 Task: Vocal Effects.
Action: Mouse moved to (104, 34)
Screenshot: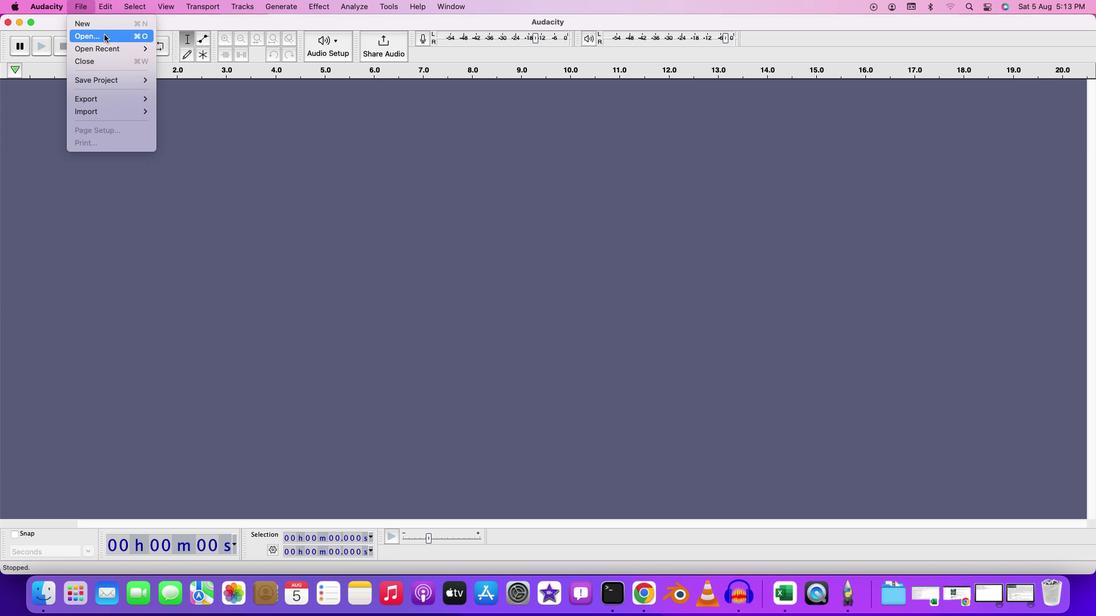 
Action: Mouse pressed left at (104, 34)
Screenshot: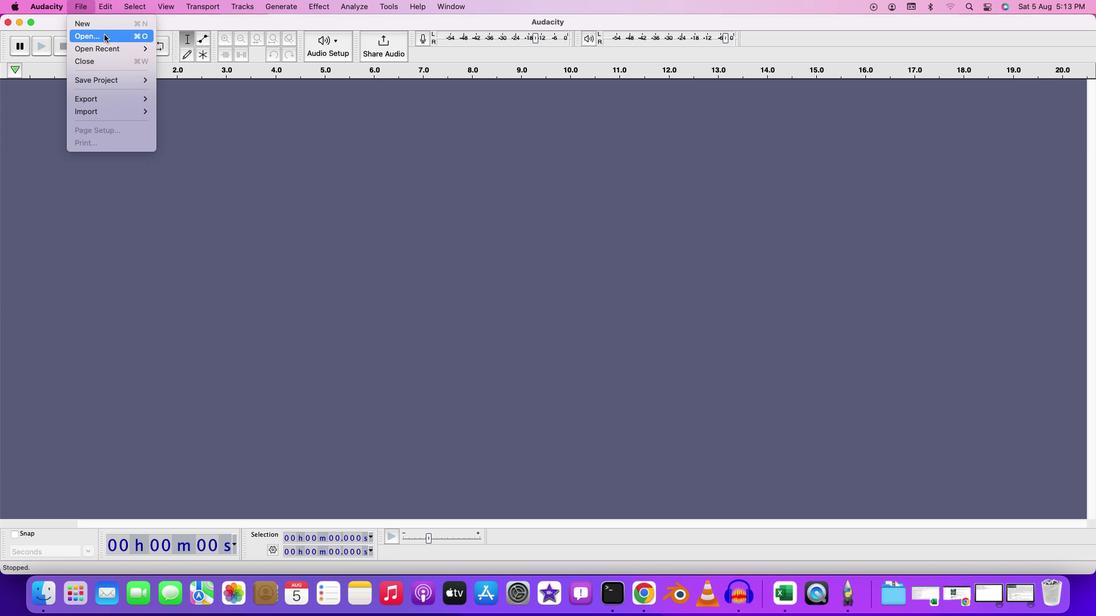 
Action: Mouse moved to (452, 150)
Screenshot: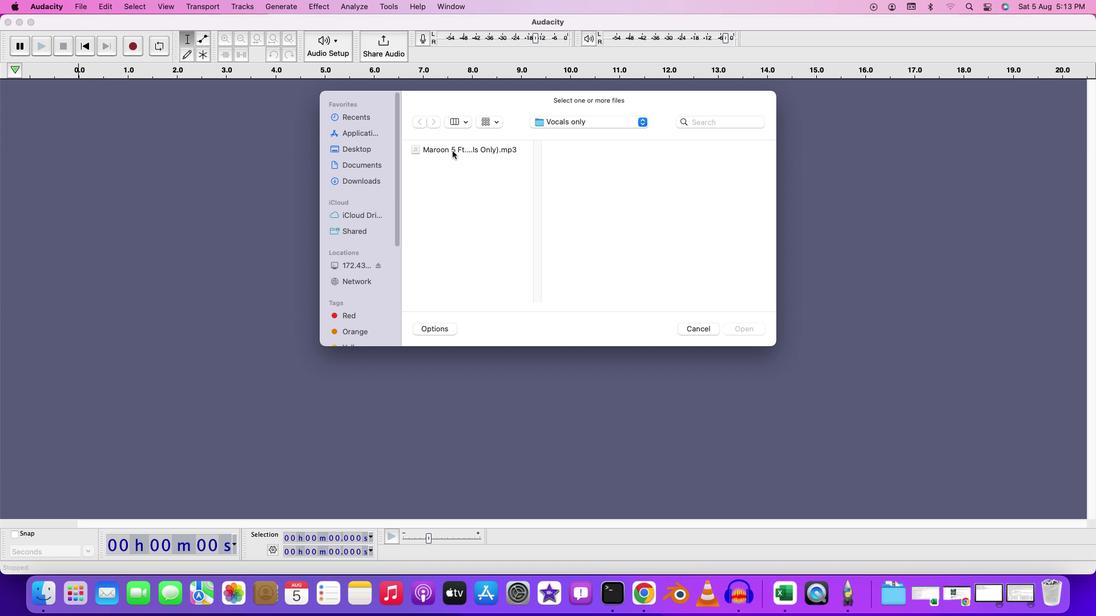 
Action: Mouse pressed left at (452, 150)
Screenshot: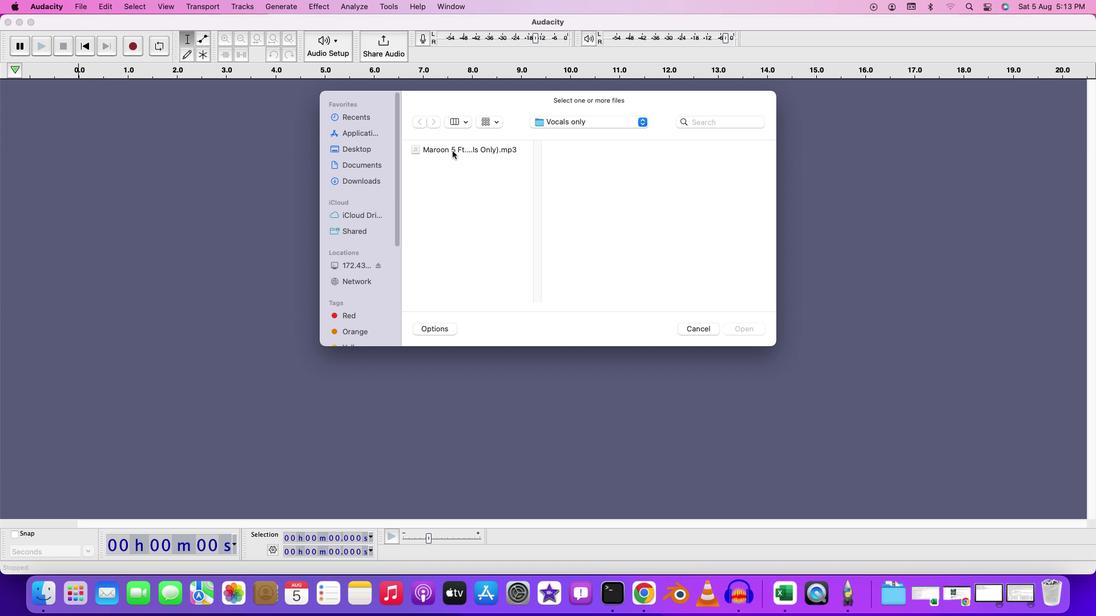 
Action: Mouse pressed left at (452, 150)
Screenshot: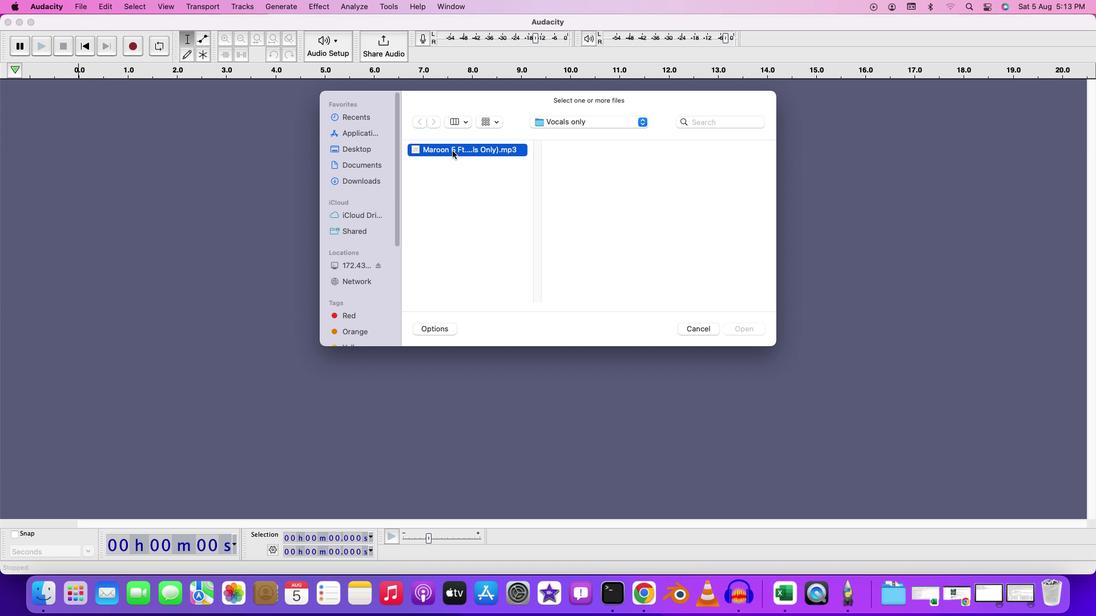 
Action: Mouse moved to (107, 102)
Screenshot: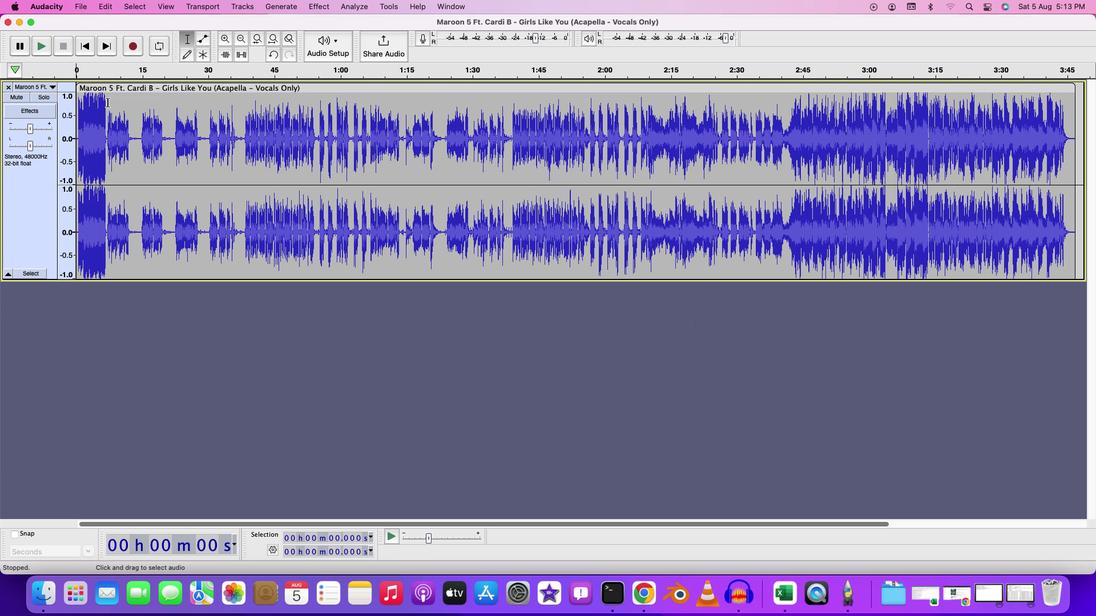 
Action: Mouse pressed left at (107, 102)
Screenshot: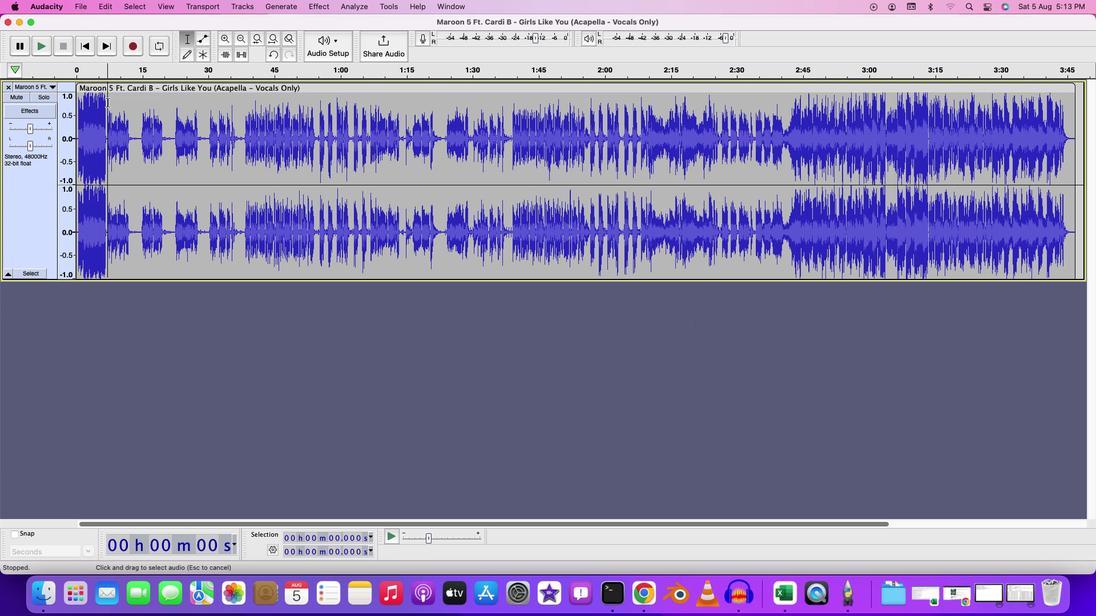 
Action: Mouse moved to (283, 174)
Screenshot: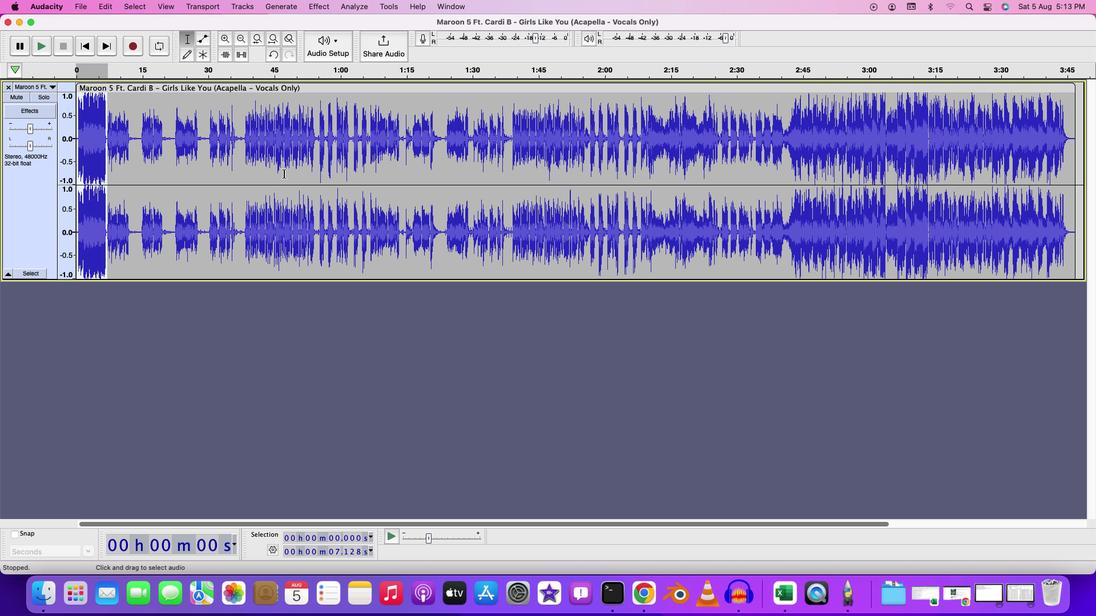 
Action: Key pressed Key.end
Screenshot: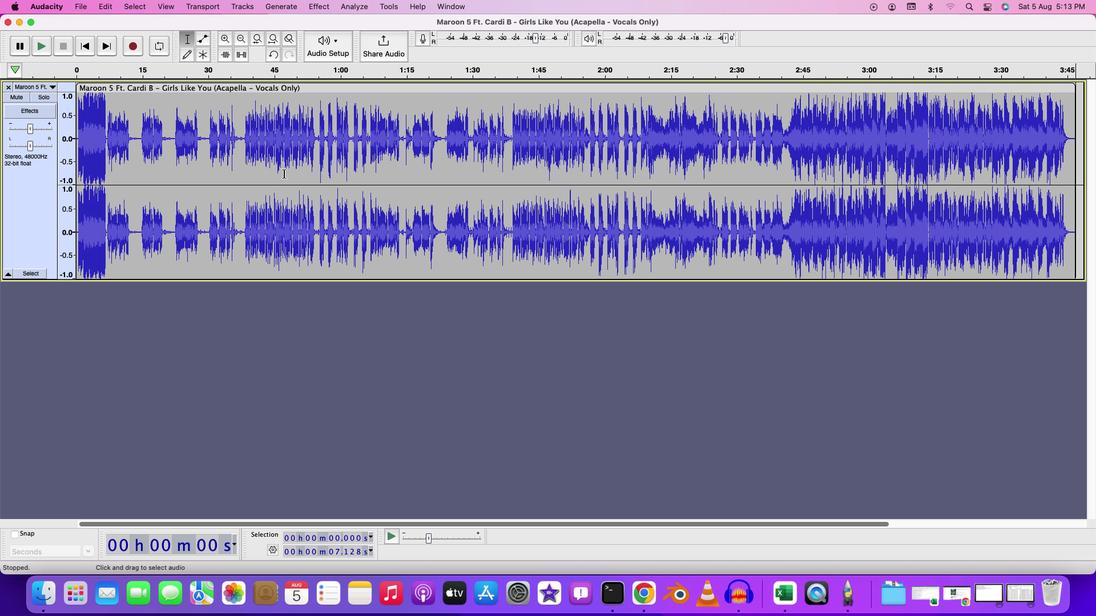 
Action: Mouse moved to (106, 107)
Screenshot: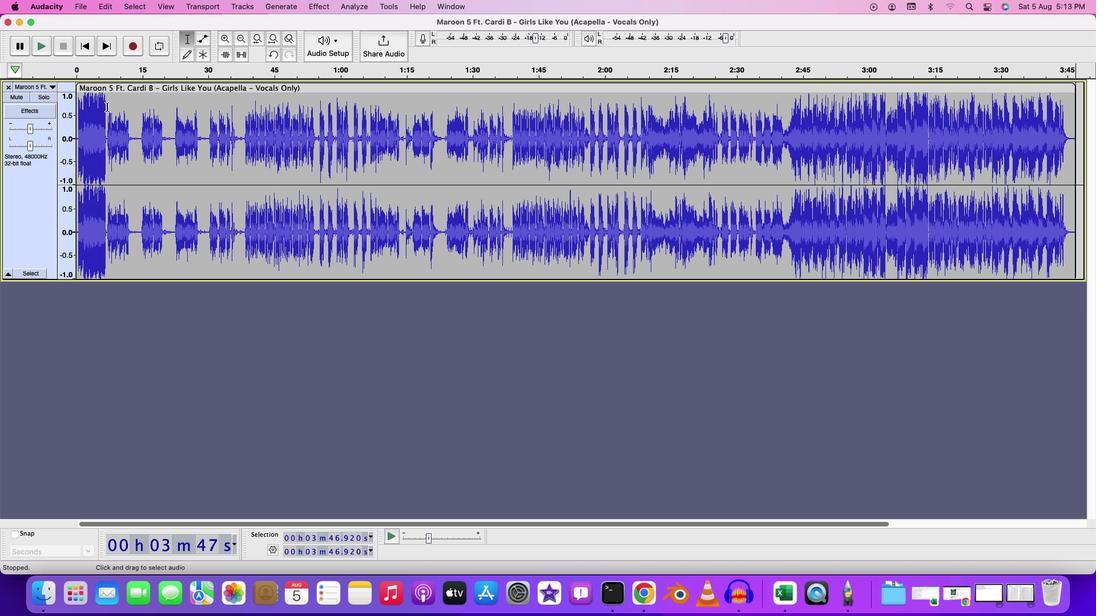 
Action: Mouse pressed left at (106, 107)
Screenshot: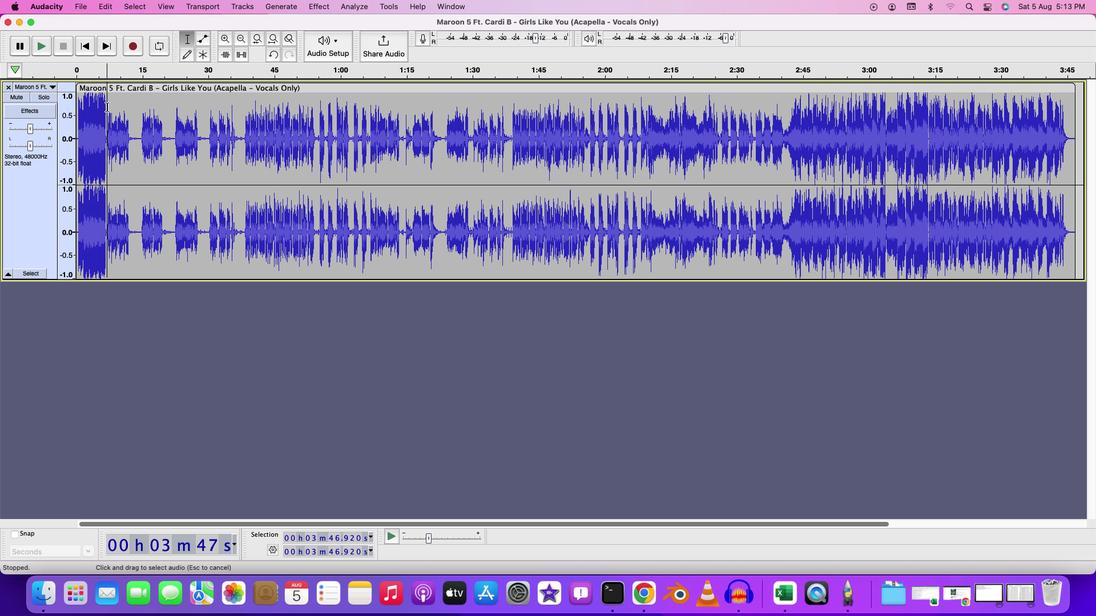 
Action: Mouse moved to (73, 114)
Screenshot: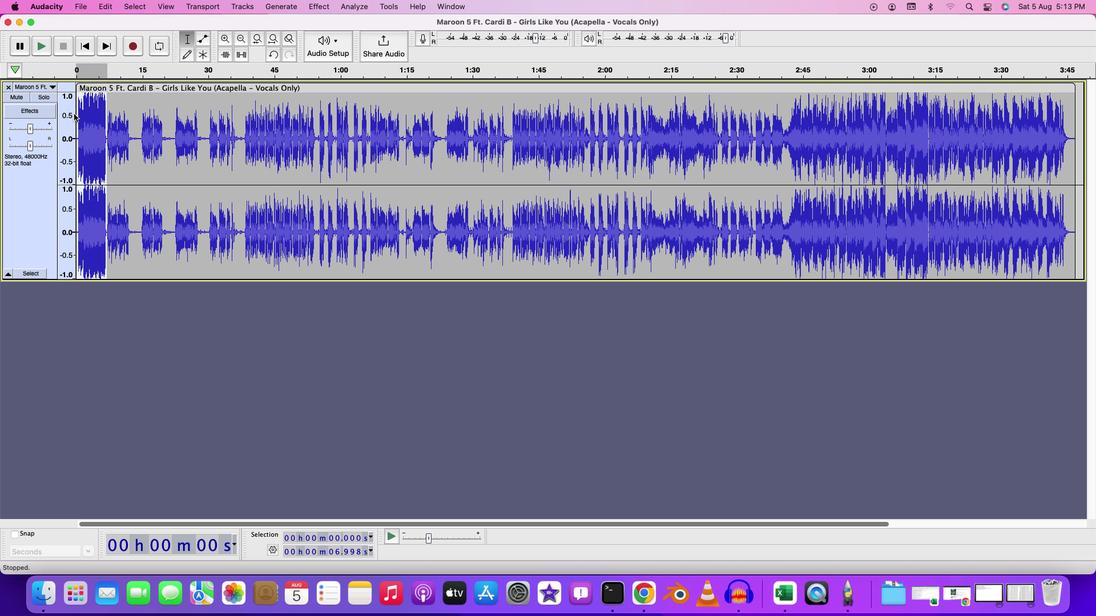 
Action: Key pressed Key.delete
Screenshot: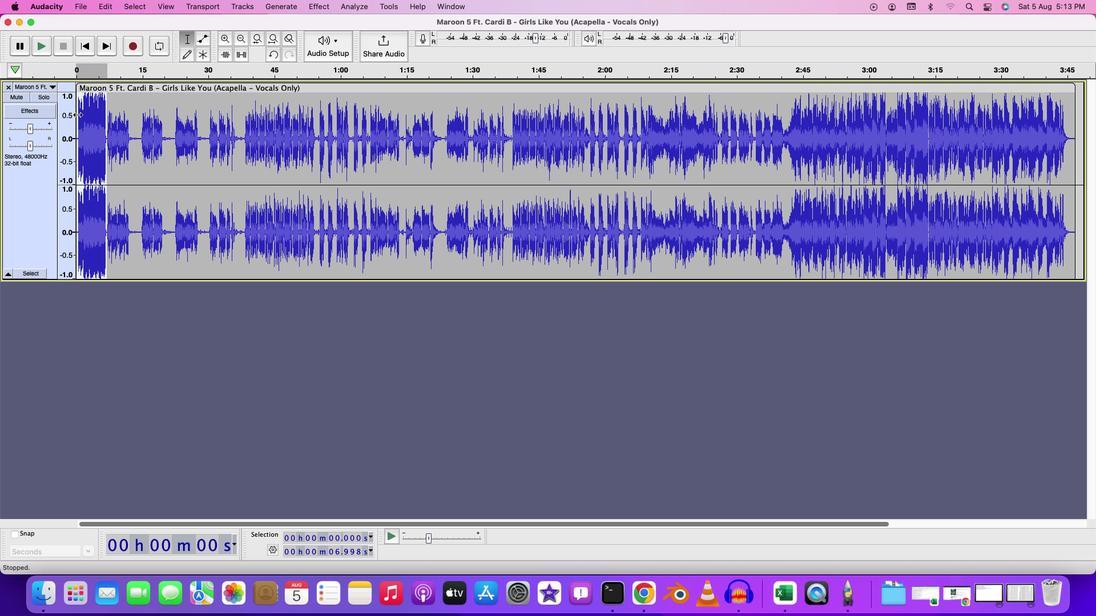 
Action: Mouse moved to (79, 103)
Screenshot: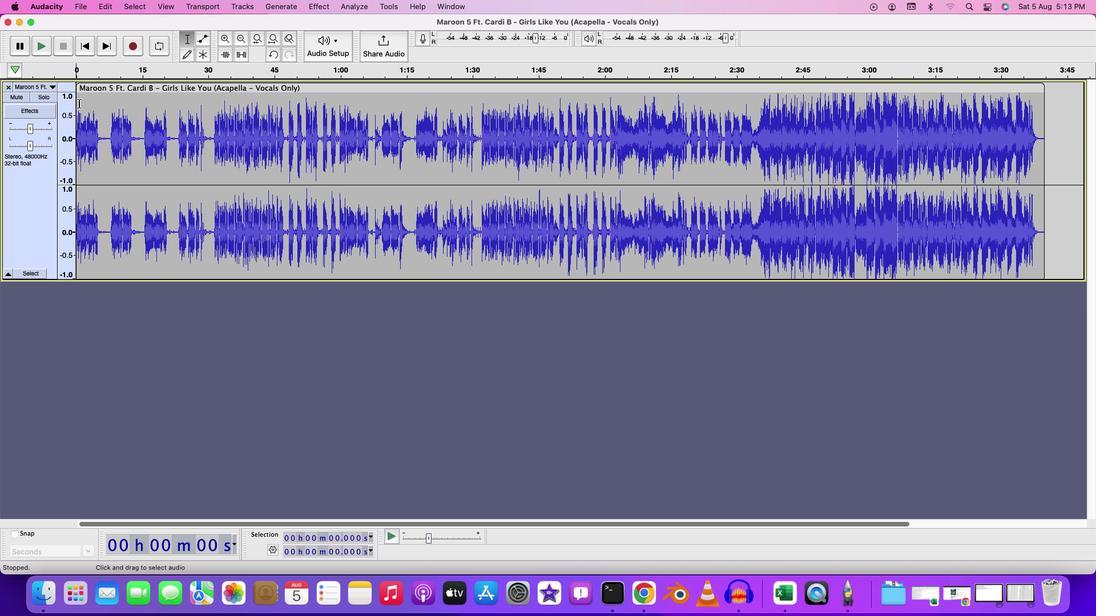 
Action: Mouse pressed left at (79, 103)
Screenshot: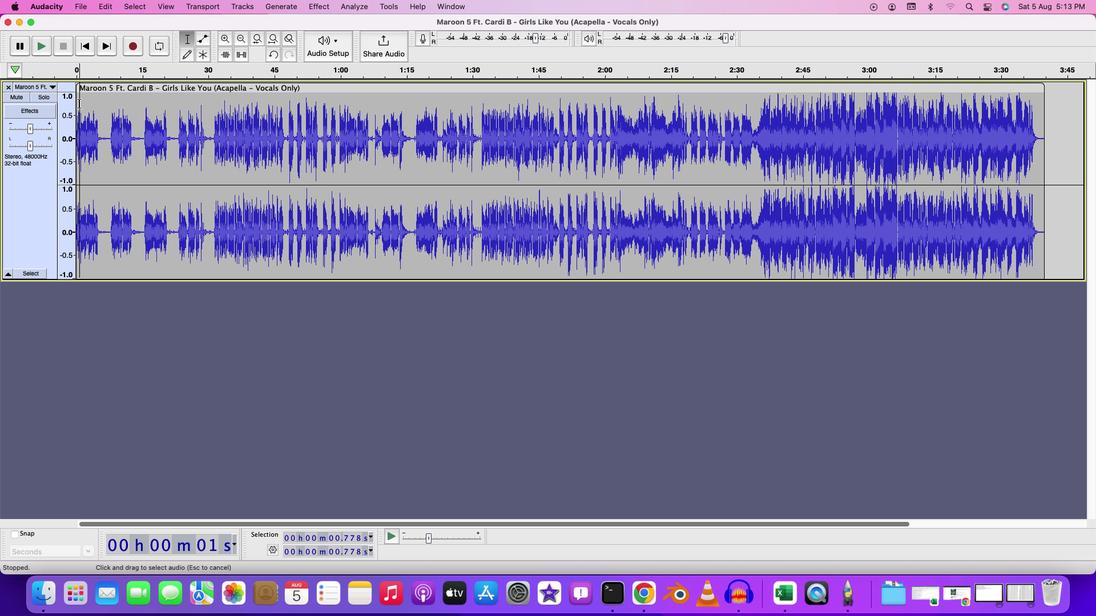 
Action: Mouse moved to (79, 103)
Screenshot: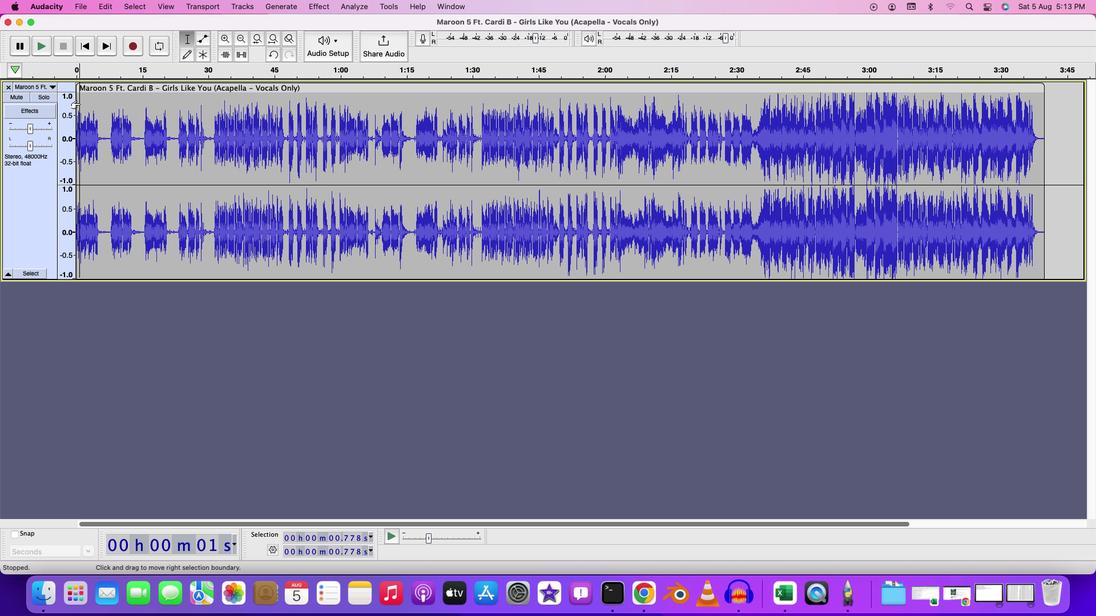 
Action: Key pressed Key.leftKey.leftKey.leftKey.leftKey.leftKey.leftKey.leftKey.leftKey.leftKey.leftKey.spaceKey.spaceKey.space
Screenshot: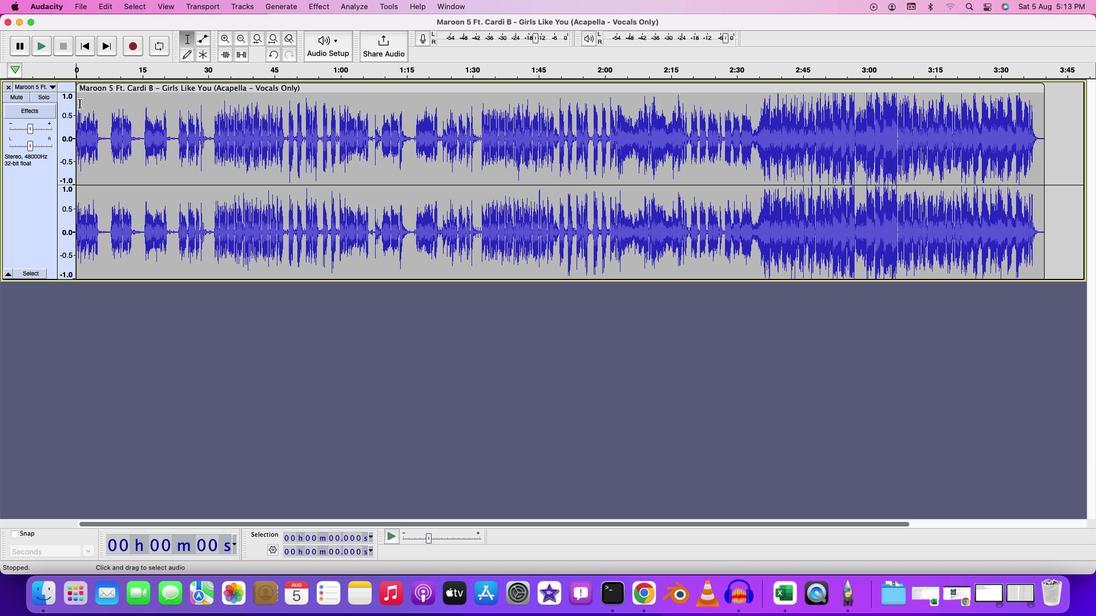 
Action: Mouse moved to (187, 110)
Screenshot: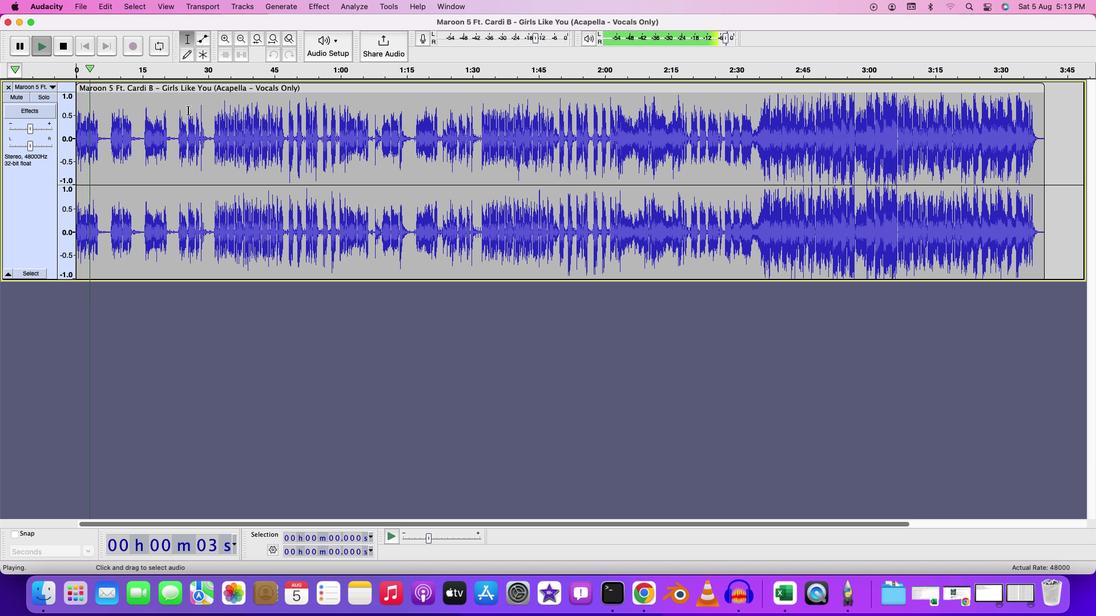 
Action: Key pressed Key.space
Screenshot: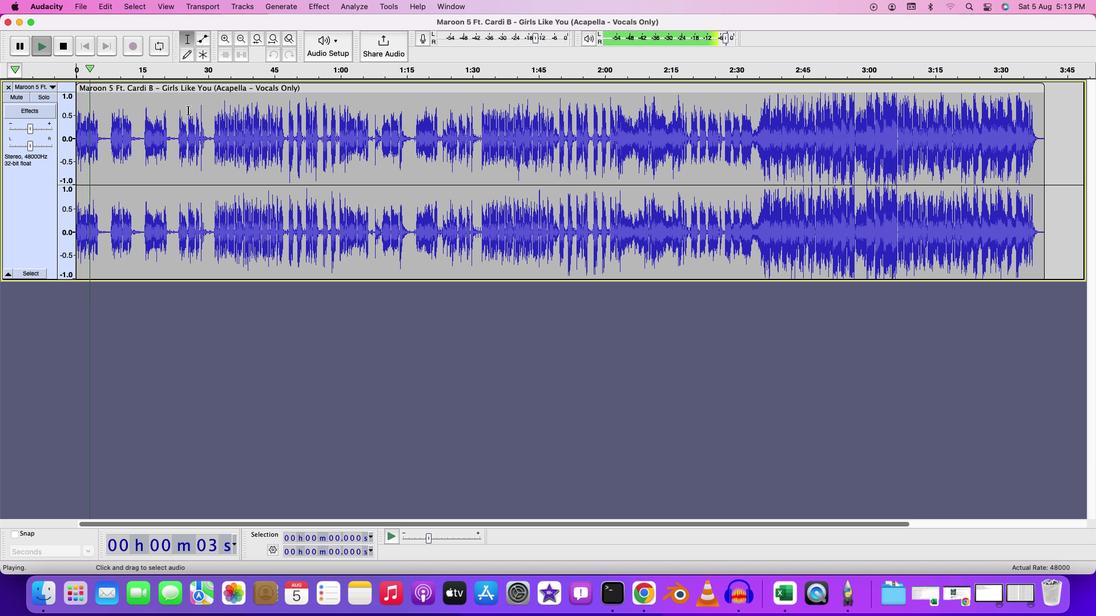 
Action: Mouse moved to (330, 5)
Screenshot: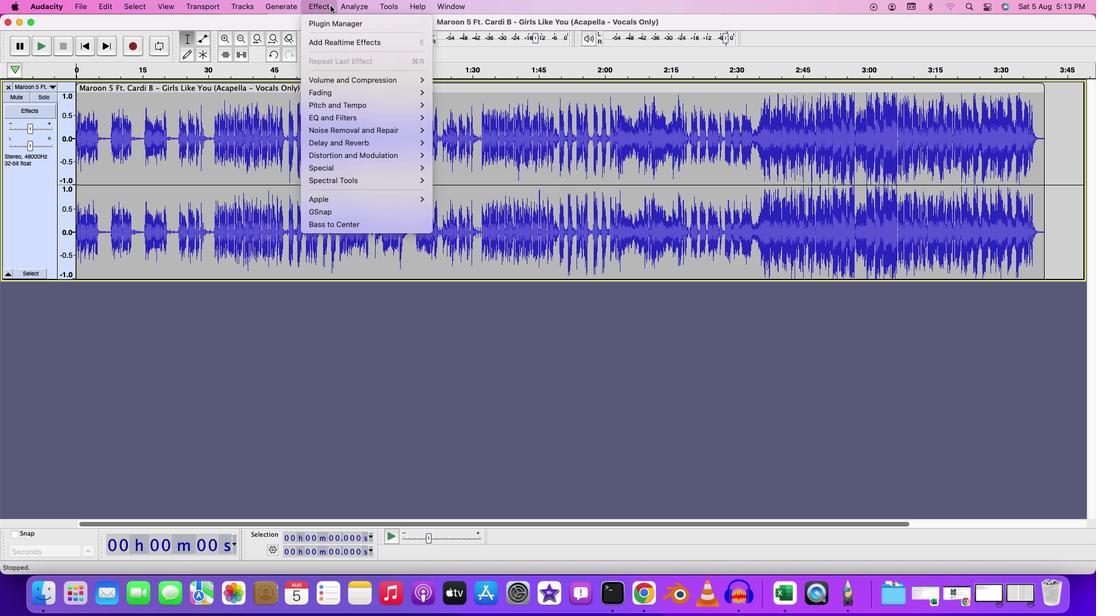 
Action: Mouse pressed left at (330, 5)
Screenshot: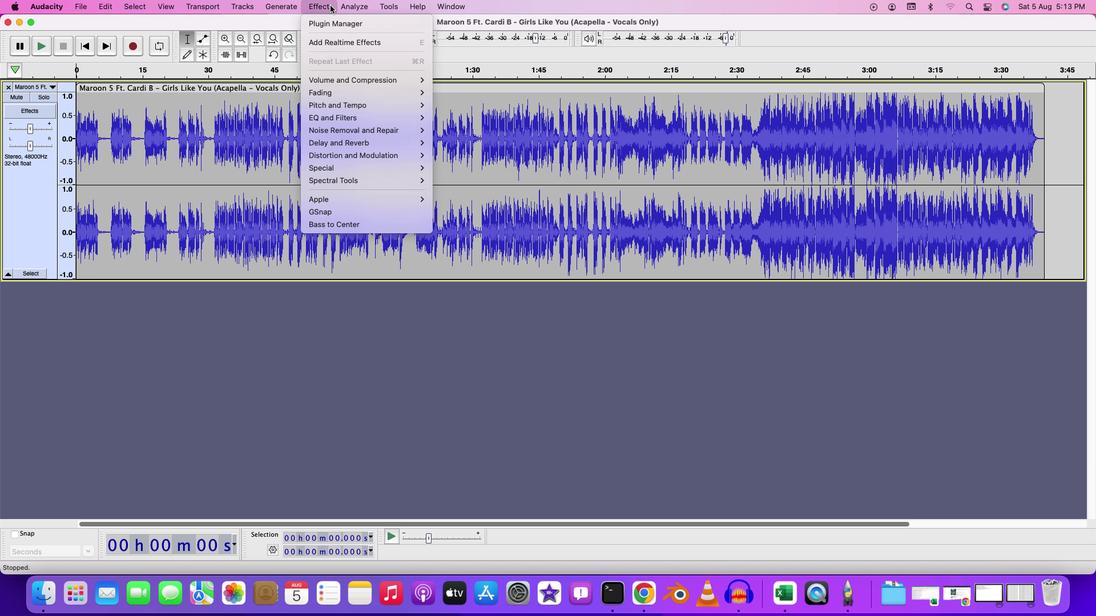 
Action: Mouse moved to (328, 38)
Screenshot: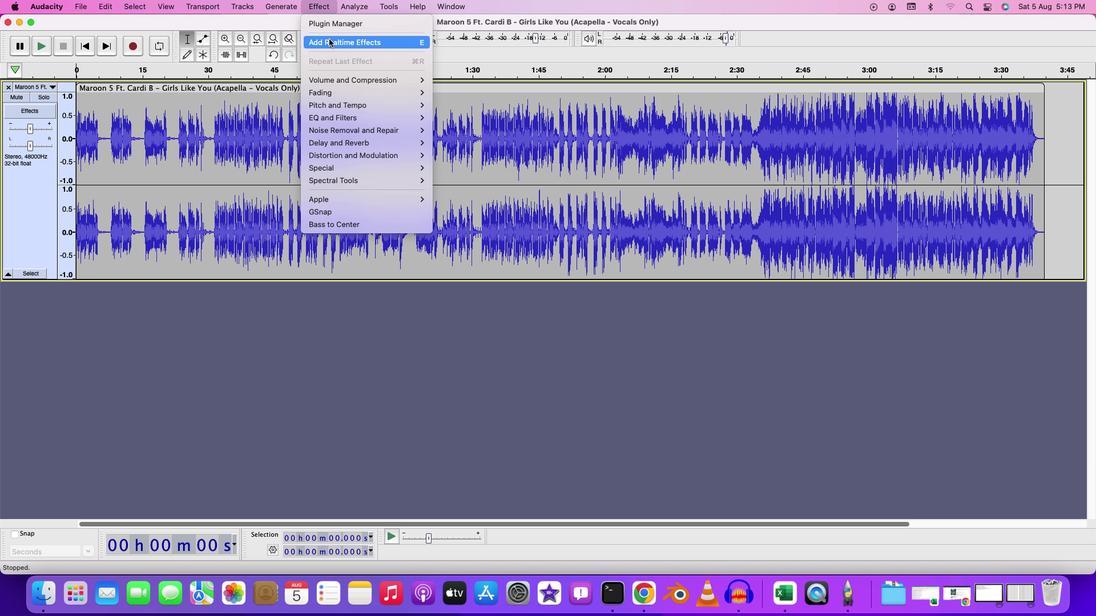 
Action: Mouse pressed left at (328, 38)
Screenshot: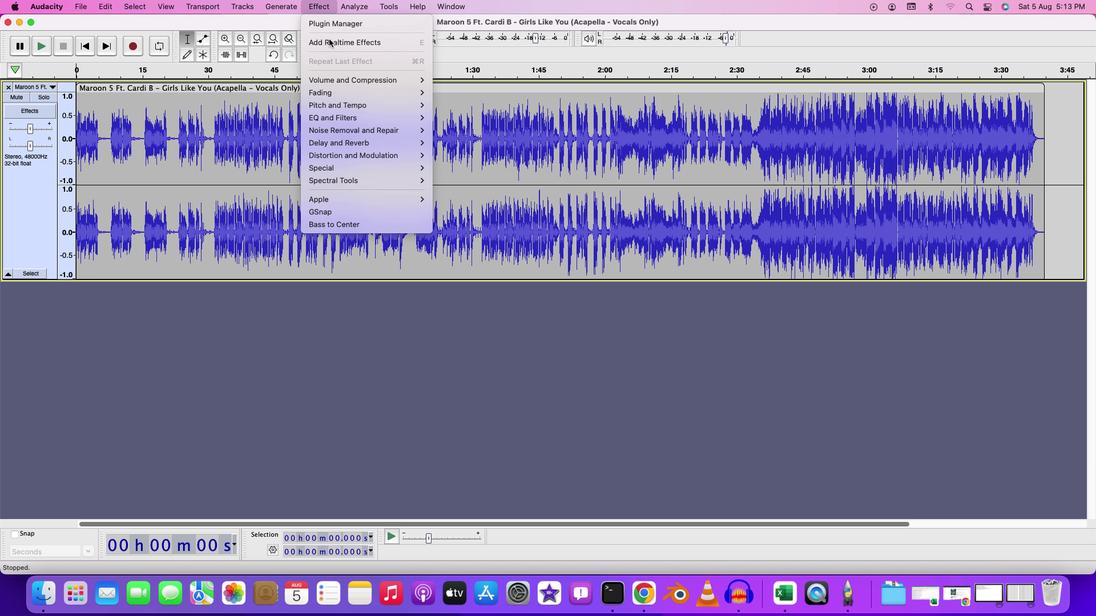 
Action: Mouse moved to (82, 103)
Screenshot: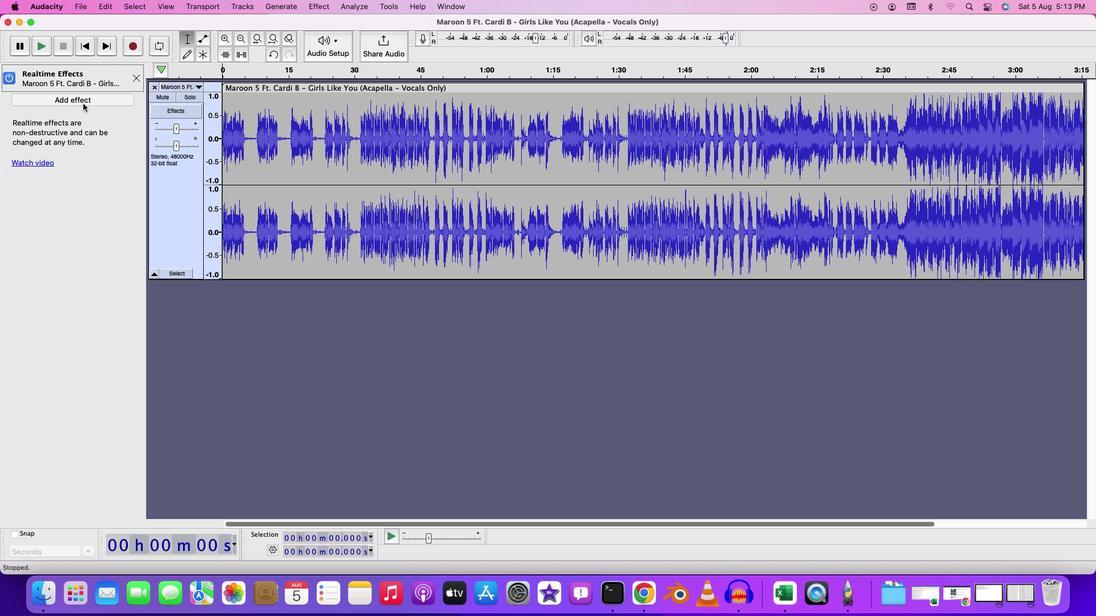 
Action: Mouse pressed left at (82, 103)
Screenshot: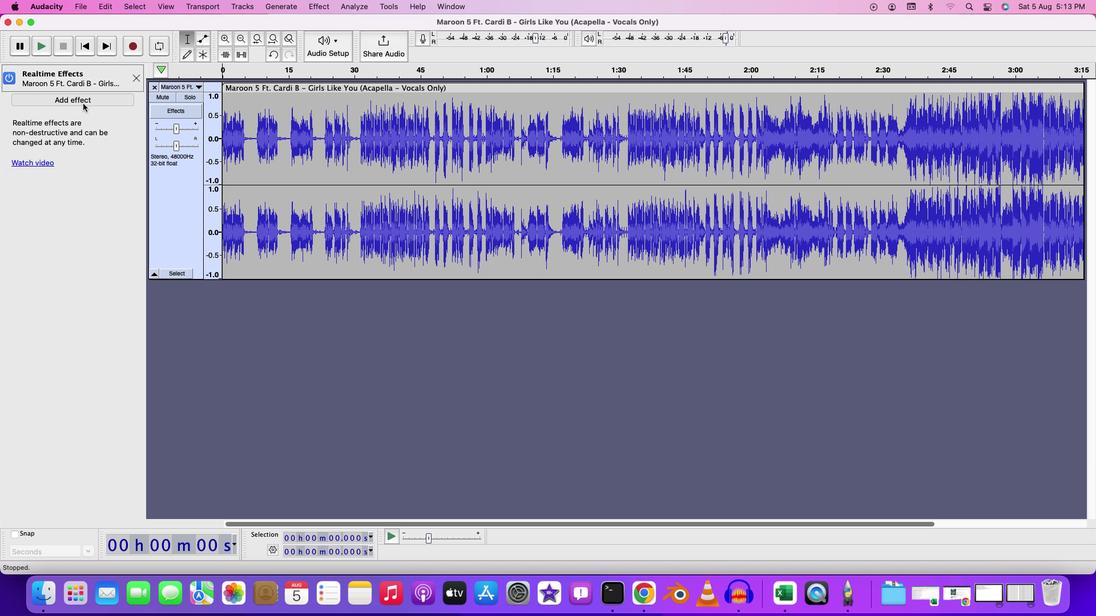 
Action: Mouse moved to (137, 143)
Screenshot: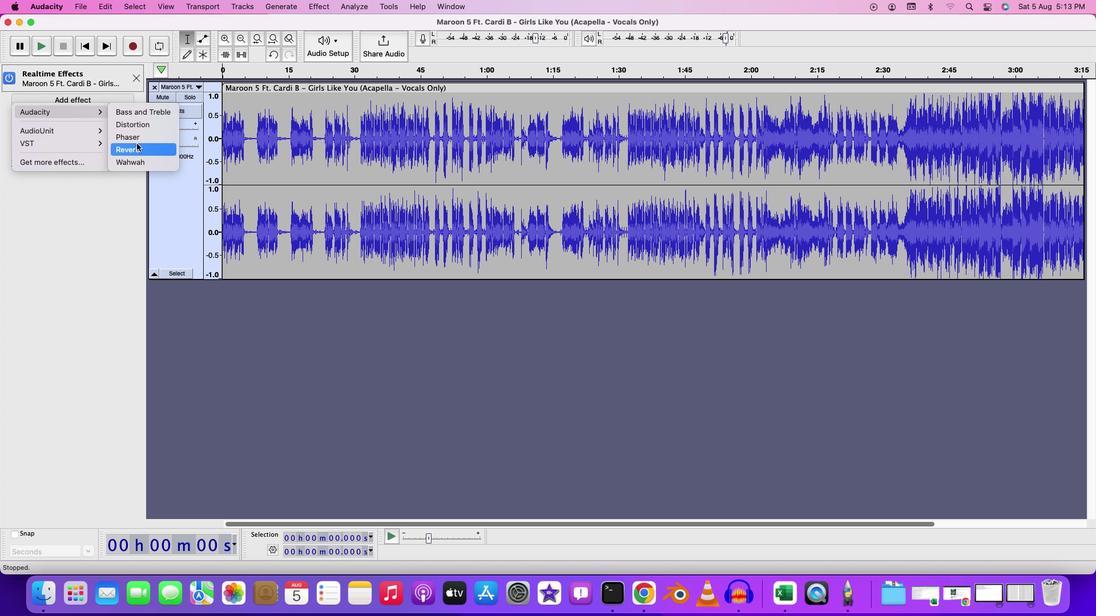 
Action: Mouse pressed left at (137, 143)
Screenshot: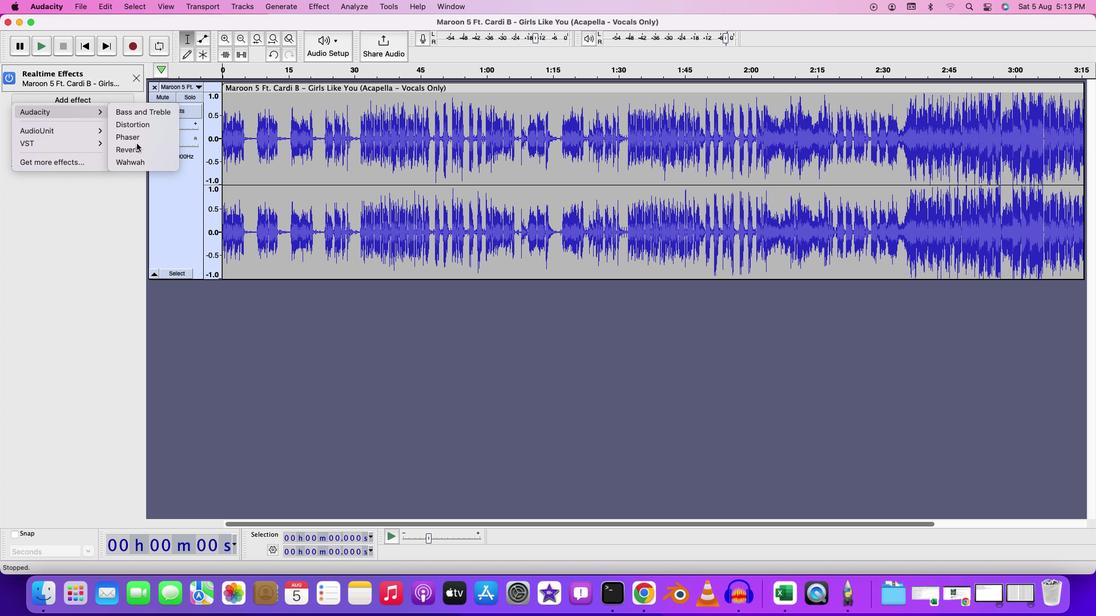 
Action: Mouse moved to (106, 107)
Screenshot: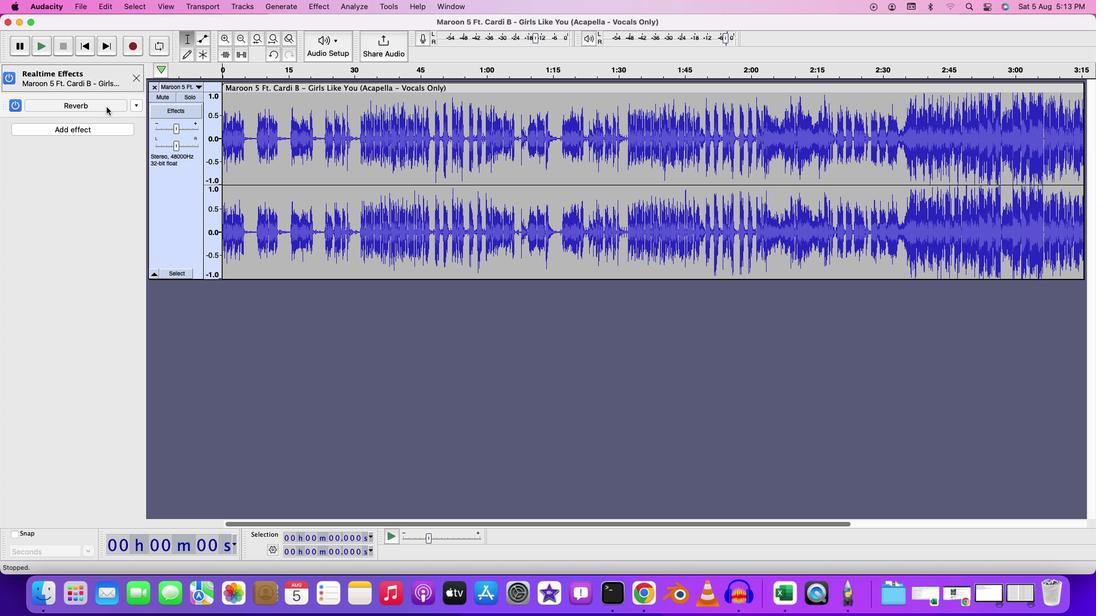 
Action: Mouse pressed left at (106, 107)
Screenshot: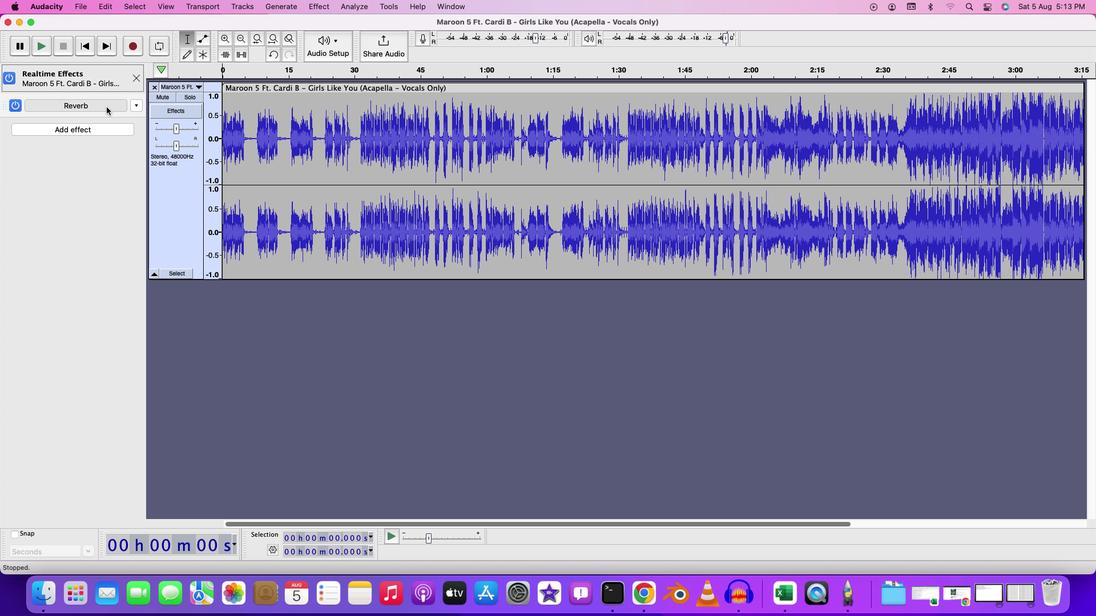 
Action: Mouse moved to (639, 233)
Screenshot: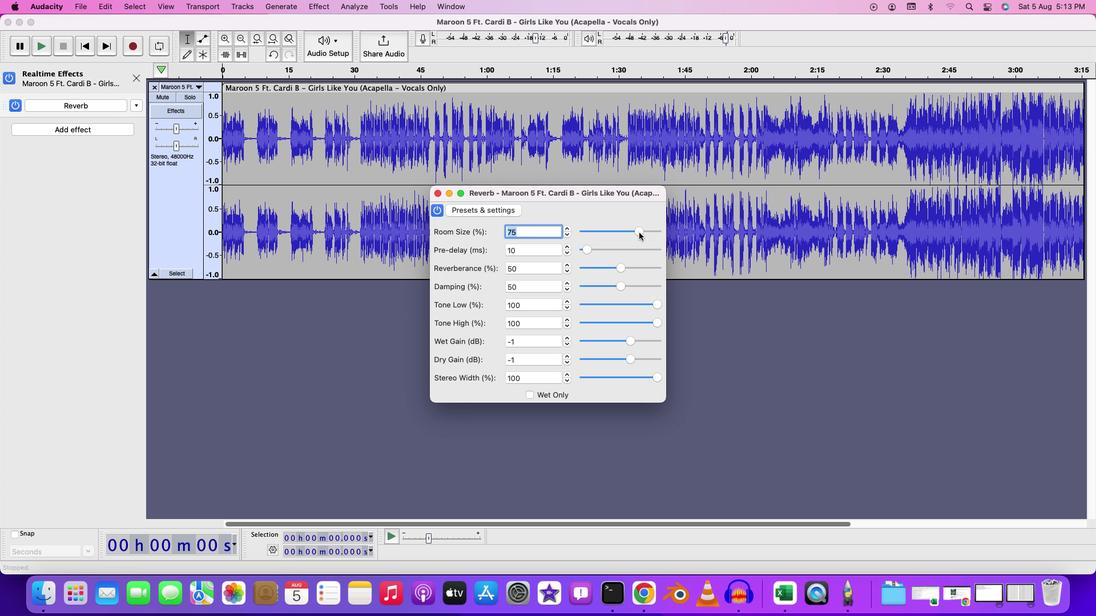 
Action: Mouse pressed left at (639, 233)
Screenshot: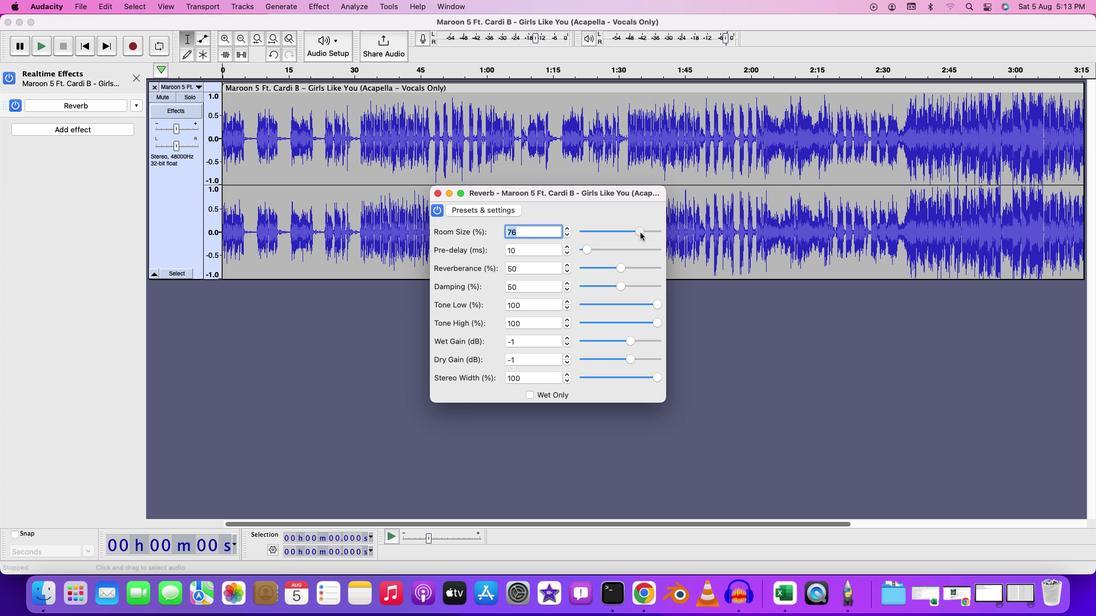 
Action: Mouse moved to (586, 249)
Screenshot: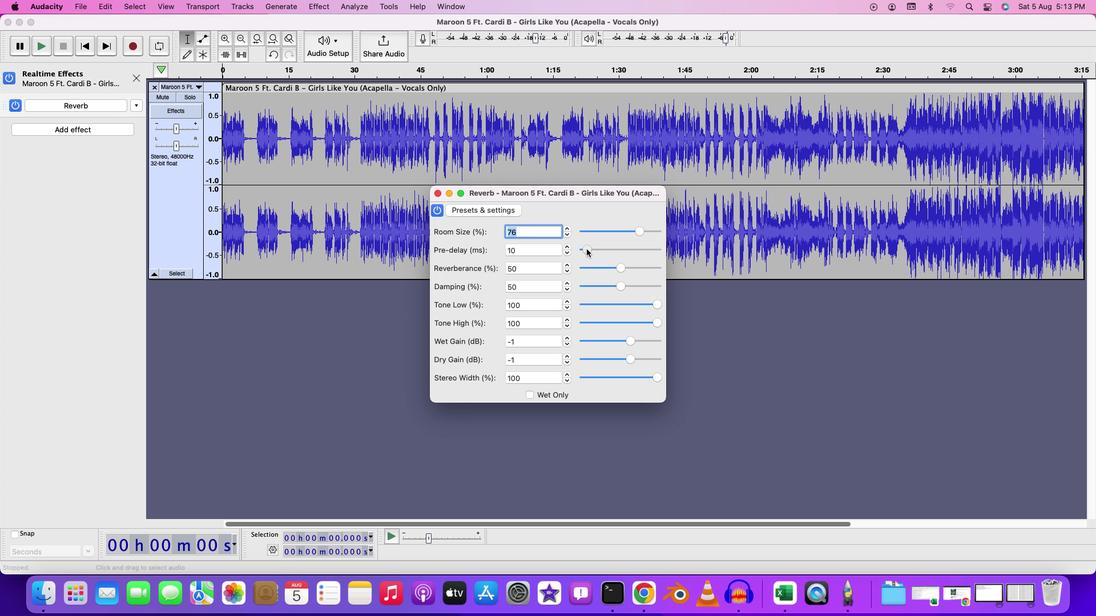 
Action: Mouse pressed left at (586, 249)
Screenshot: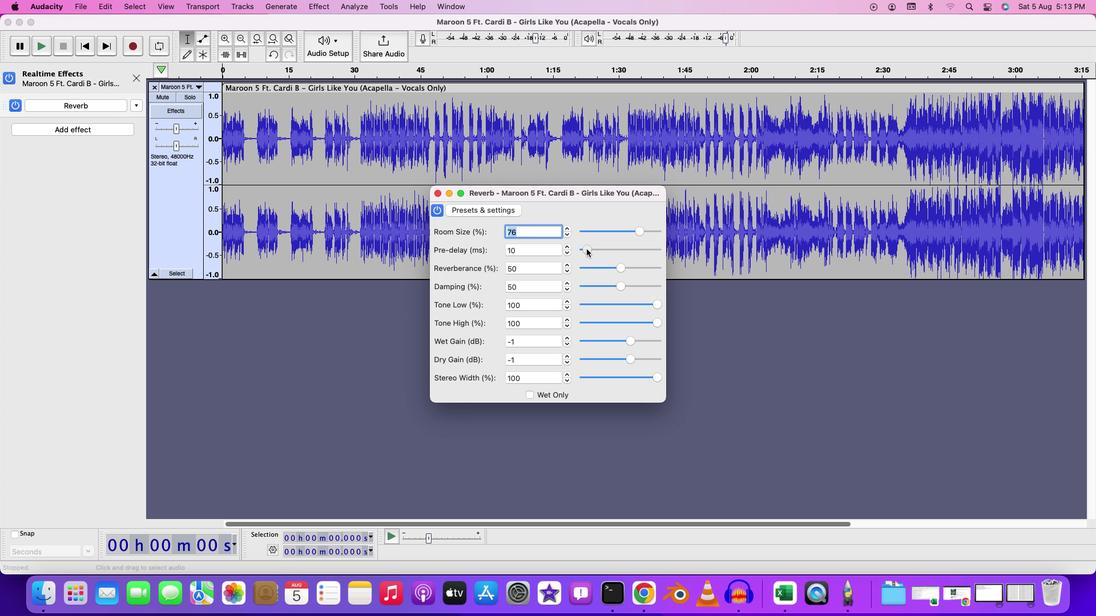 
Action: Mouse moved to (619, 266)
Screenshot: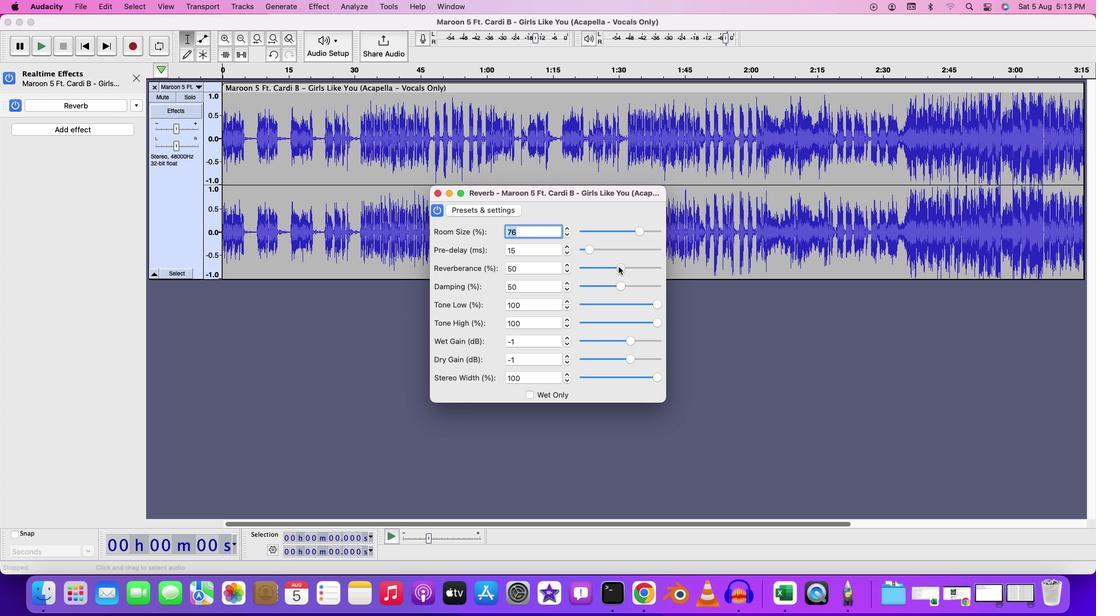 
Action: Mouse pressed left at (619, 266)
Screenshot: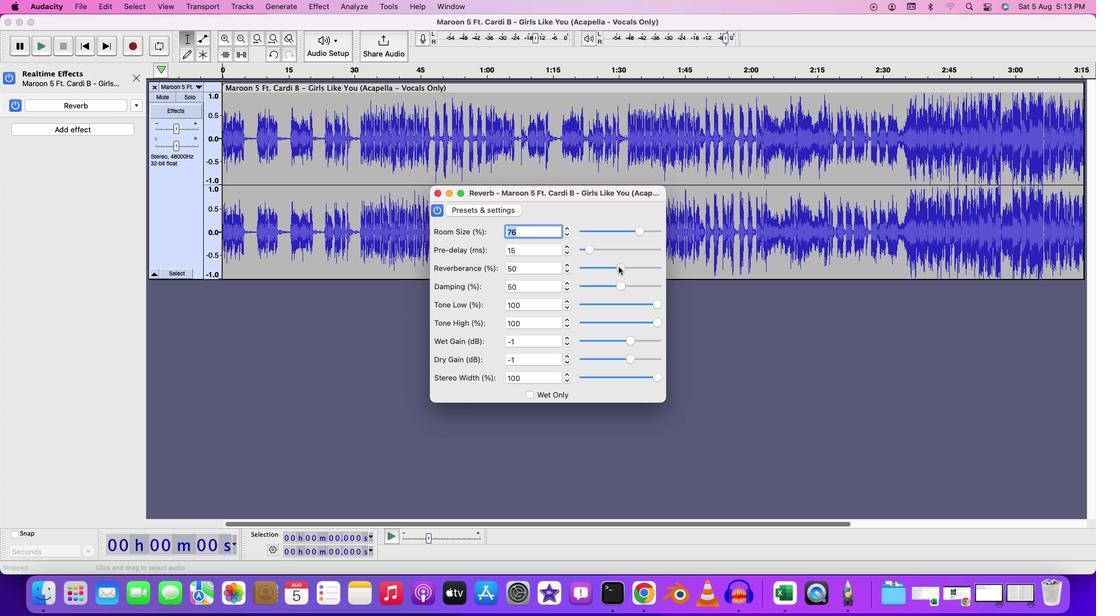
Action: Mouse moved to (621, 286)
Screenshot: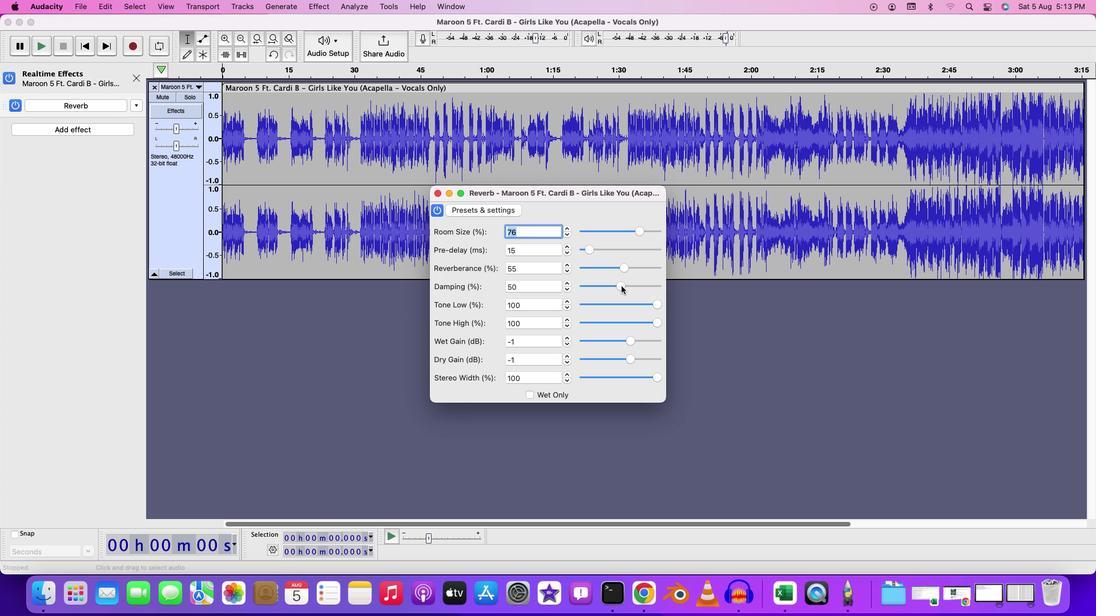 
Action: Mouse pressed left at (621, 286)
Screenshot: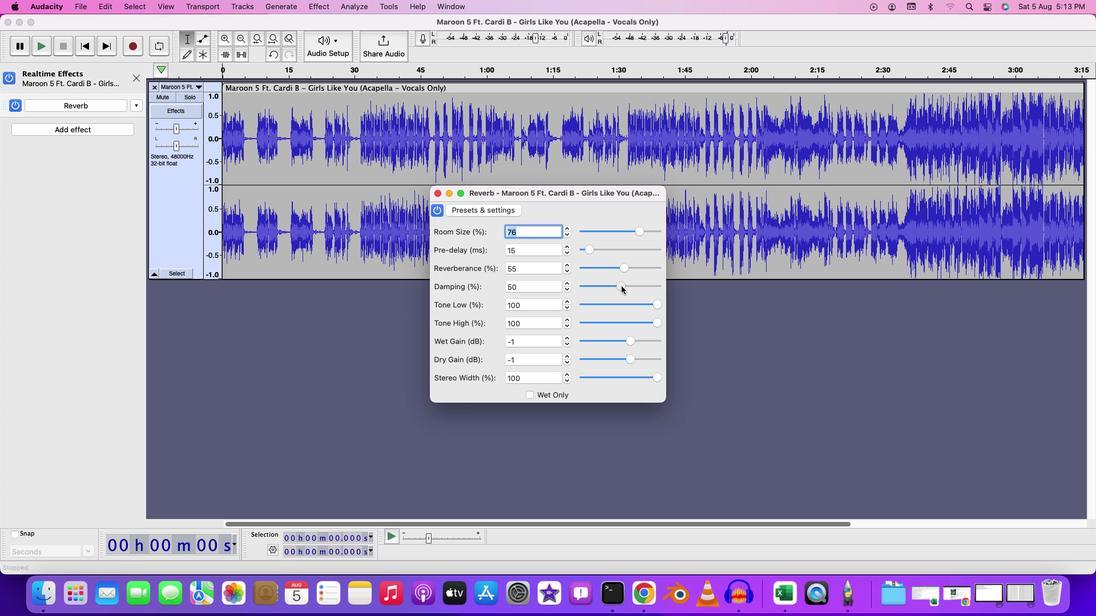 
Action: Mouse moved to (257, 217)
Screenshot: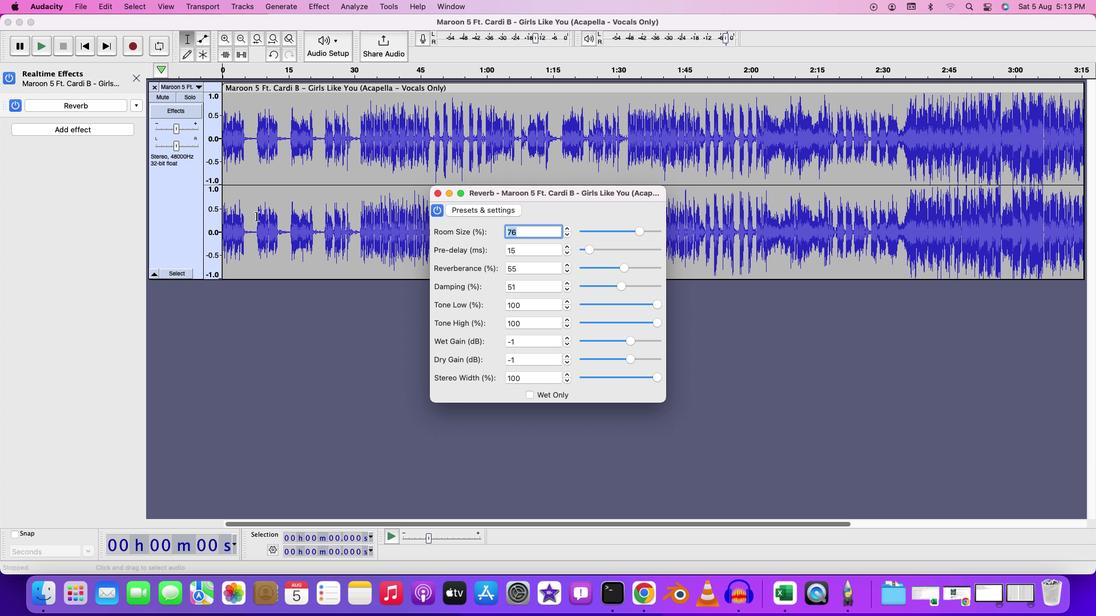 
Action: Mouse pressed left at (257, 217)
Screenshot: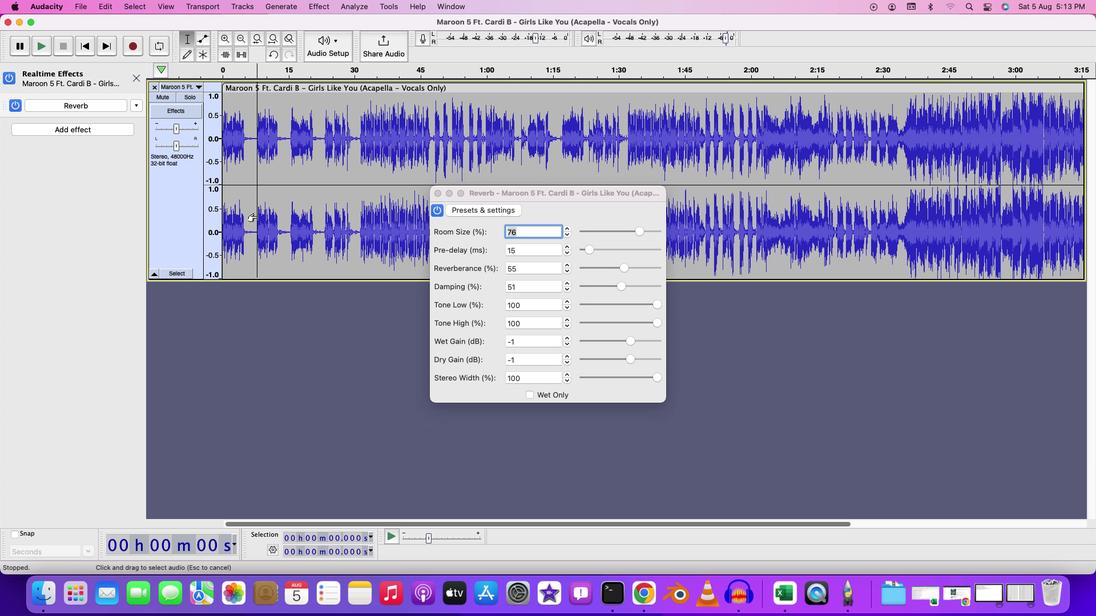 
Action: Mouse moved to (243, 247)
Screenshot: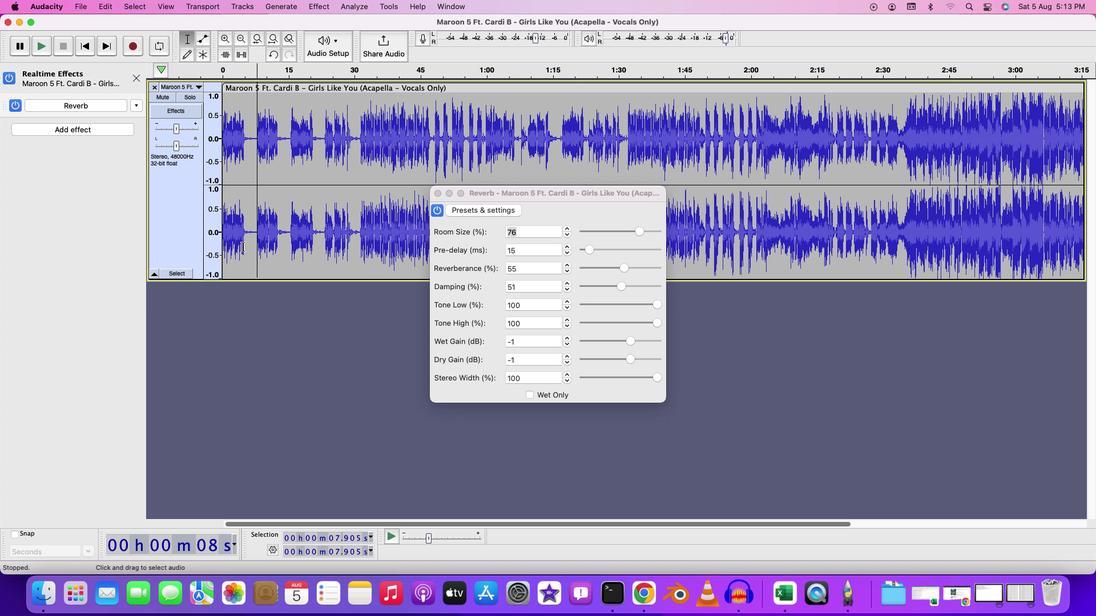 
Action: Key pressed Key.space
Screenshot: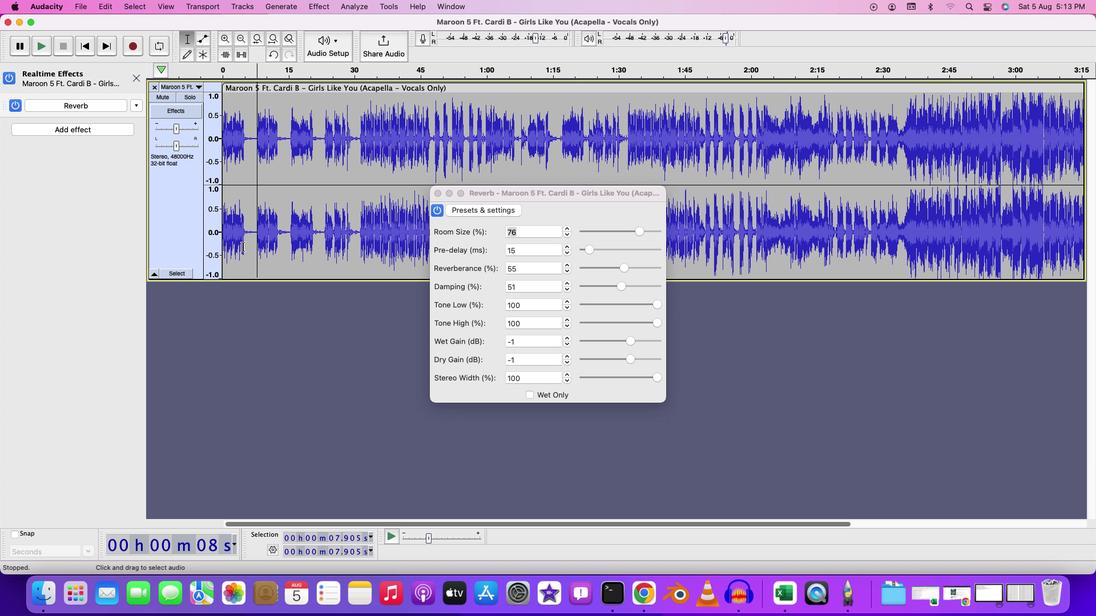 
Action: Mouse moved to (639, 230)
Screenshot: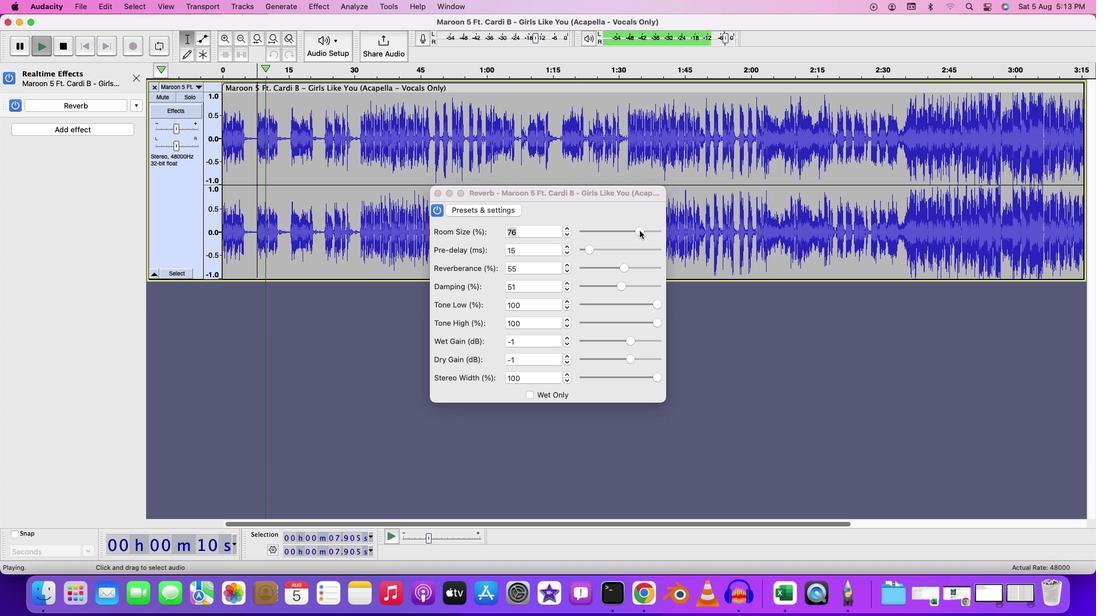 
Action: Mouse pressed left at (639, 230)
Screenshot: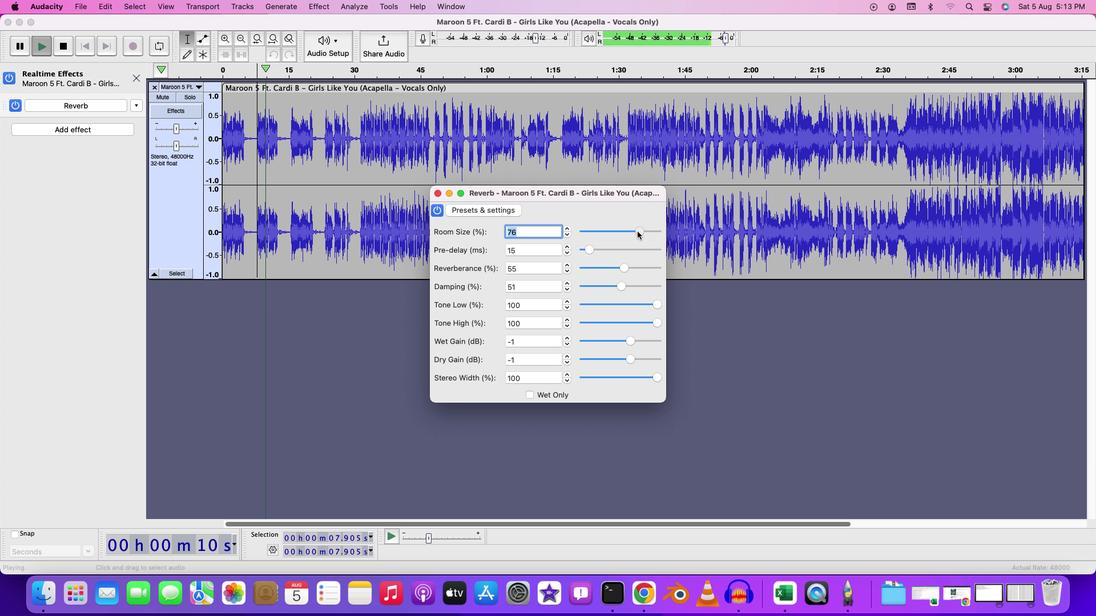 
Action: Mouse moved to (591, 249)
Screenshot: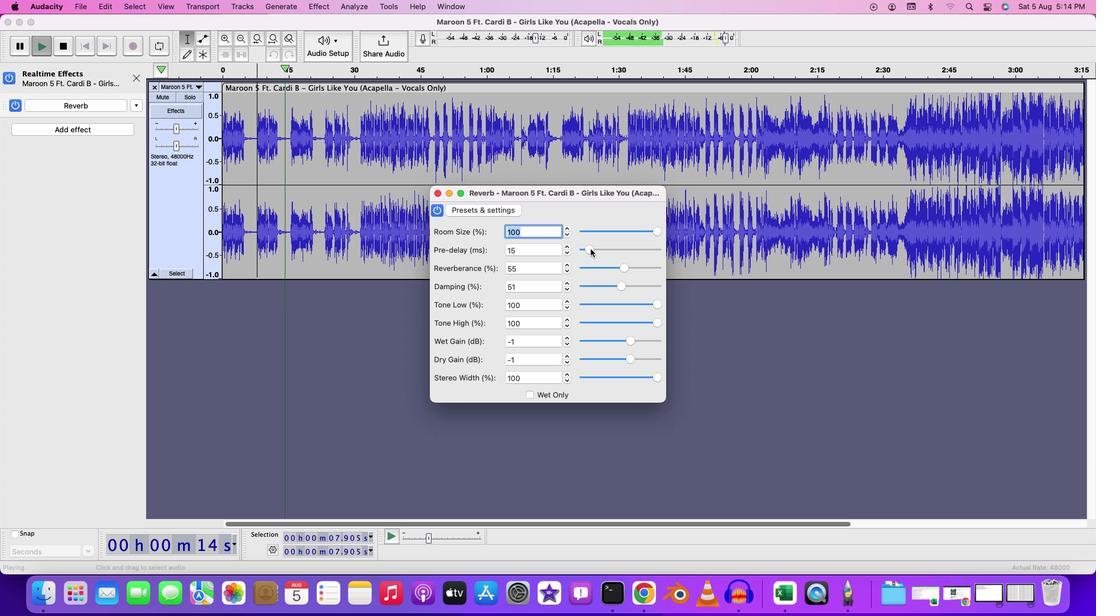 
Action: Mouse pressed left at (591, 249)
Screenshot: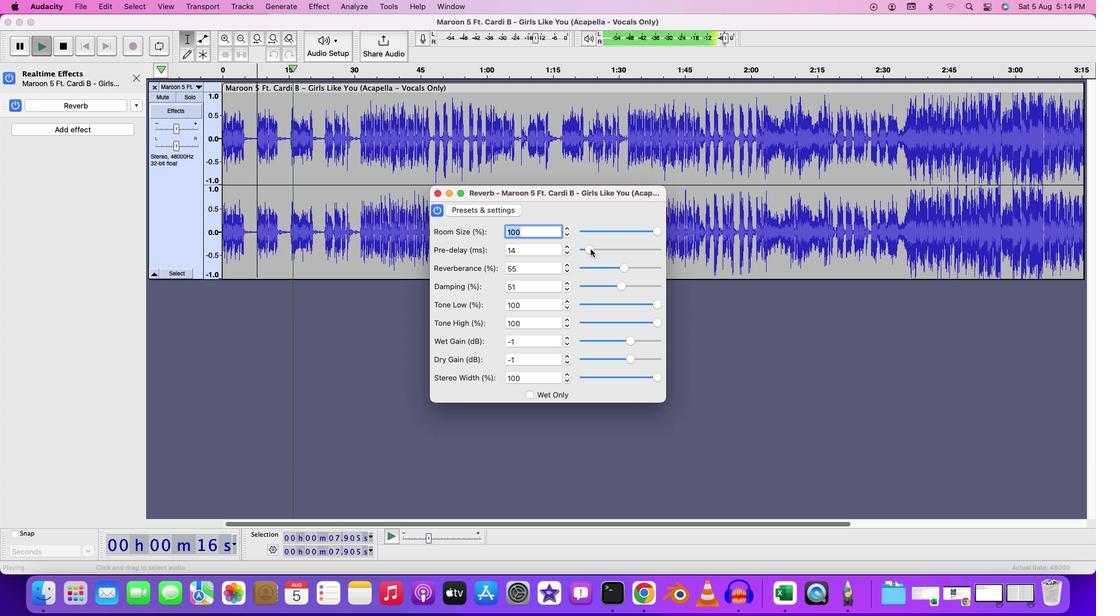 
Action: Mouse moved to (626, 267)
Screenshot: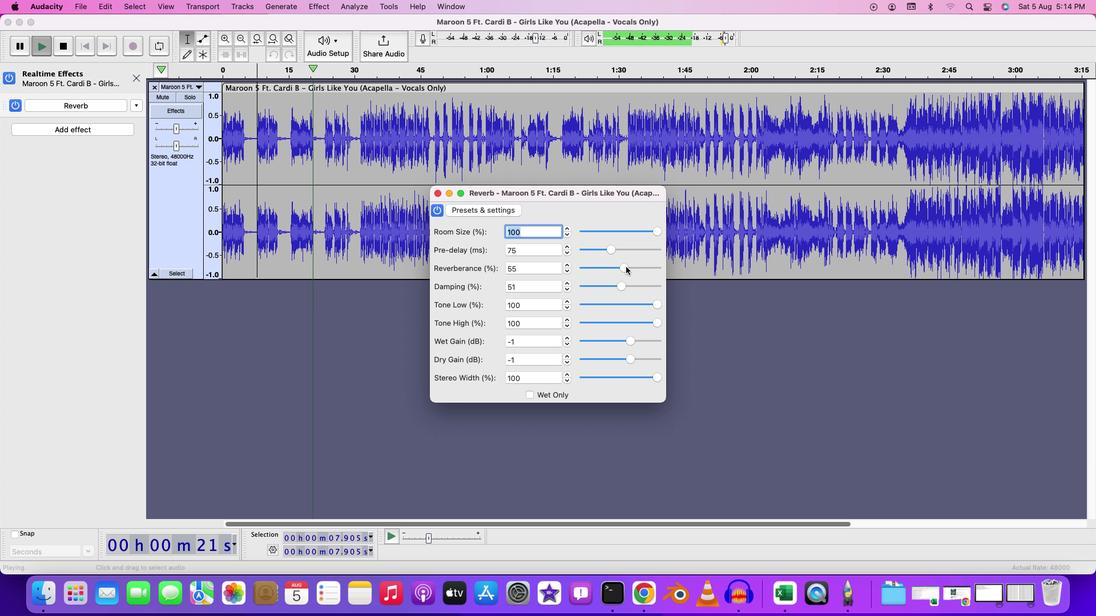 
Action: Mouse pressed left at (626, 267)
Screenshot: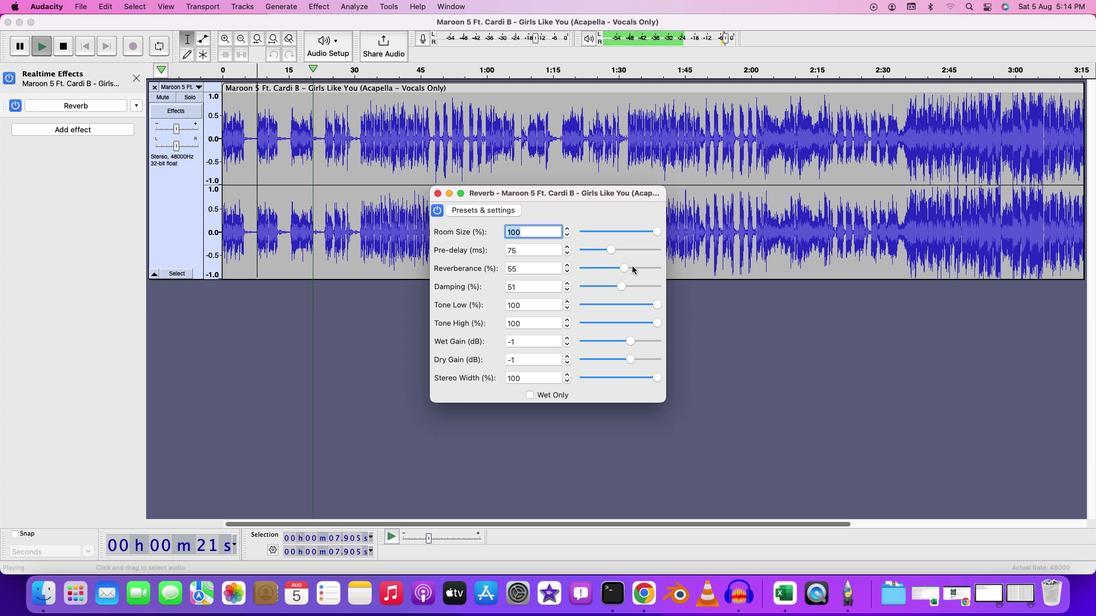 
Action: Mouse moved to (359, 110)
Screenshot: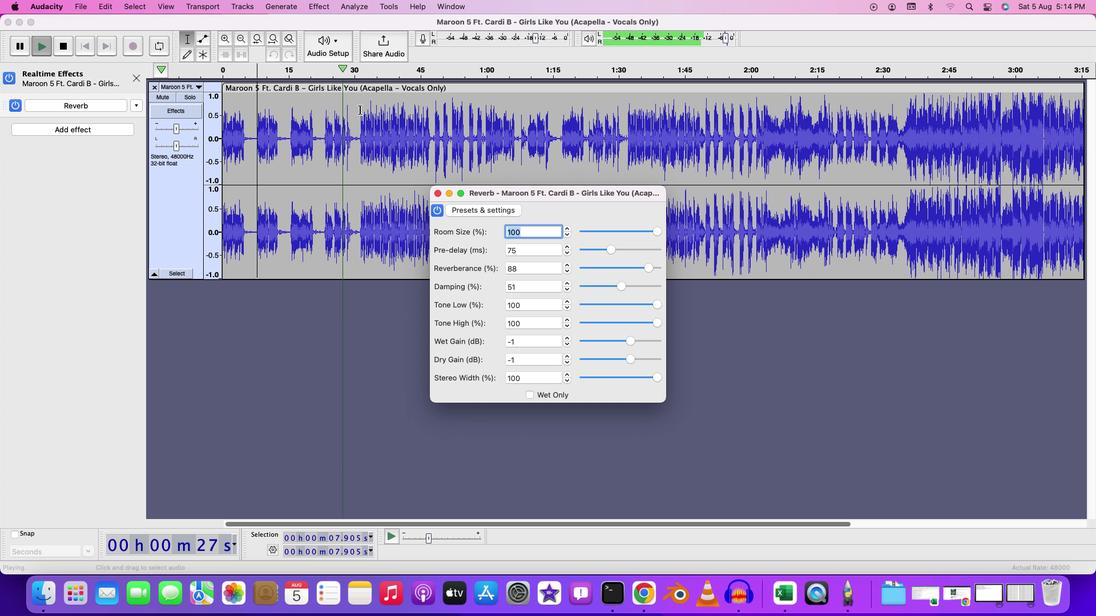 
Action: Mouse pressed left at (359, 110)
Screenshot: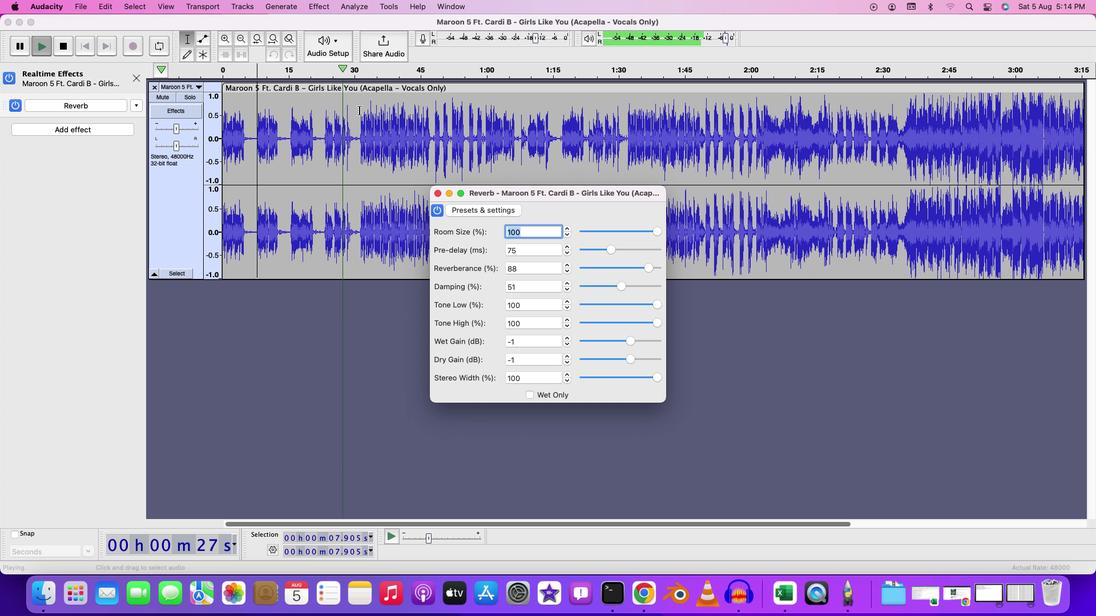 
Action: Mouse moved to (359, 110)
Screenshot: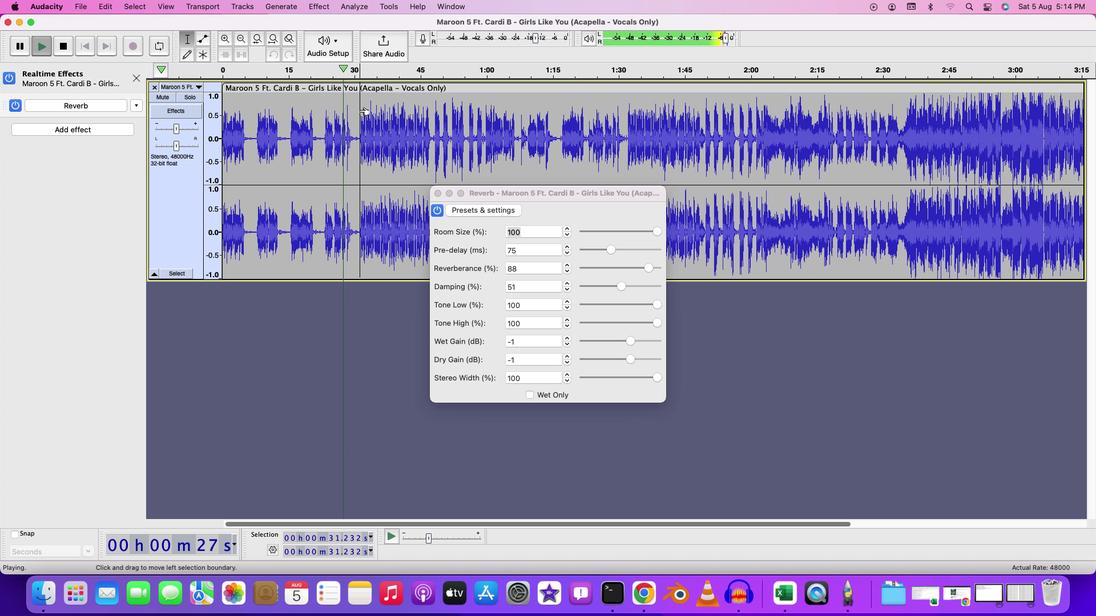 
Action: Key pressed Key.space
Screenshot: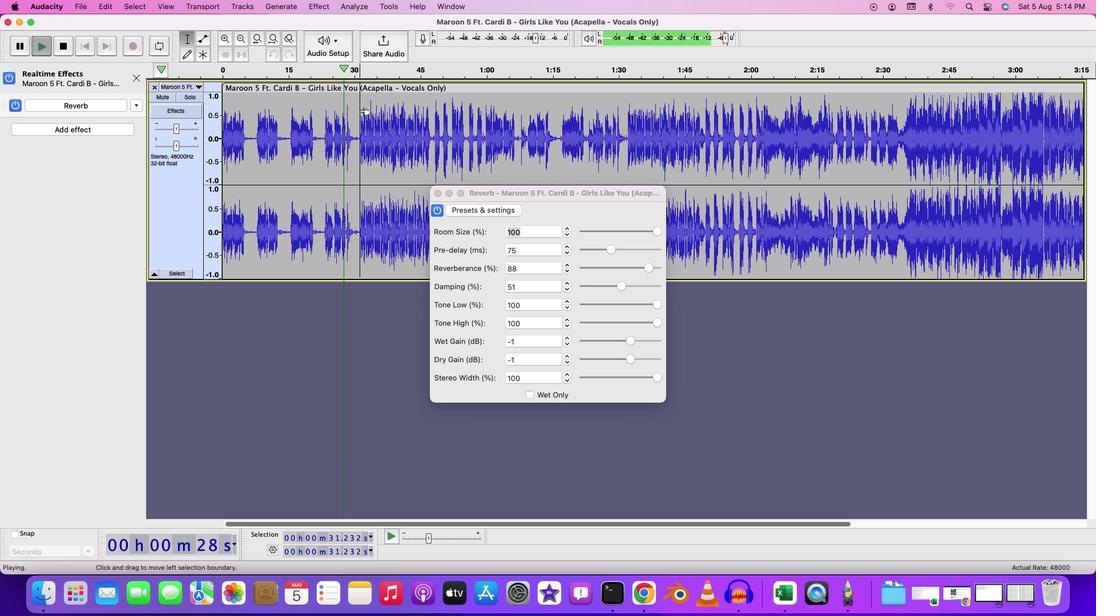 
Action: Mouse moved to (625, 283)
Screenshot: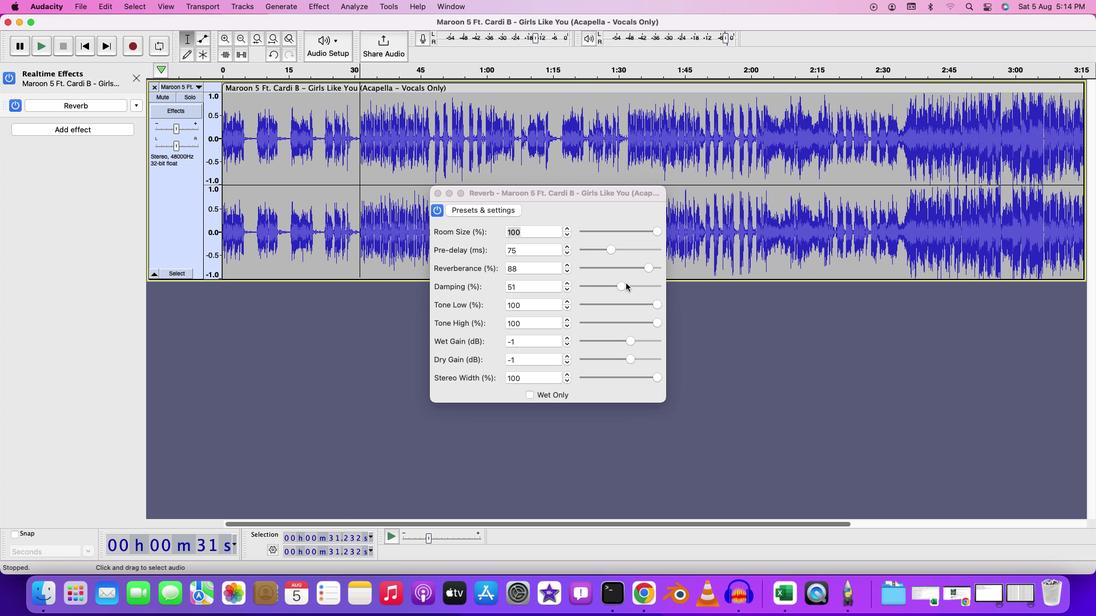 
Action: Key pressed Key.space
Screenshot: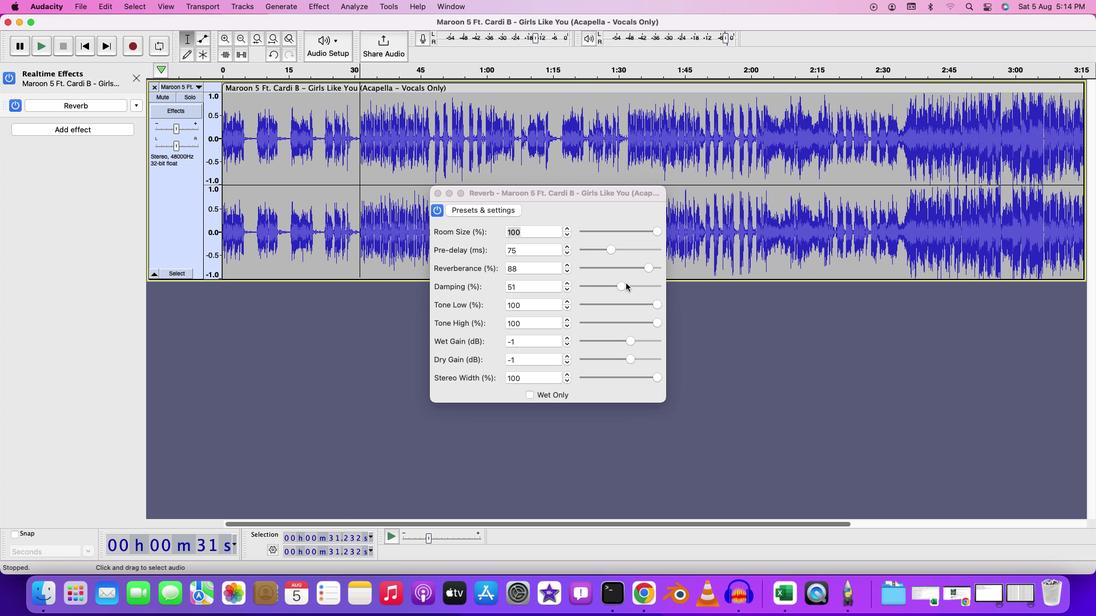 
Action: Mouse moved to (621, 285)
Screenshot: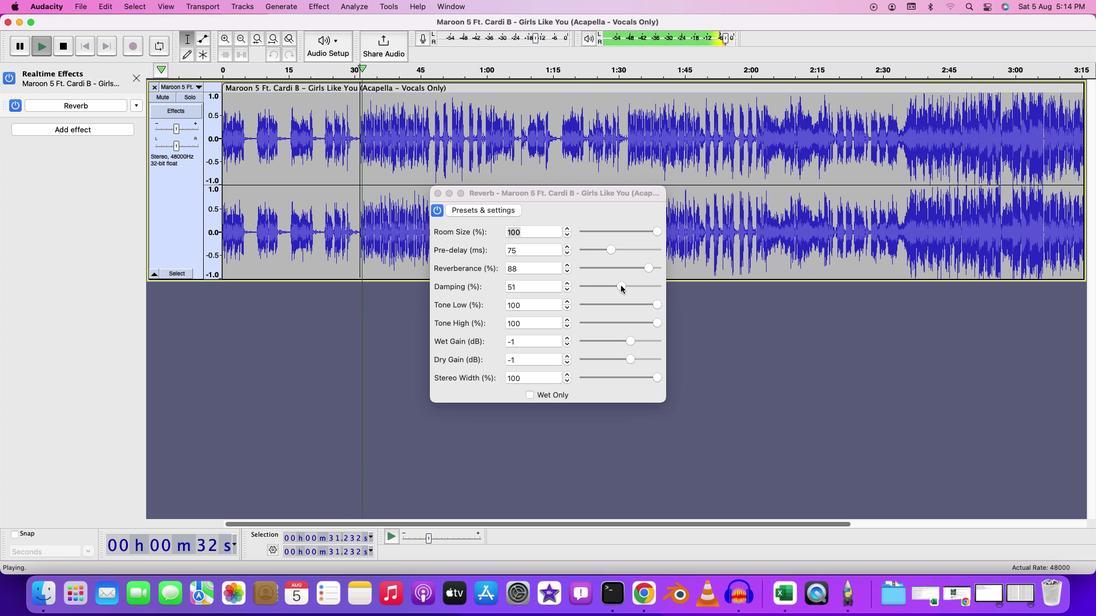 
Action: Mouse pressed left at (621, 285)
Screenshot: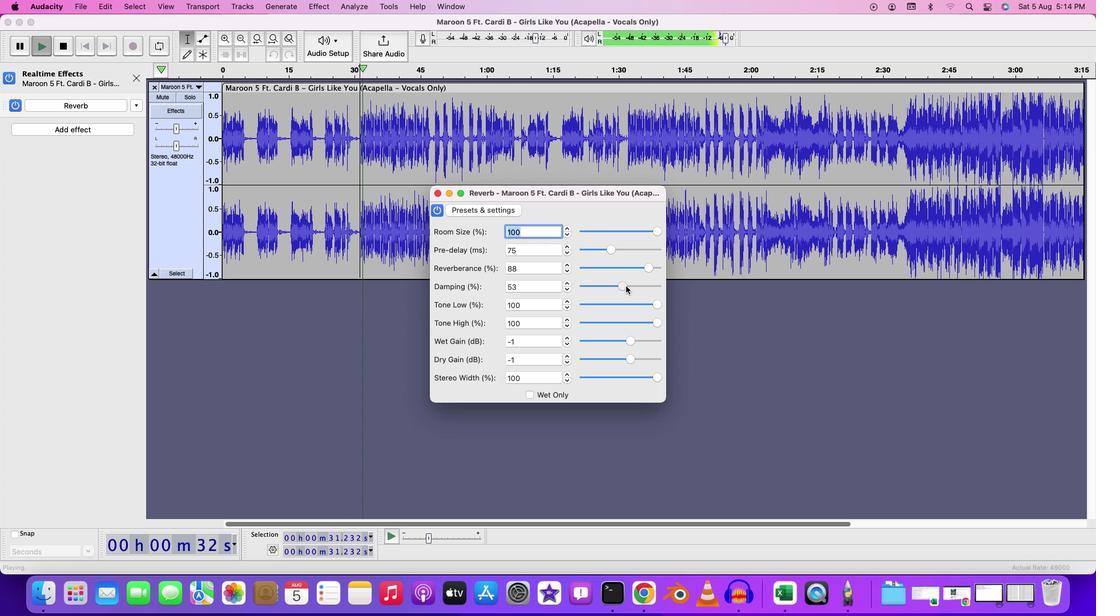 
Action: Mouse moved to (656, 304)
Screenshot: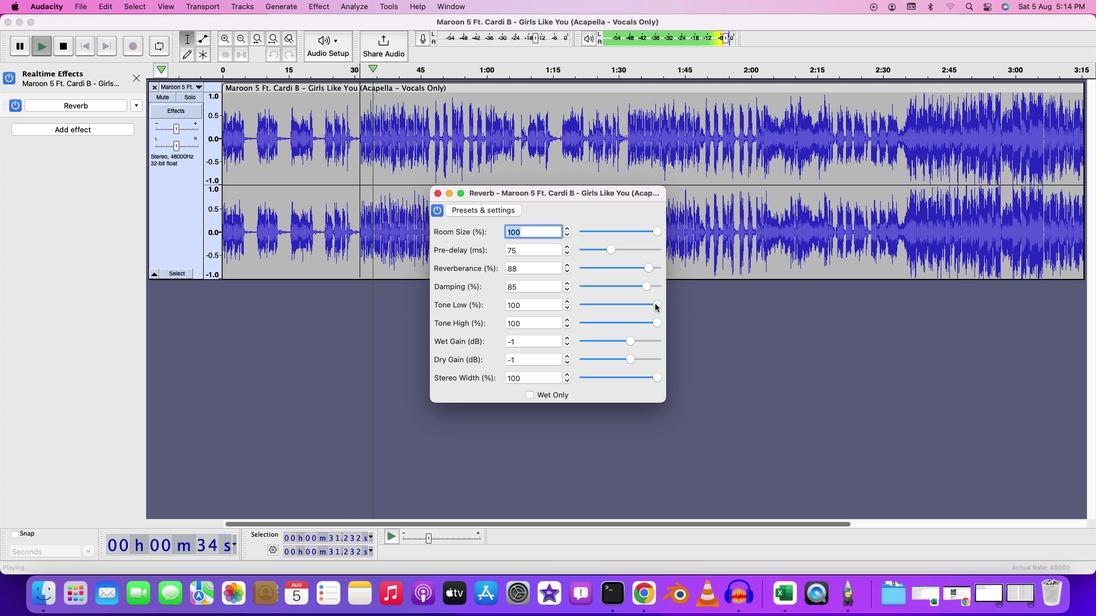
Action: Mouse pressed left at (656, 304)
Screenshot: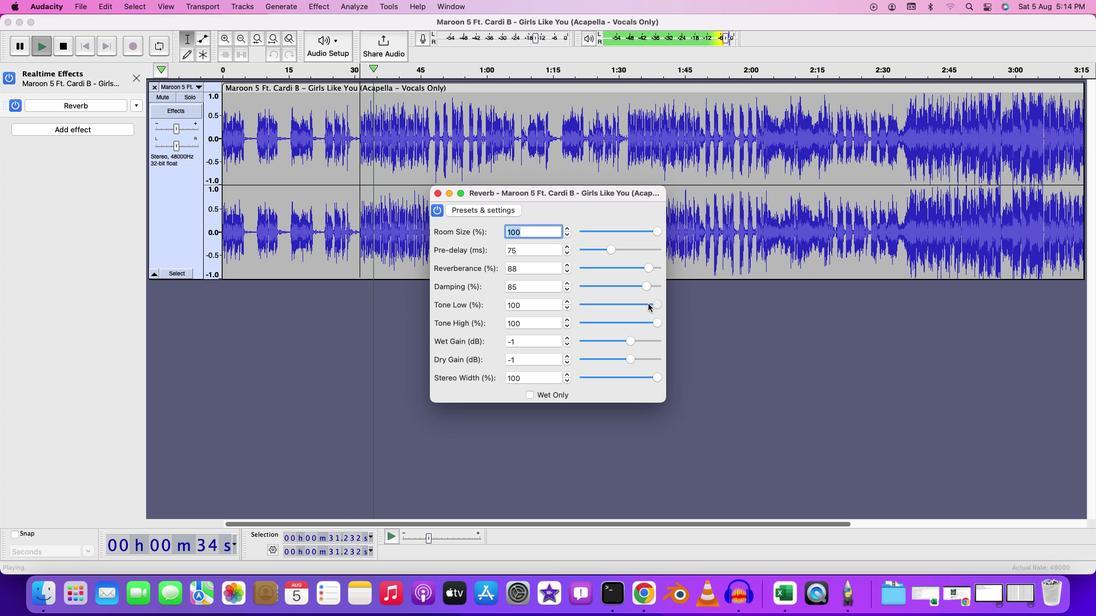 
Action: Mouse moved to (655, 321)
Screenshot: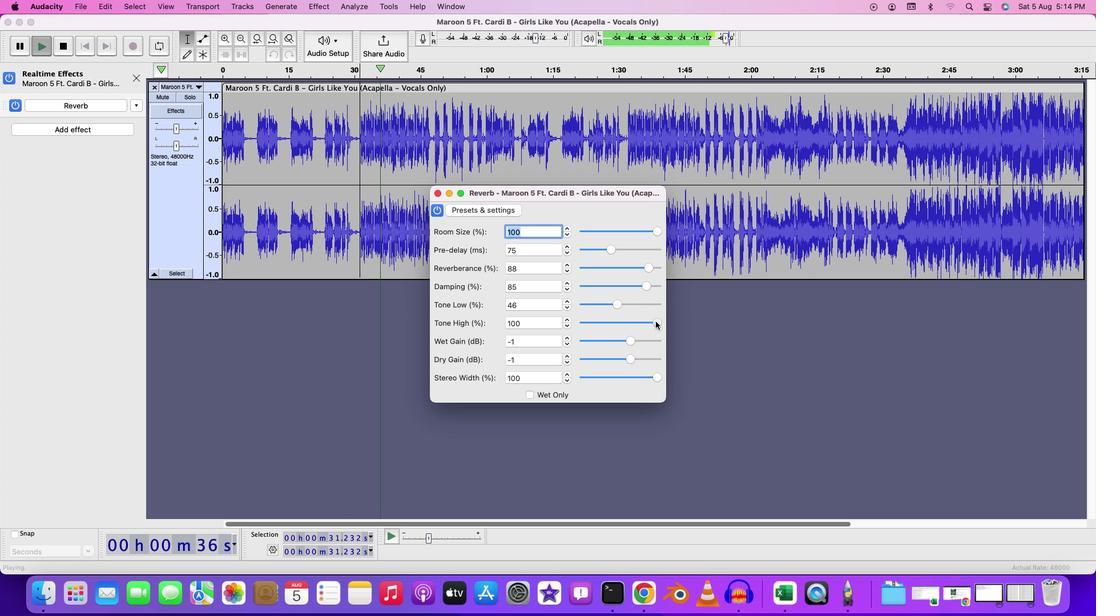 
Action: Mouse pressed left at (655, 321)
Screenshot: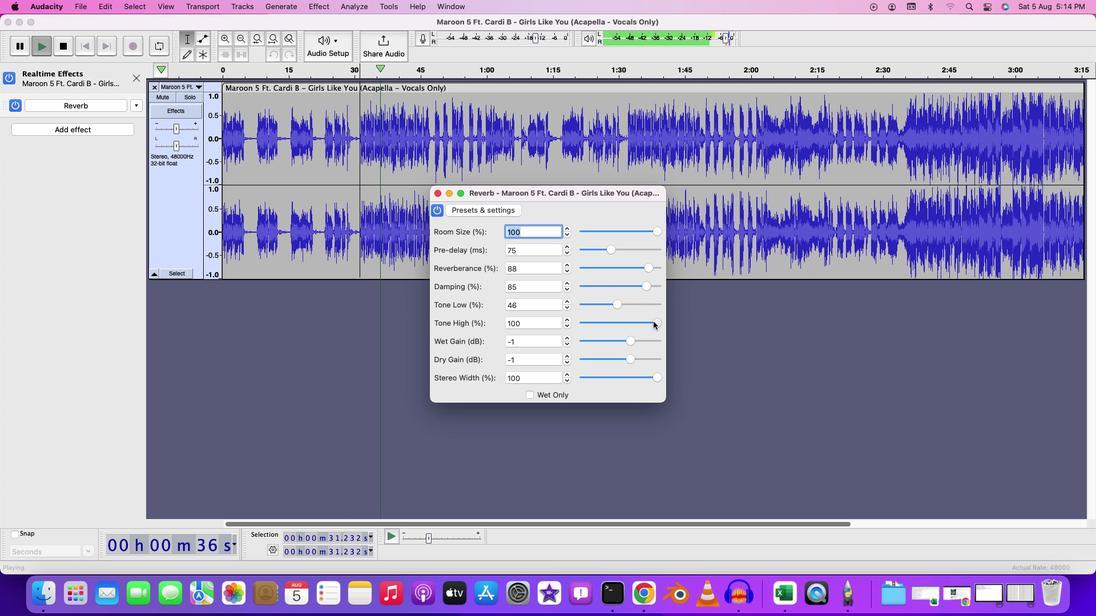 
Action: Mouse moved to (627, 343)
Screenshot: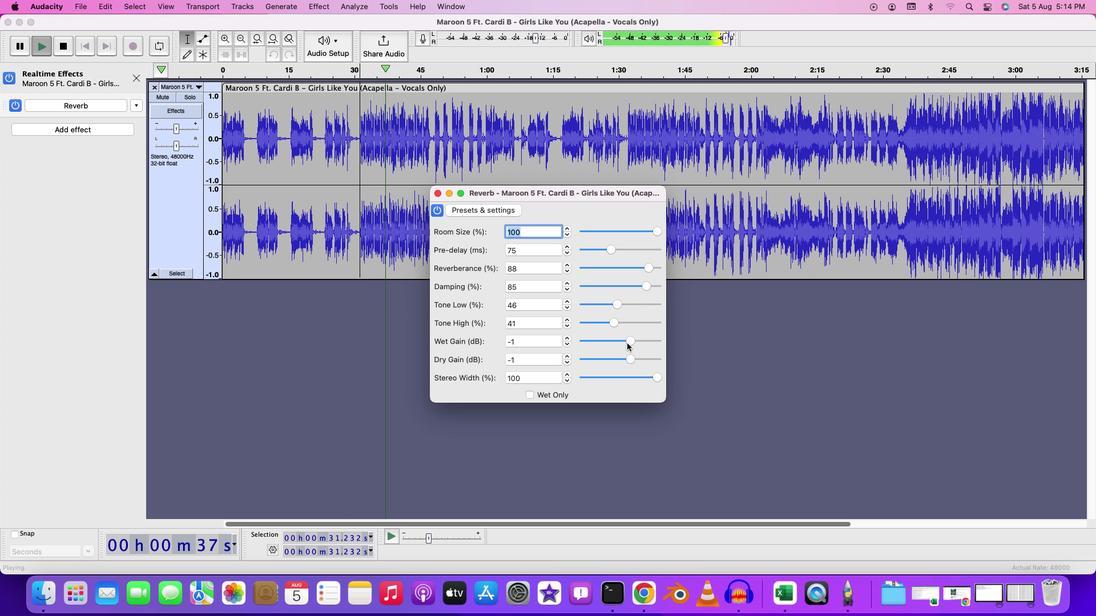 
Action: Mouse pressed left at (627, 343)
Screenshot: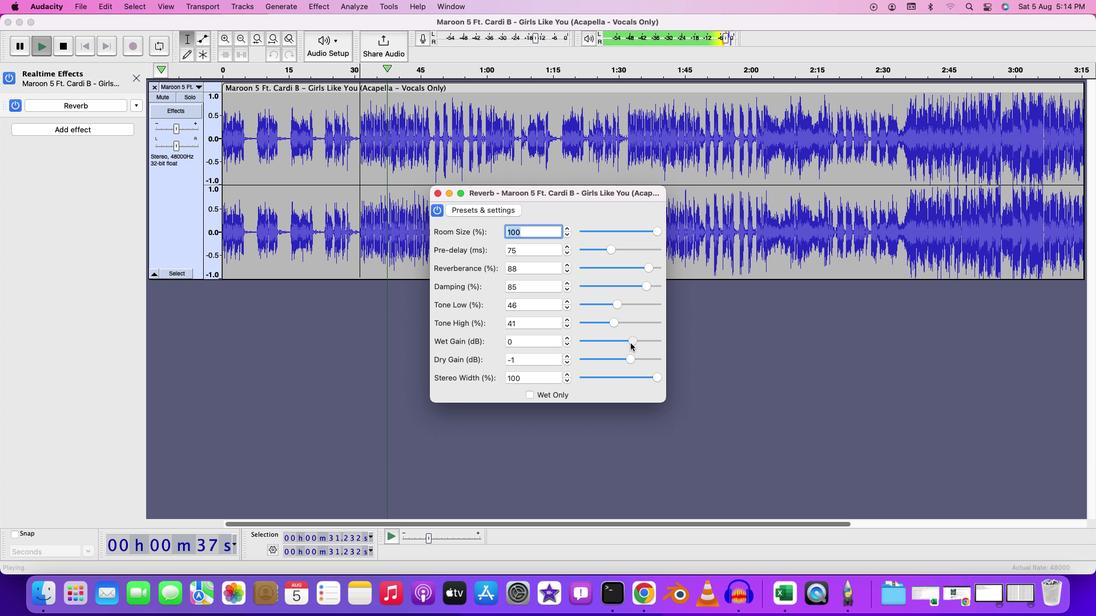 
Action: Mouse moved to (632, 359)
Screenshot: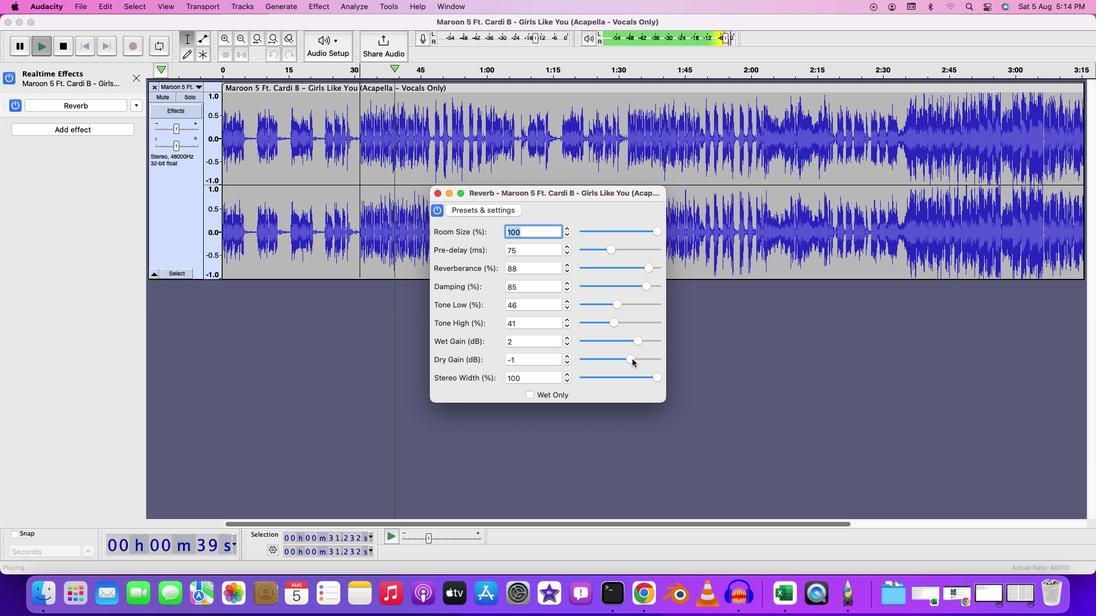 
Action: Mouse pressed left at (632, 359)
Screenshot: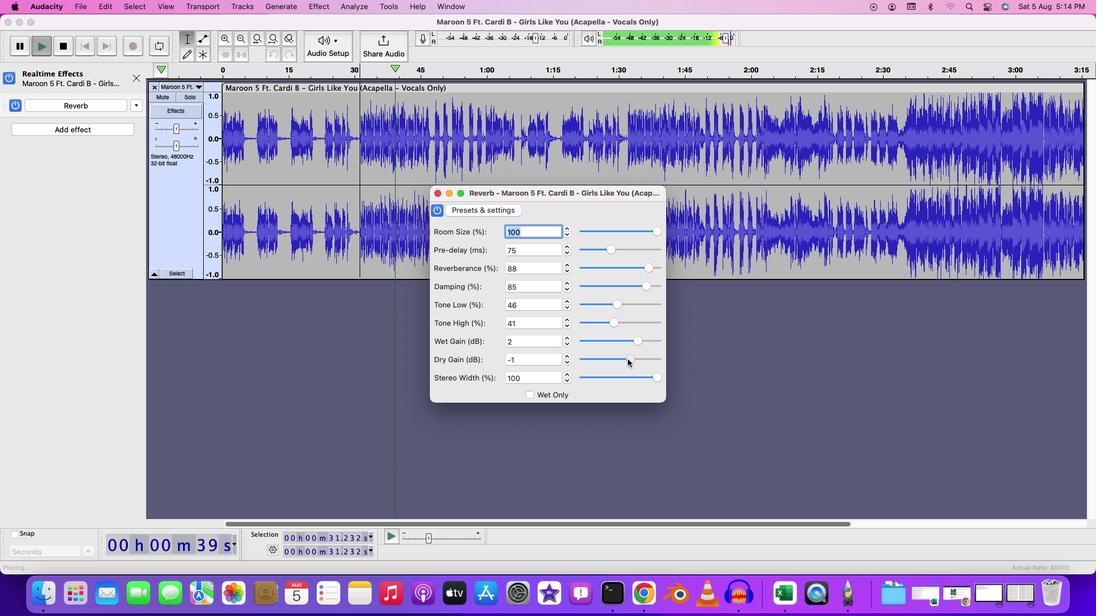 
Action: Mouse moved to (639, 342)
Screenshot: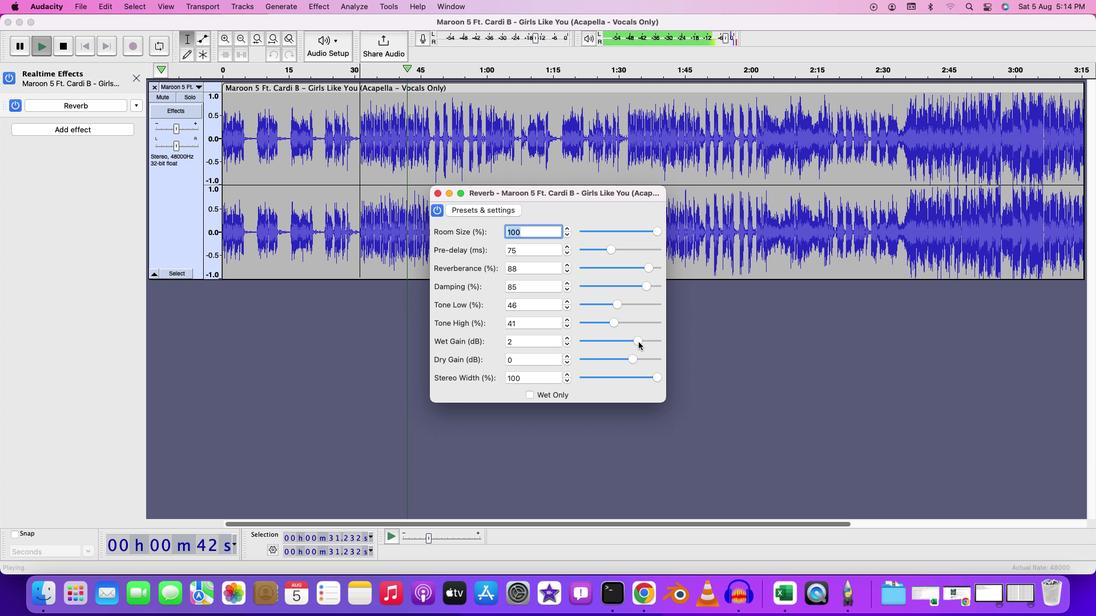 
Action: Mouse pressed left at (639, 342)
Screenshot: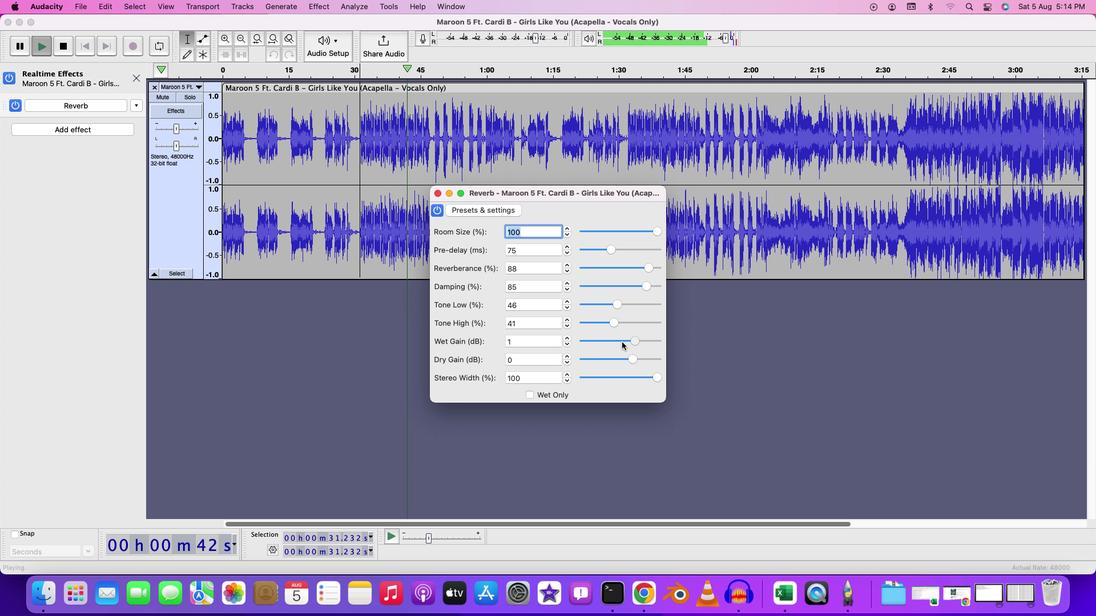 
Action: Mouse moved to (654, 375)
Screenshot: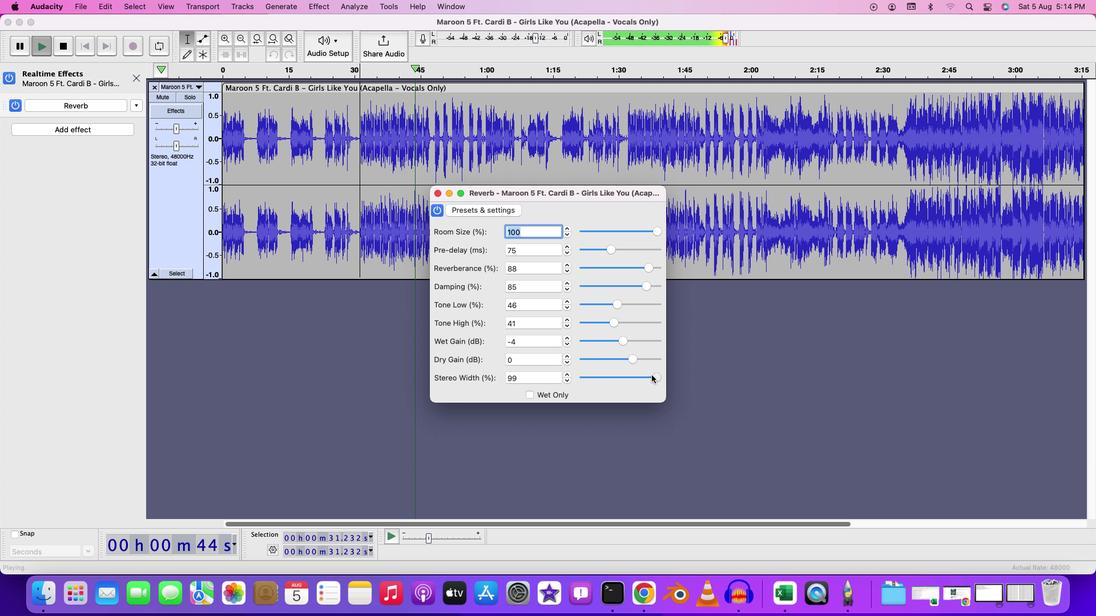 
Action: Mouse pressed left at (654, 375)
Screenshot: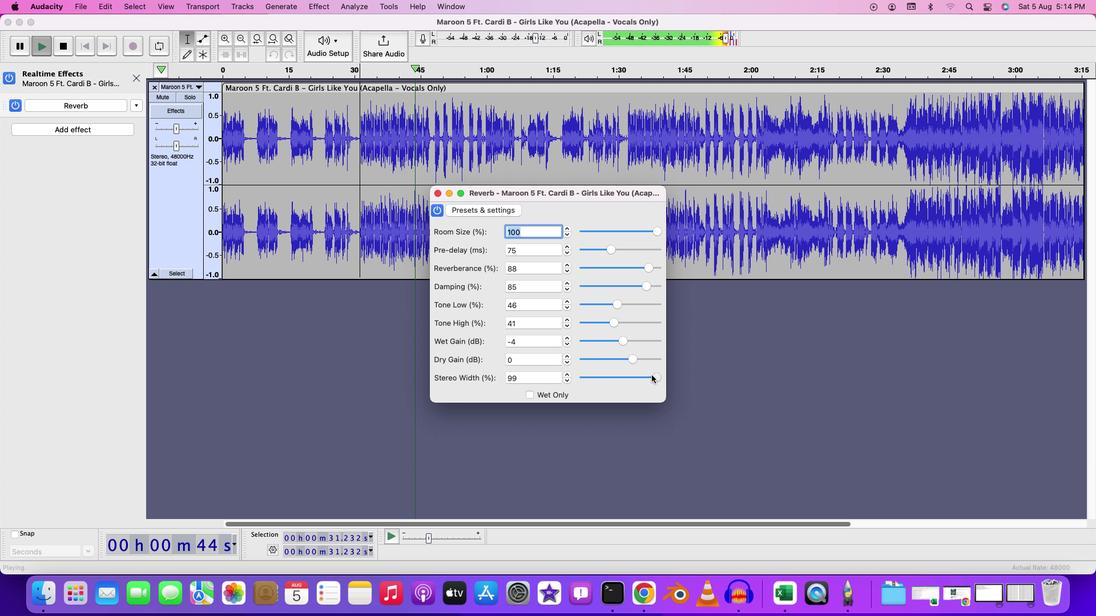 
Action: Mouse moved to (656, 229)
Screenshot: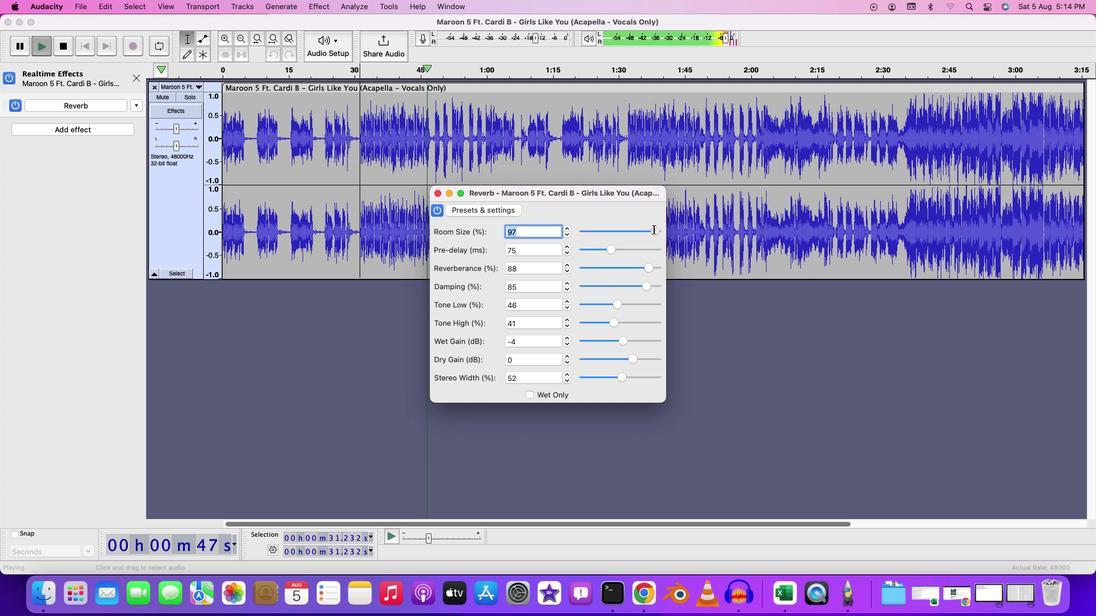 
Action: Mouse pressed left at (656, 229)
Screenshot: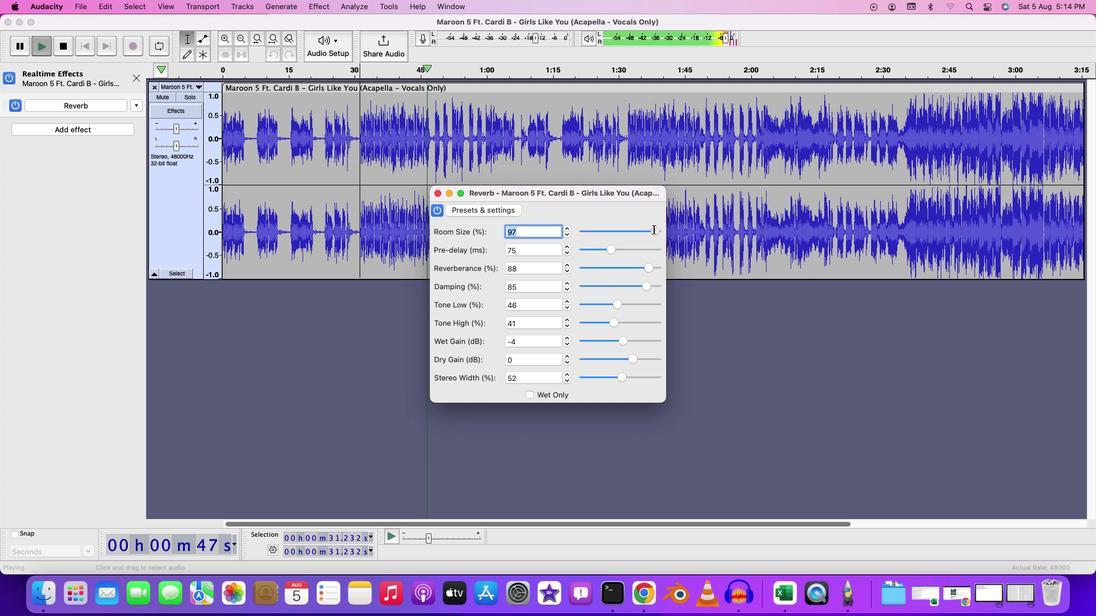 
Action: Mouse moved to (612, 249)
Screenshot: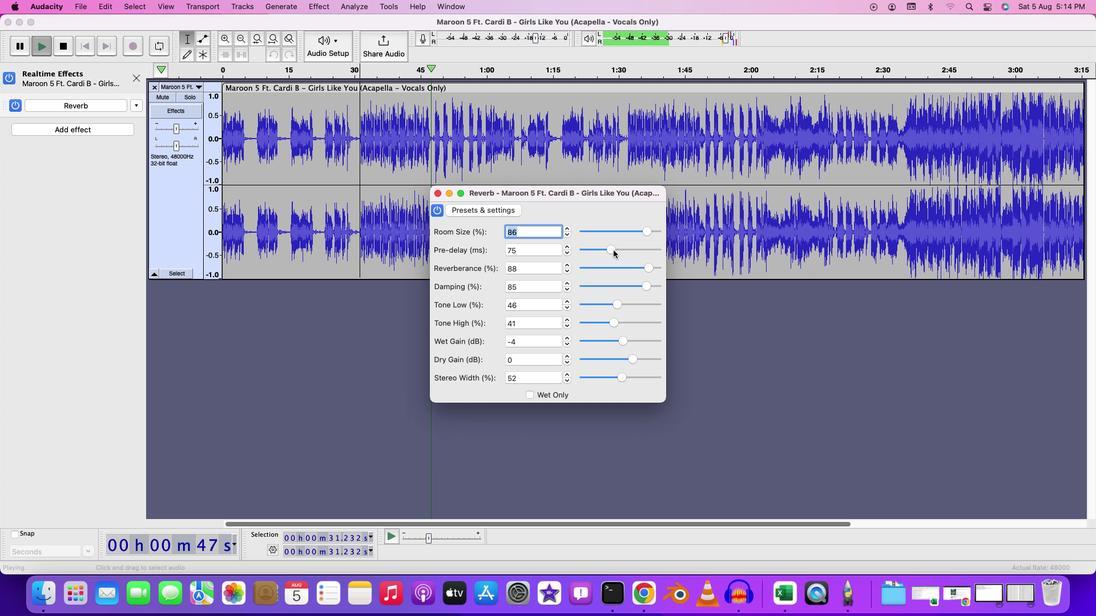
Action: Mouse pressed left at (612, 249)
Screenshot: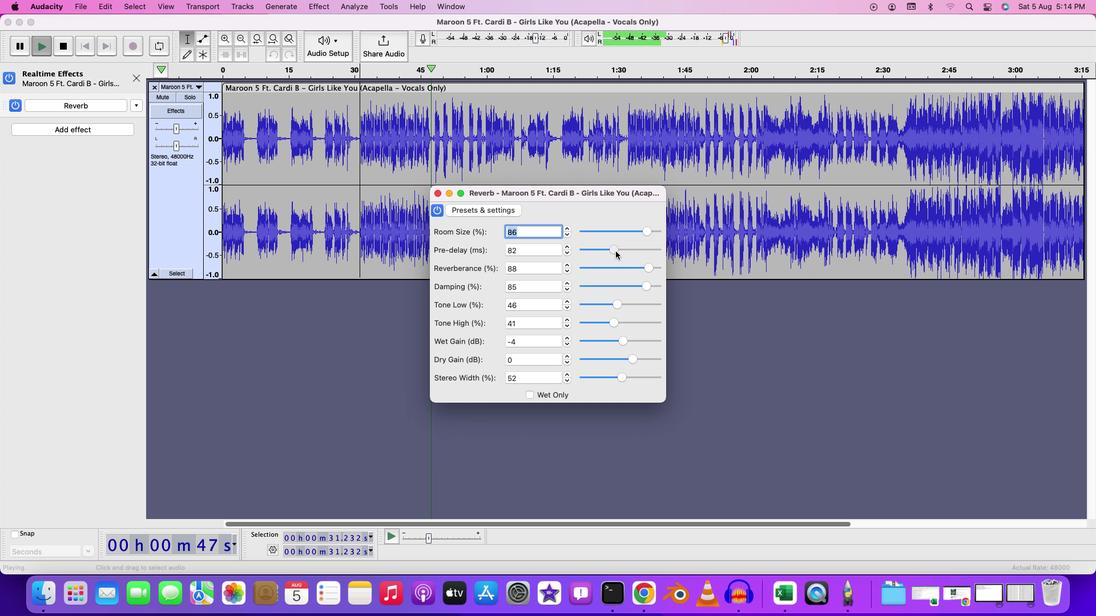 
Action: Mouse moved to (647, 289)
Screenshot: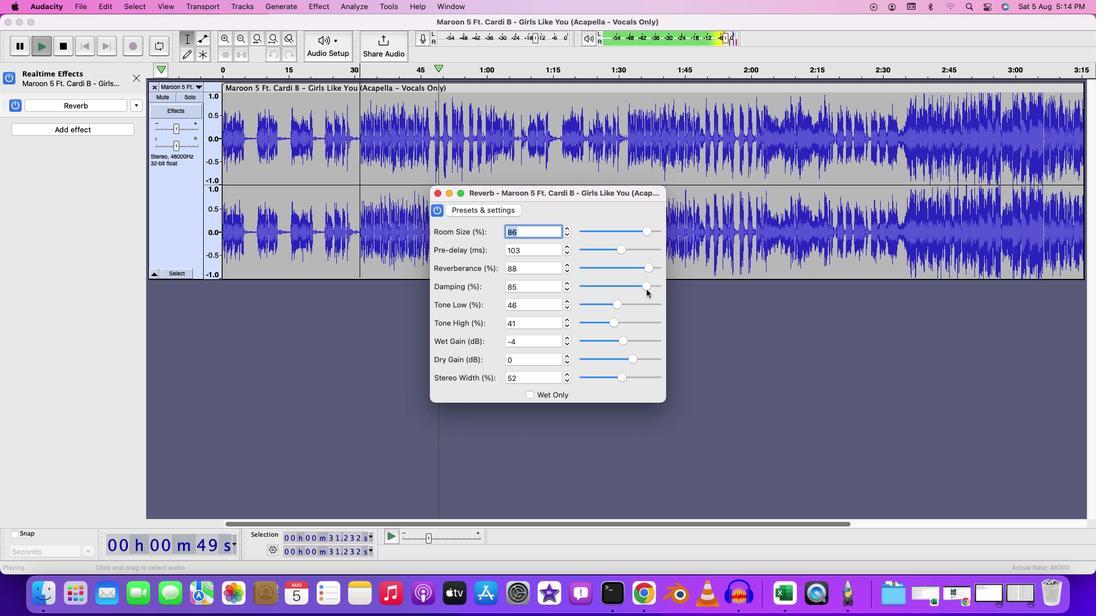 
Action: Mouse pressed left at (647, 289)
Screenshot: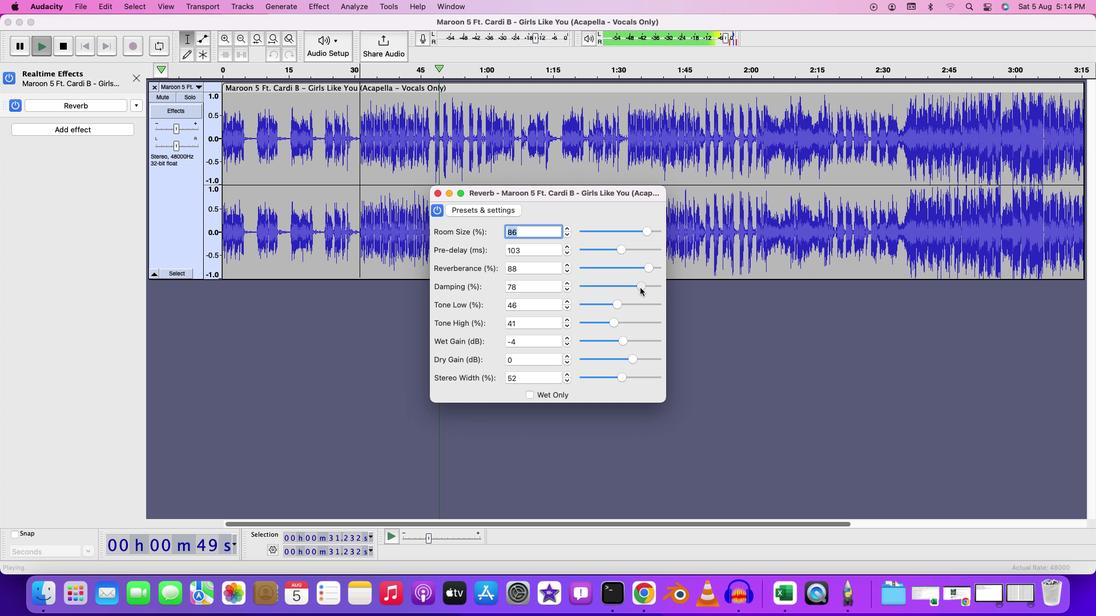 
Action: Mouse moved to (647, 270)
Screenshot: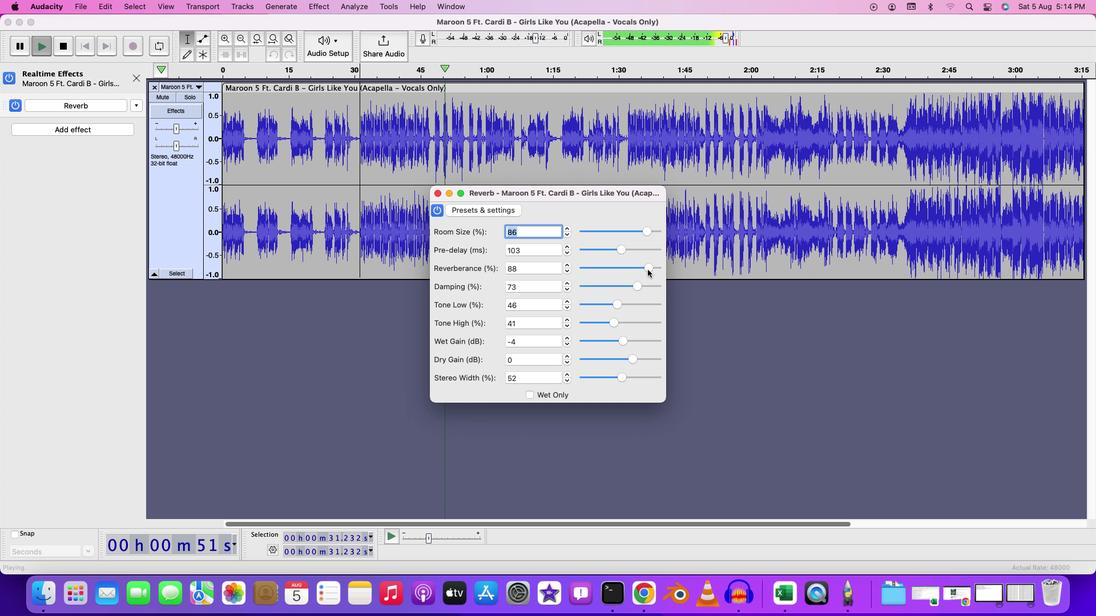 
Action: Mouse pressed left at (647, 270)
Screenshot: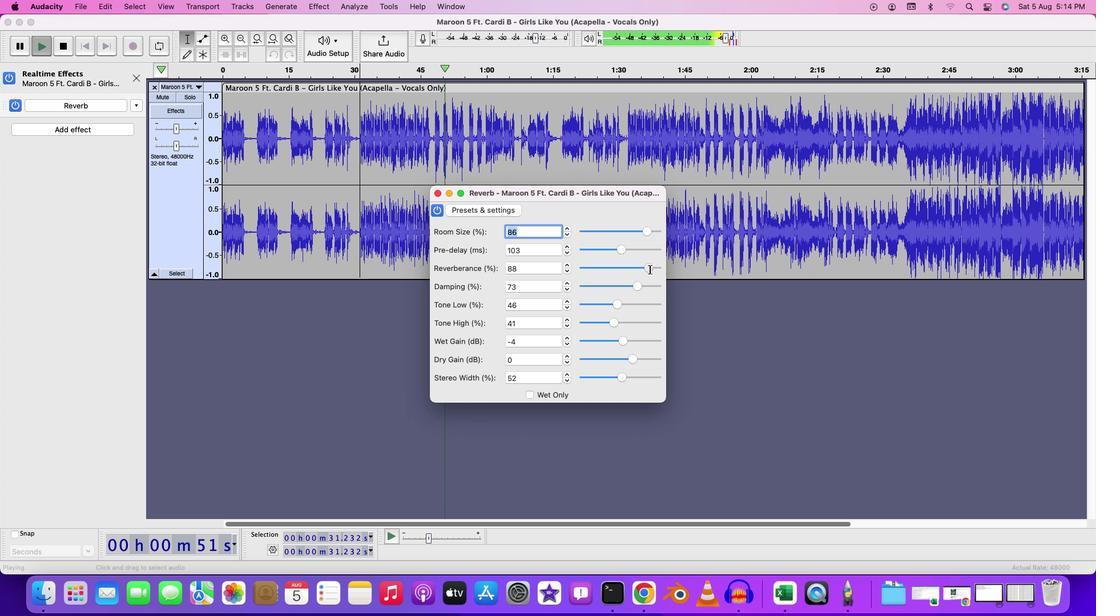 
Action: Mouse moved to (638, 284)
Screenshot: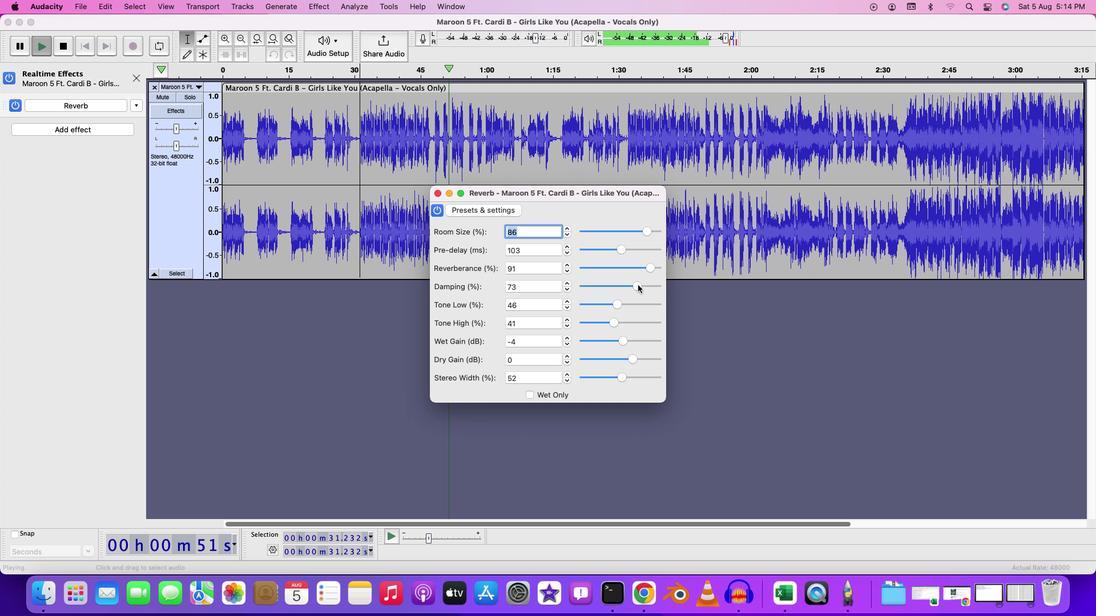 
Action: Mouse pressed left at (638, 284)
Screenshot: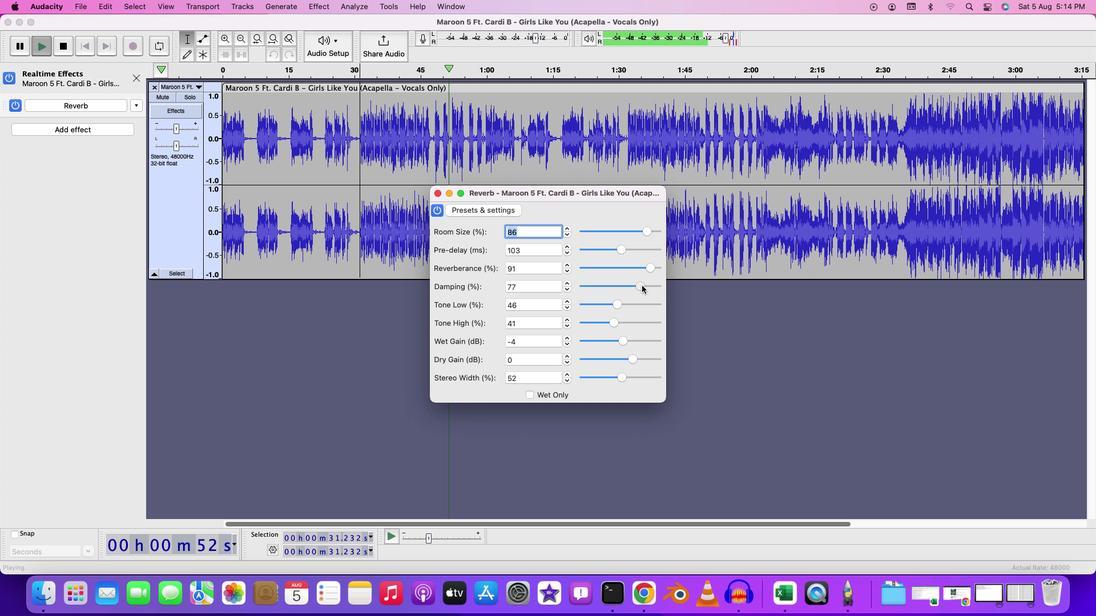 
Action: Mouse moved to (619, 301)
Screenshot: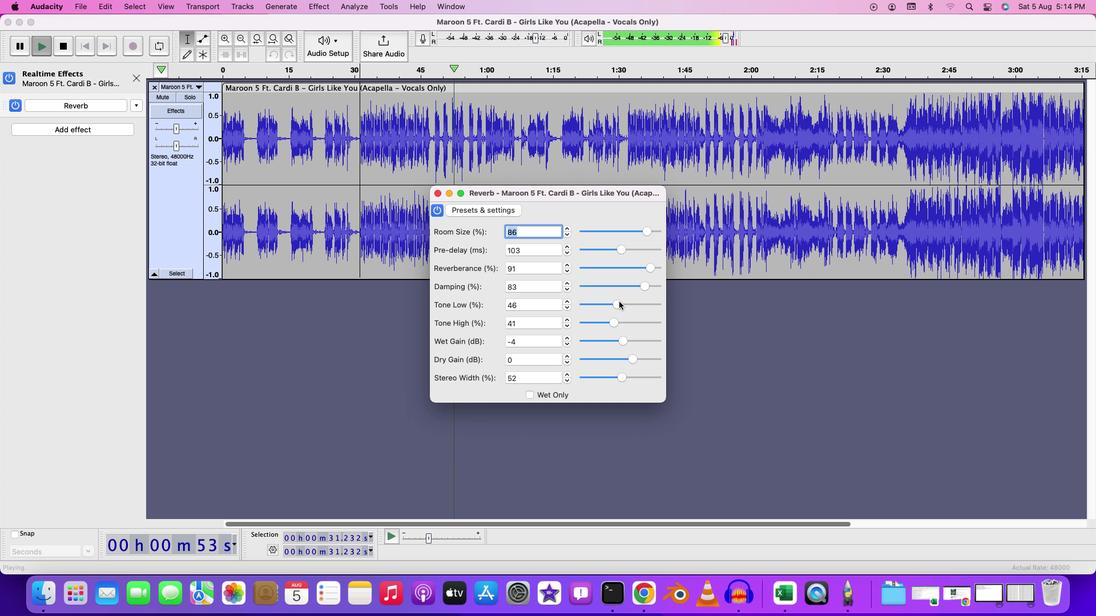 
Action: Mouse pressed left at (619, 301)
Screenshot: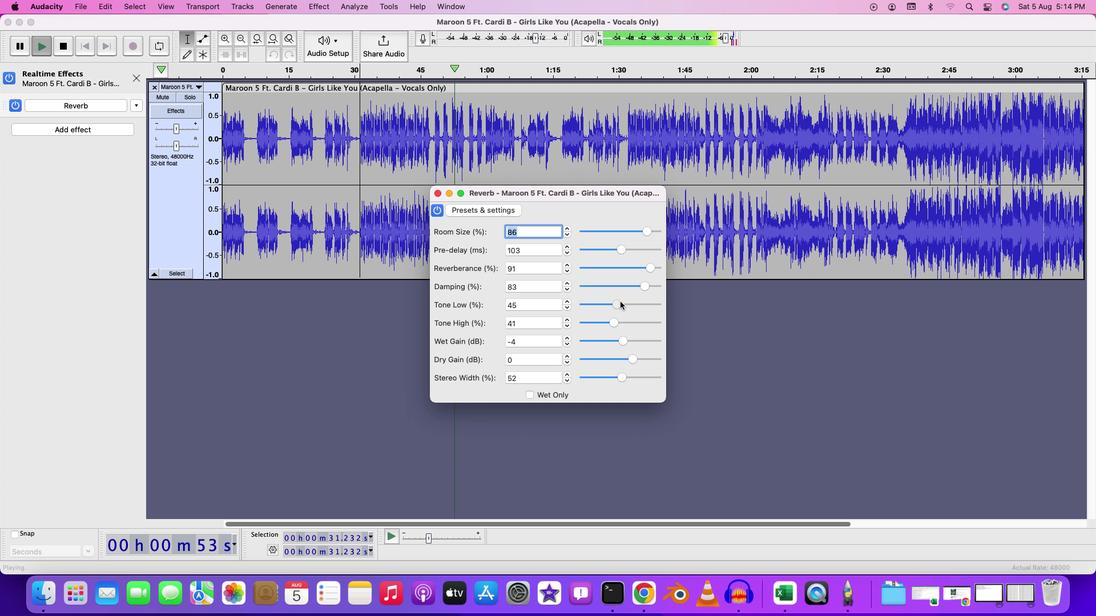 
Action: Mouse moved to (626, 302)
Screenshot: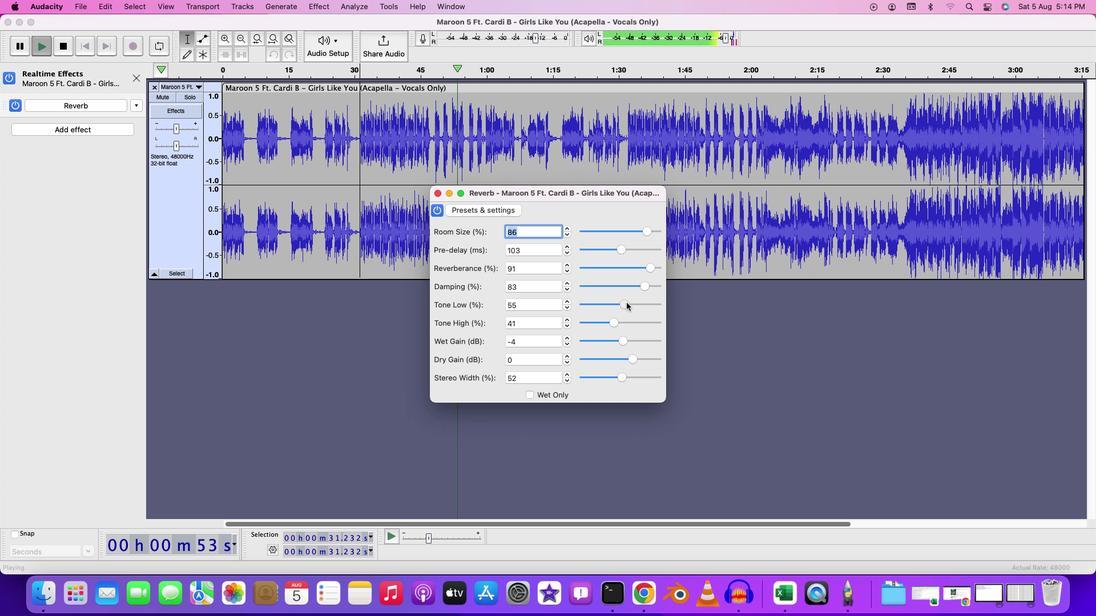 
Action: Mouse pressed left at (626, 302)
Screenshot: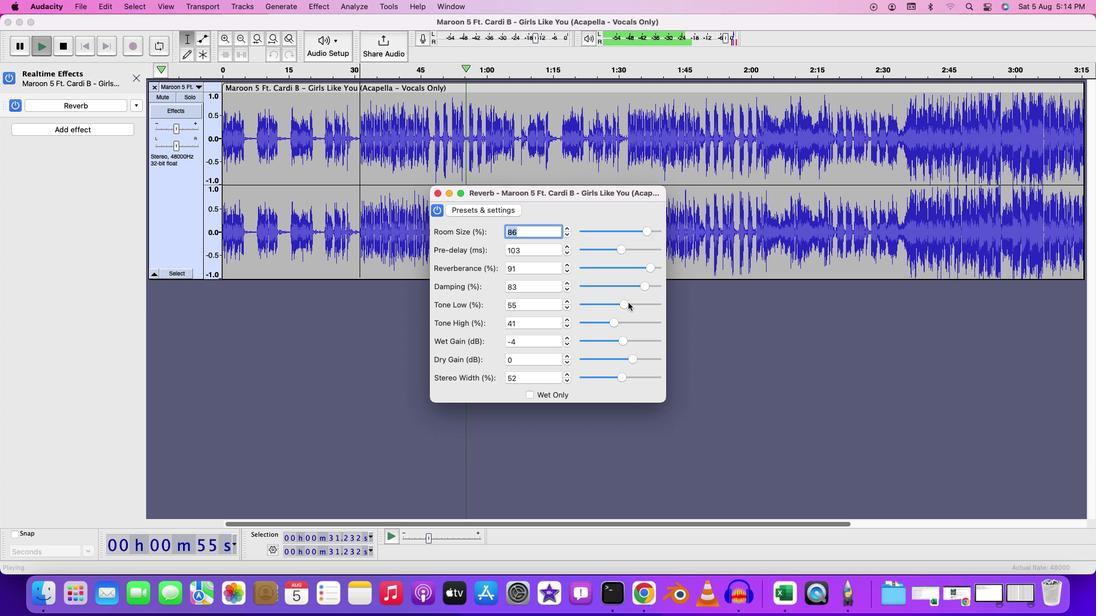 
Action: Mouse moved to (614, 322)
Screenshot: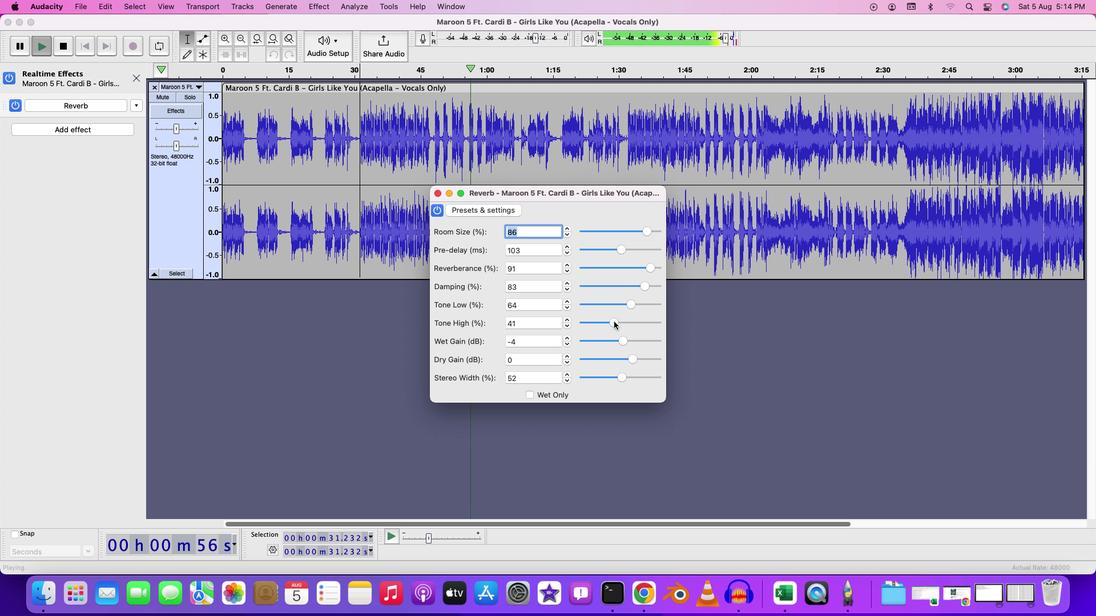 
Action: Mouse pressed left at (614, 322)
Screenshot: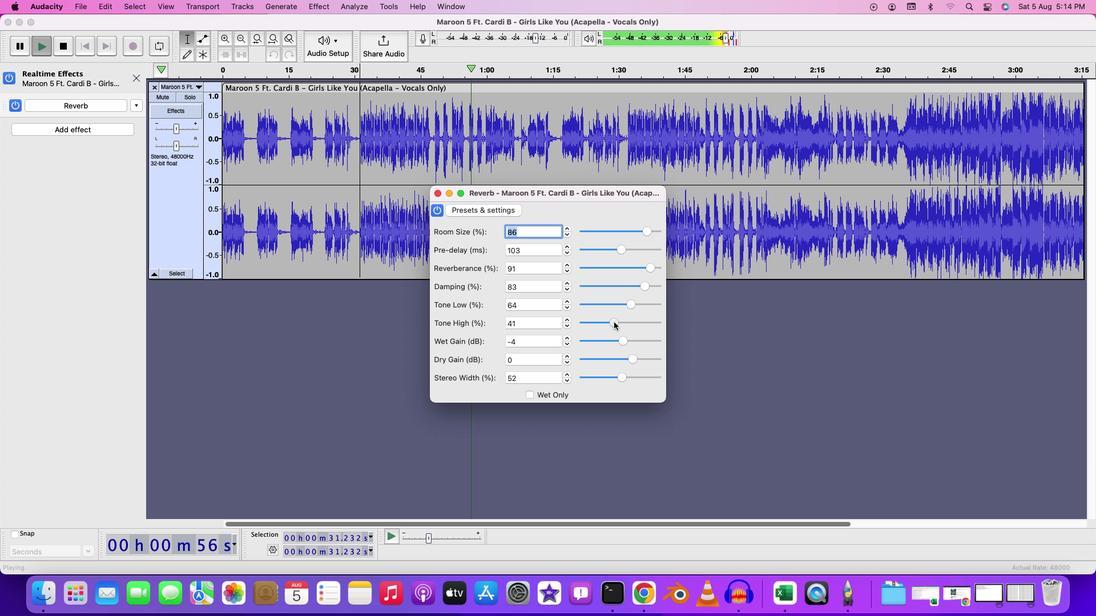 
Action: Mouse moved to (438, 194)
Screenshot: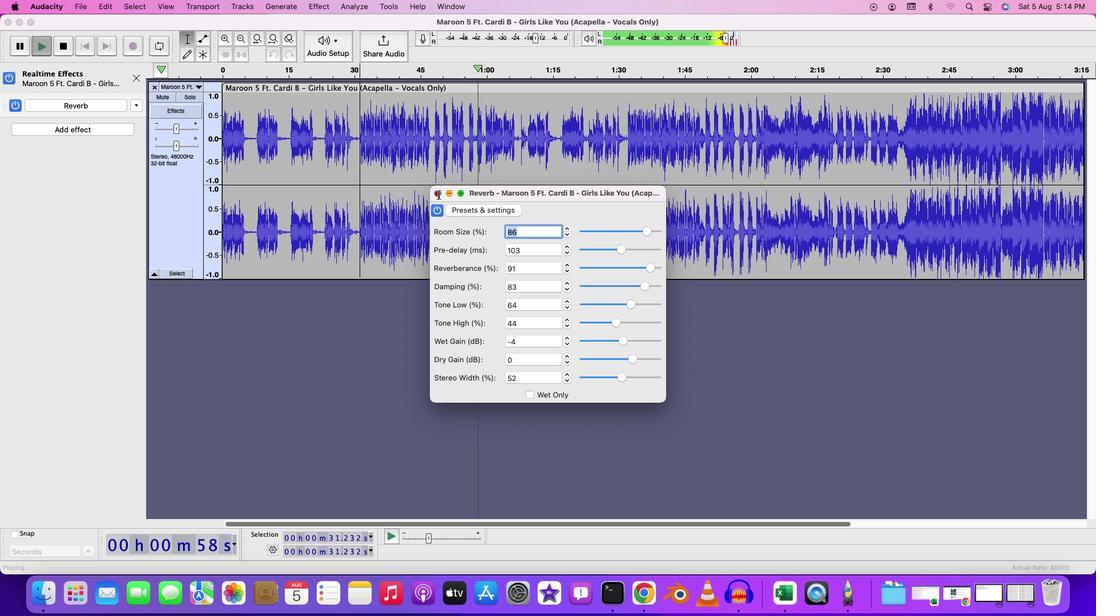 
Action: Mouse pressed left at (438, 194)
Screenshot: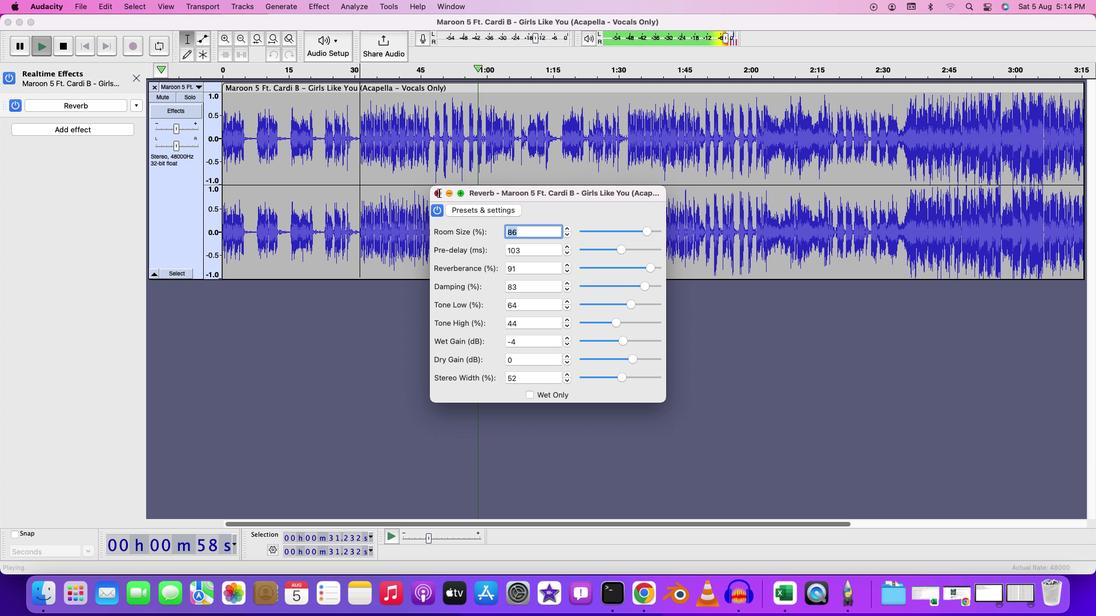 
Action: Mouse moved to (225, 103)
Screenshot: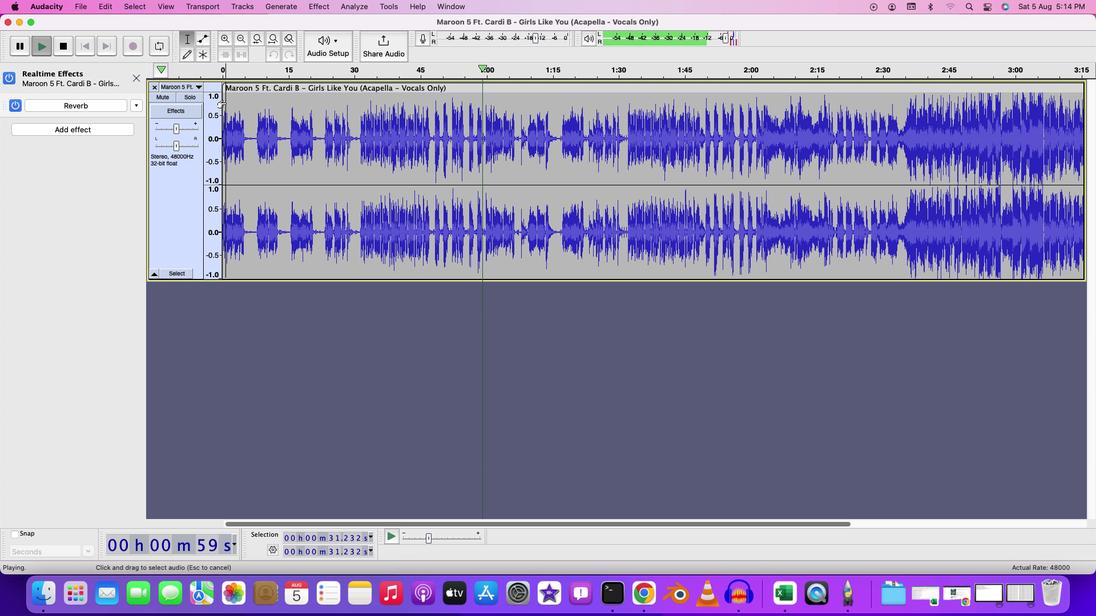 
Action: Mouse pressed left at (225, 103)
Screenshot: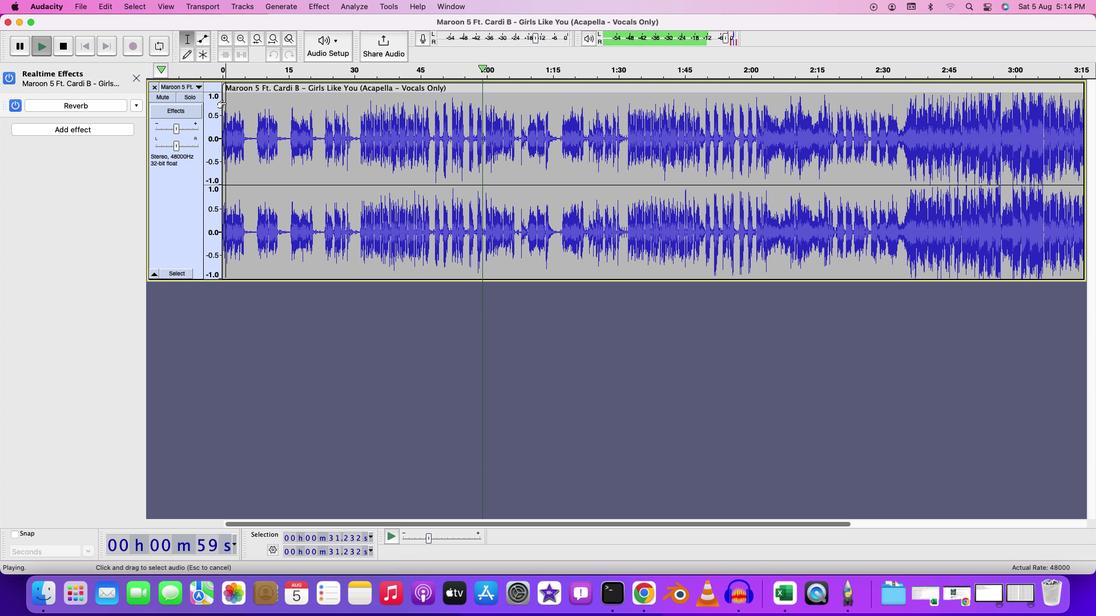 
Action: Key pressed Key.spaceKey.space
Screenshot: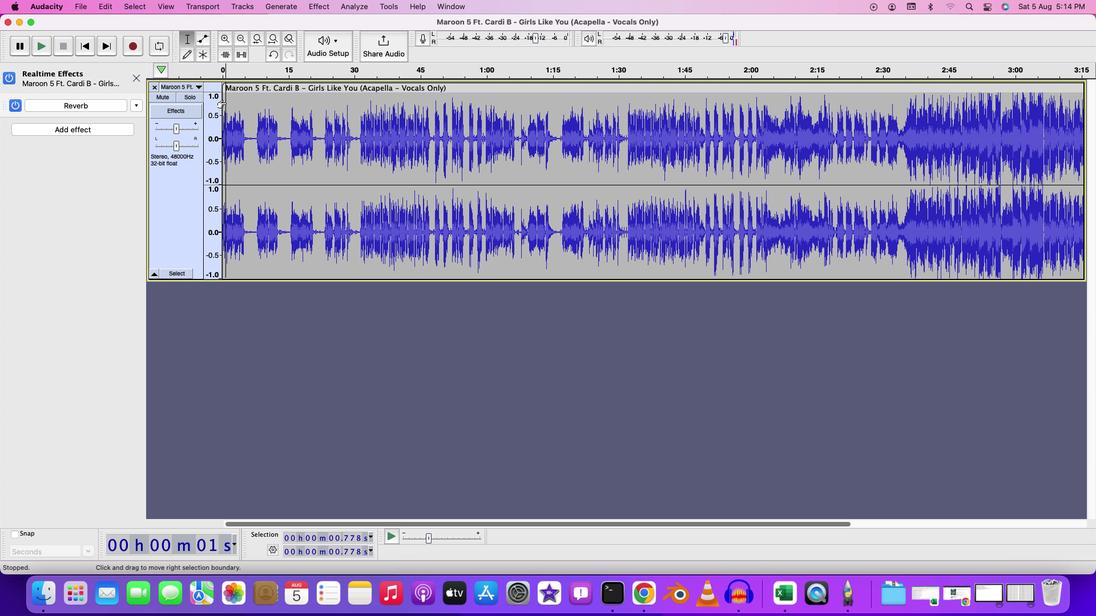 
Action: Mouse moved to (258, 106)
Screenshot: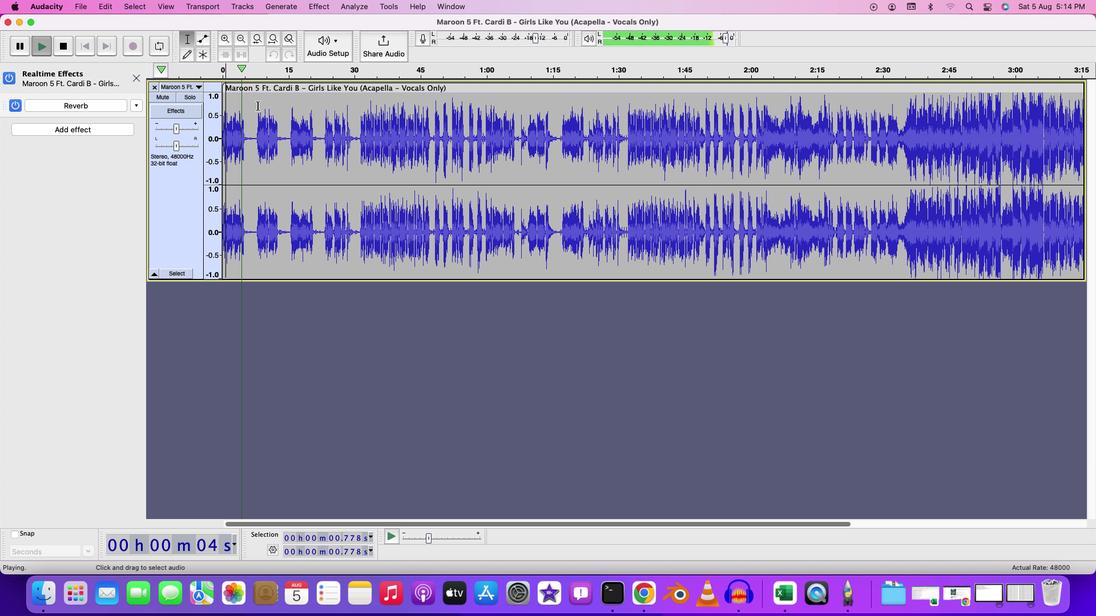 
Action: Mouse pressed left at (258, 106)
Screenshot: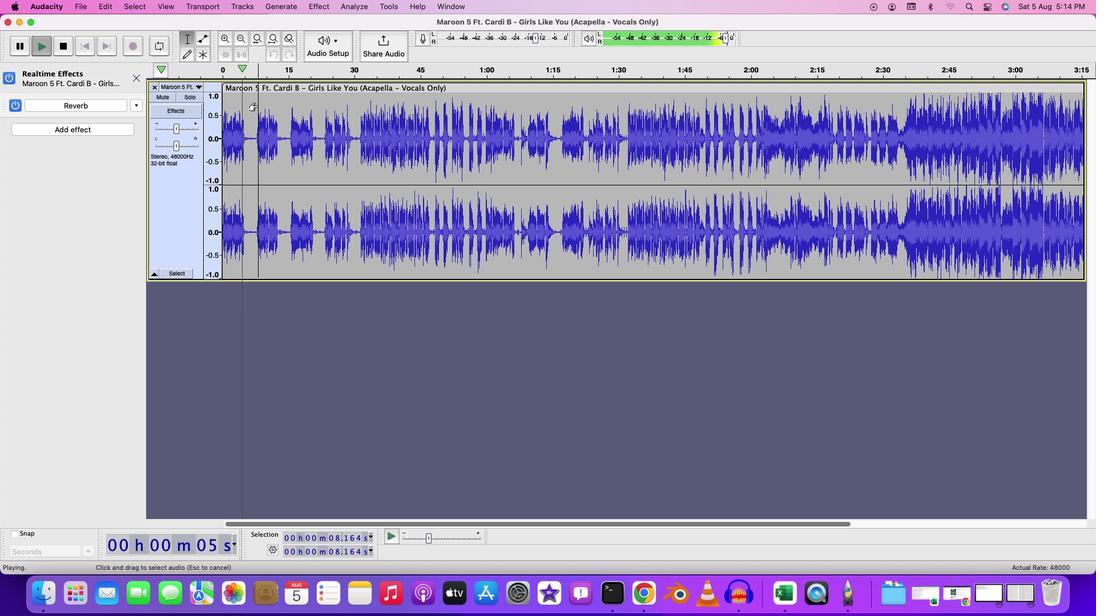 
Action: Key pressed Key.spaceKey.space
Screenshot: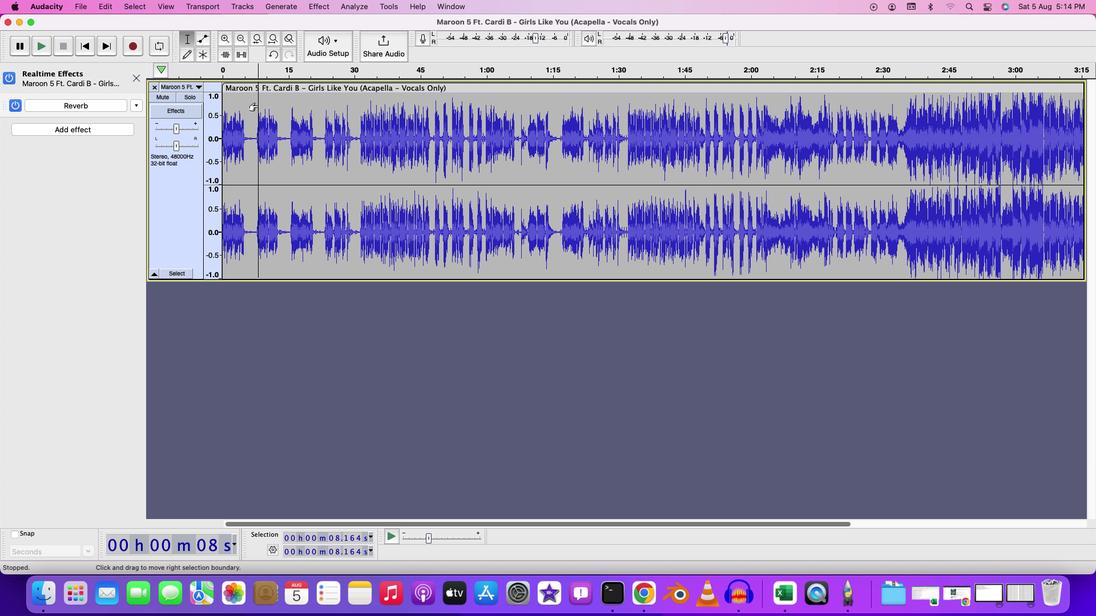 
Action: Mouse moved to (362, 111)
Screenshot: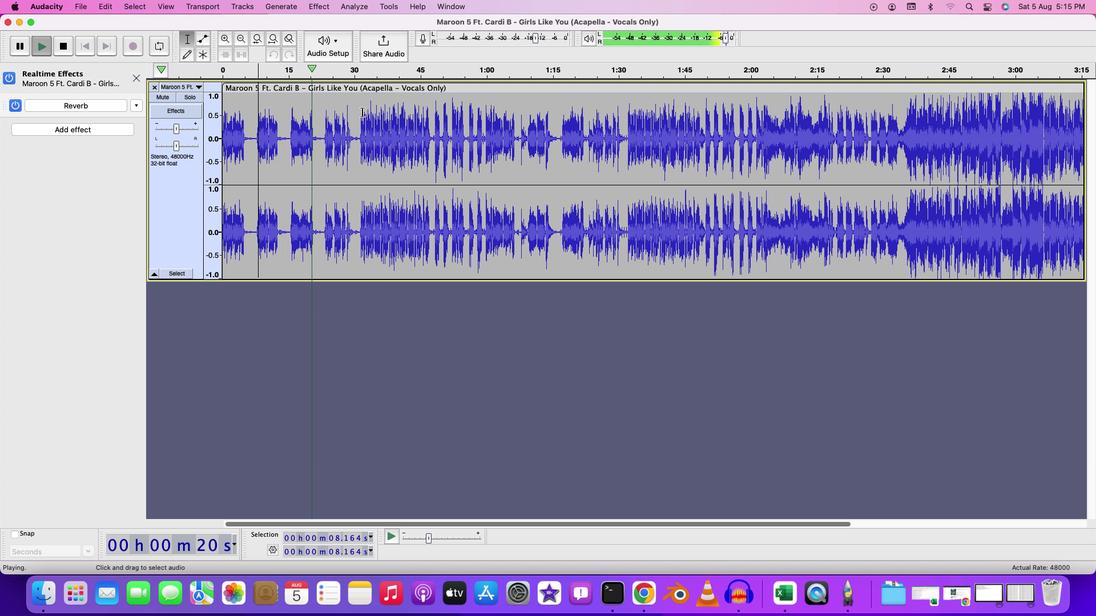 
Action: Mouse pressed left at (362, 111)
Screenshot: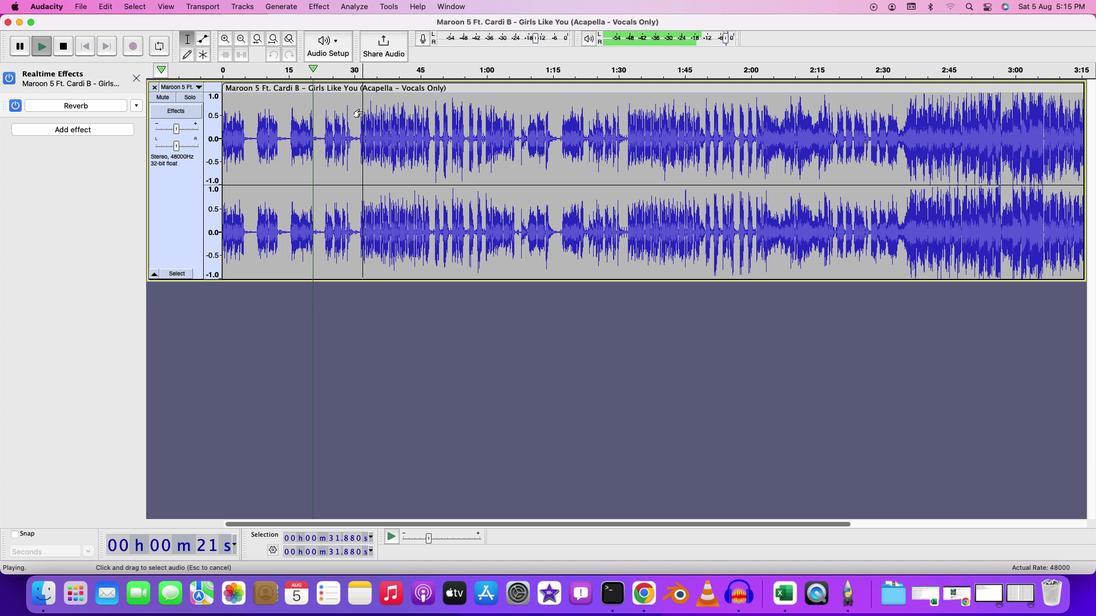 
Action: Key pressed Key.spaceKey.space
Screenshot: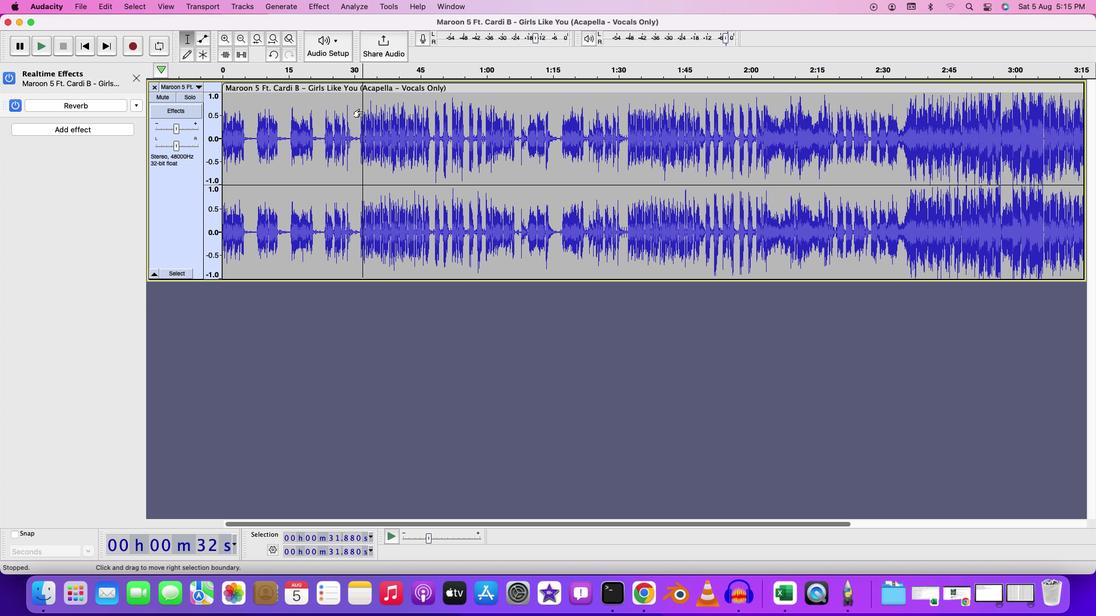
Action: Mouse moved to (376, 117)
Screenshot: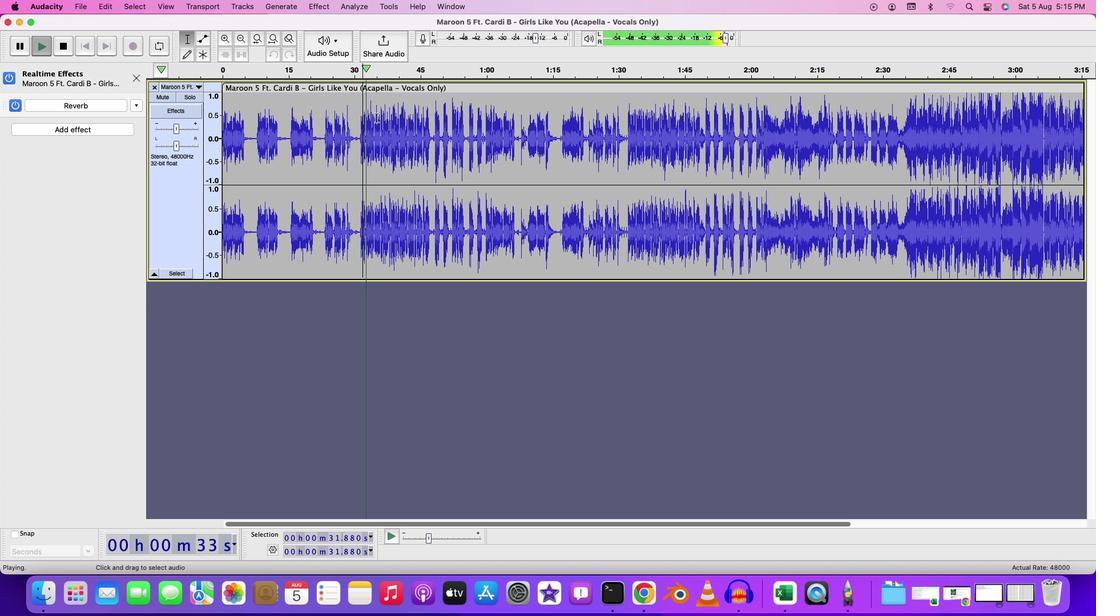 
Action: Key pressed Key.space
Screenshot: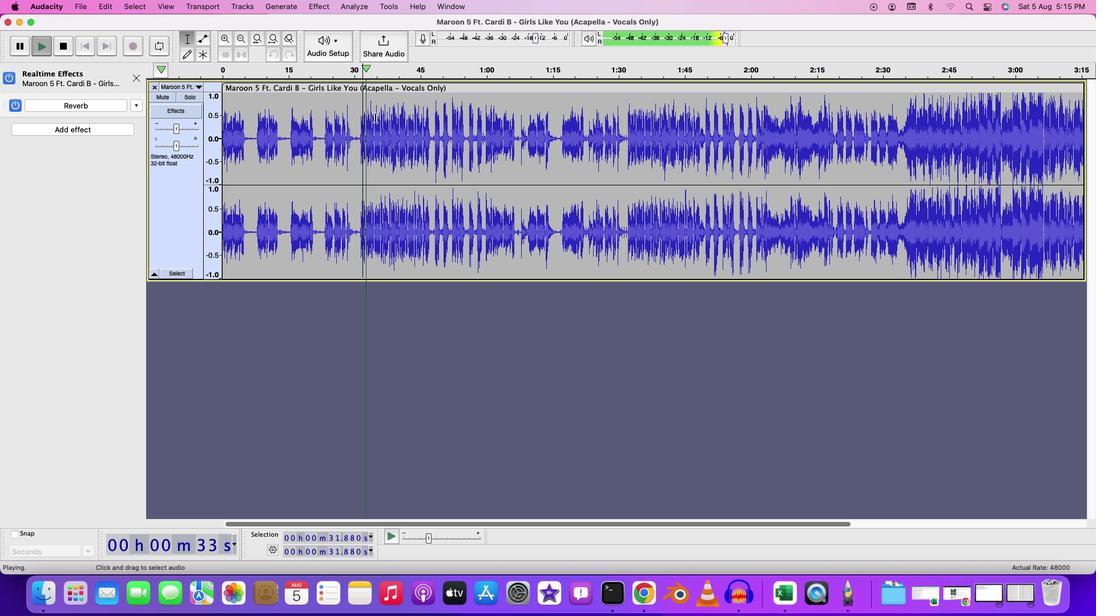 
Action: Mouse moved to (113, 131)
Screenshot: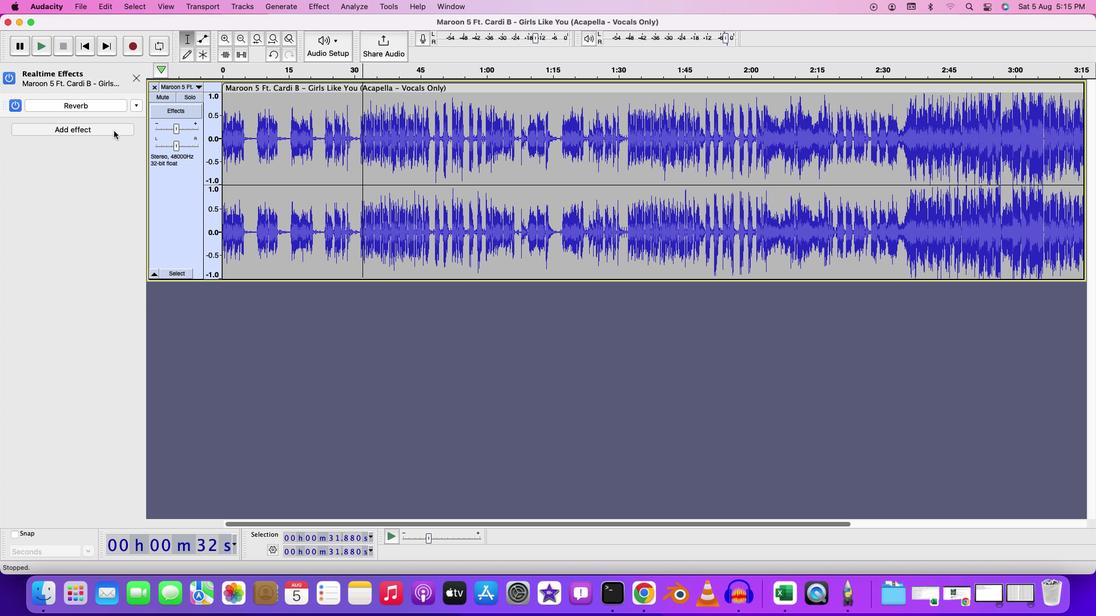 
Action: Mouse pressed left at (113, 131)
Screenshot: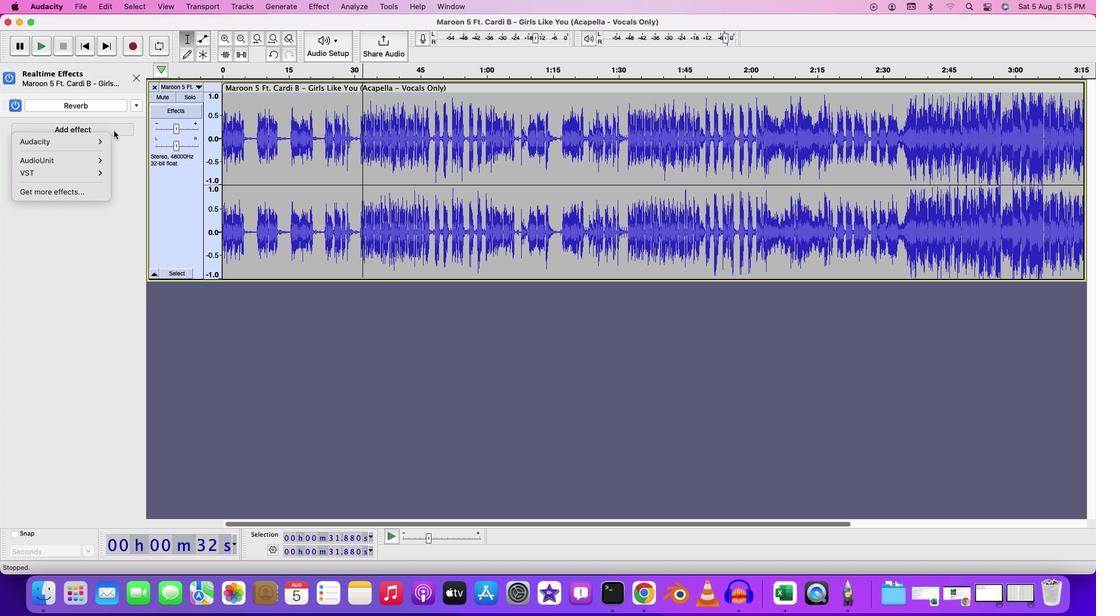 
Action: Mouse moved to (142, 145)
Screenshot: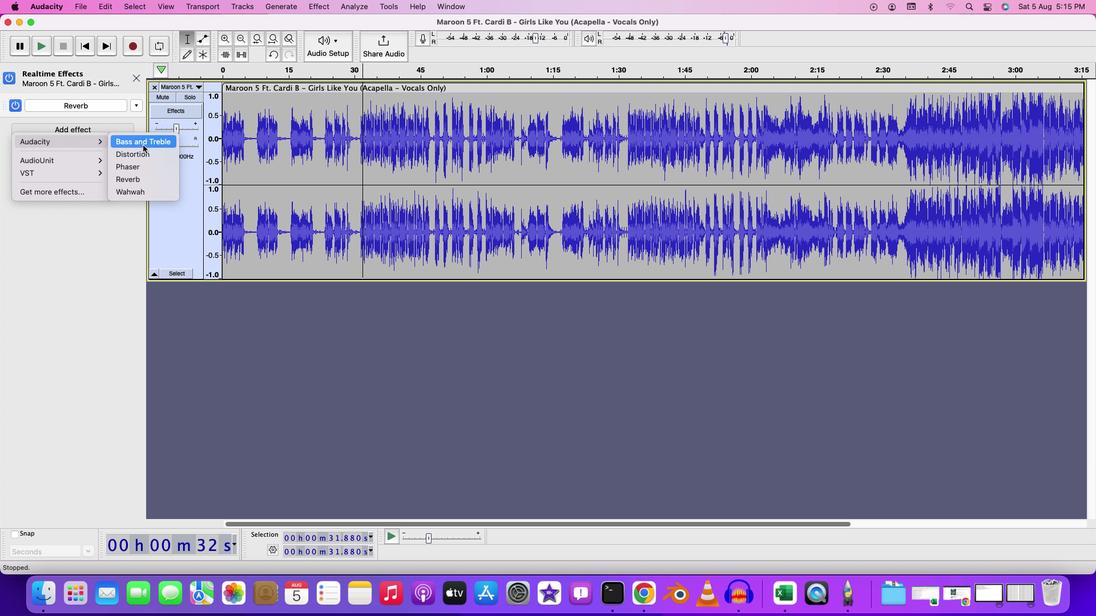 
Action: Mouse pressed left at (142, 145)
Screenshot: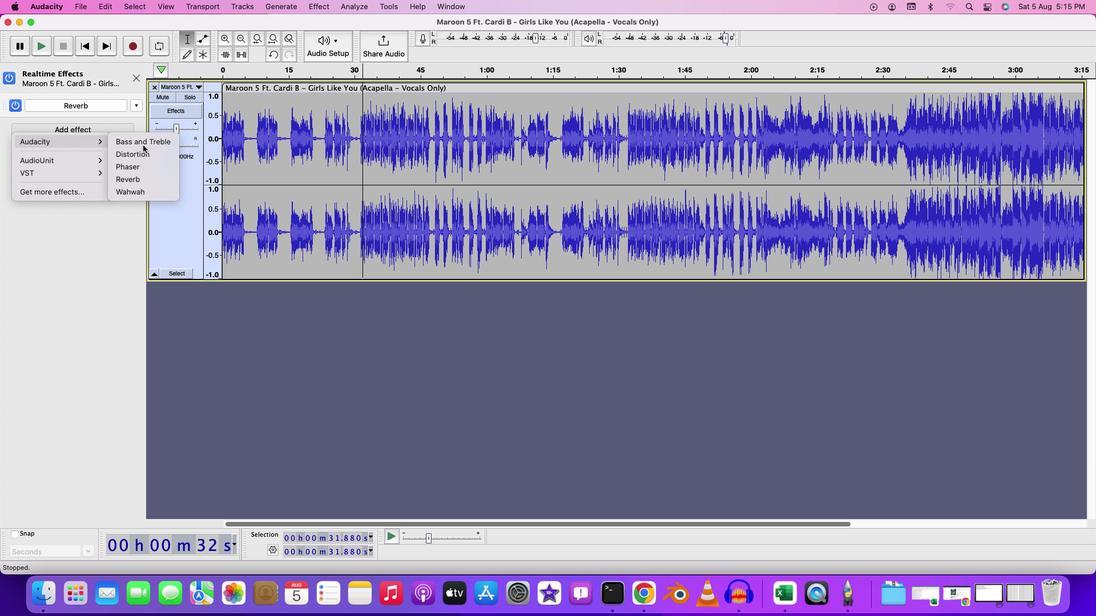 
Action: Mouse moved to (88, 130)
Screenshot: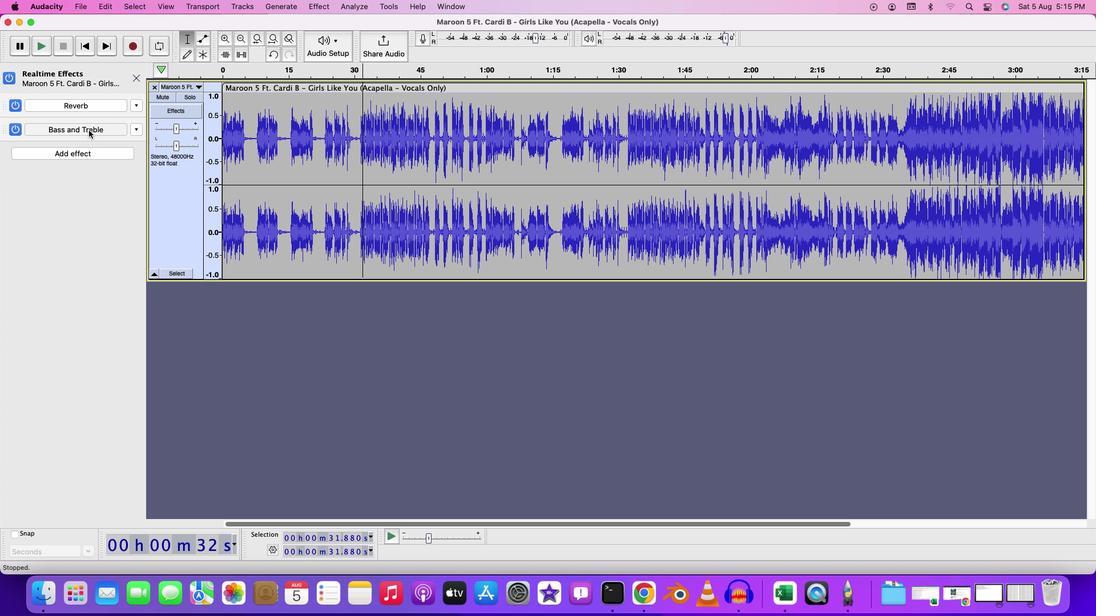 
Action: Mouse pressed left at (88, 130)
Screenshot: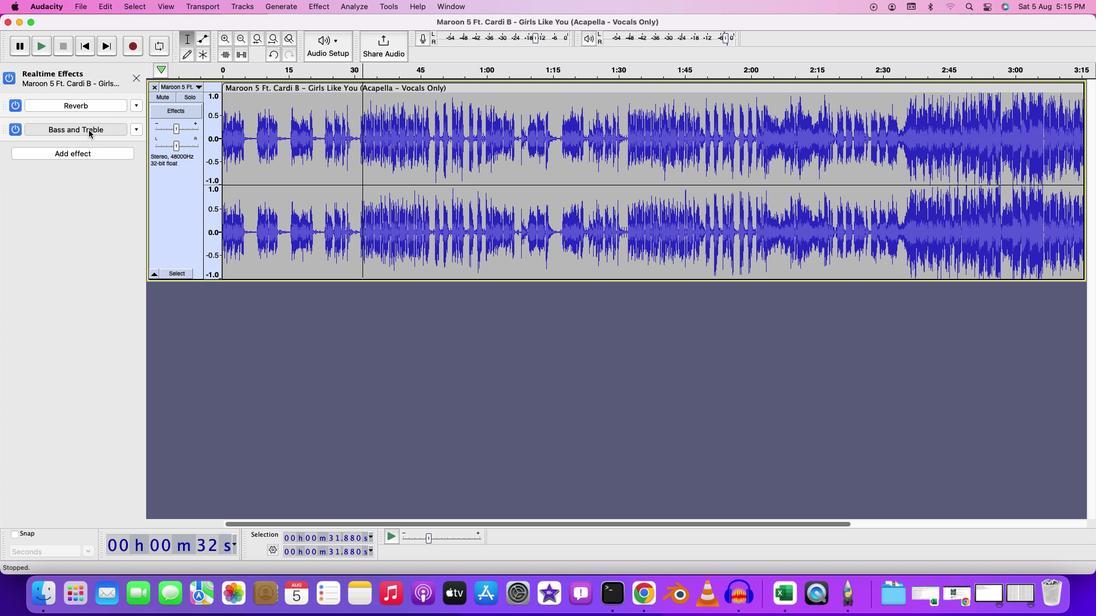 
Action: Mouse moved to (599, 280)
Screenshot: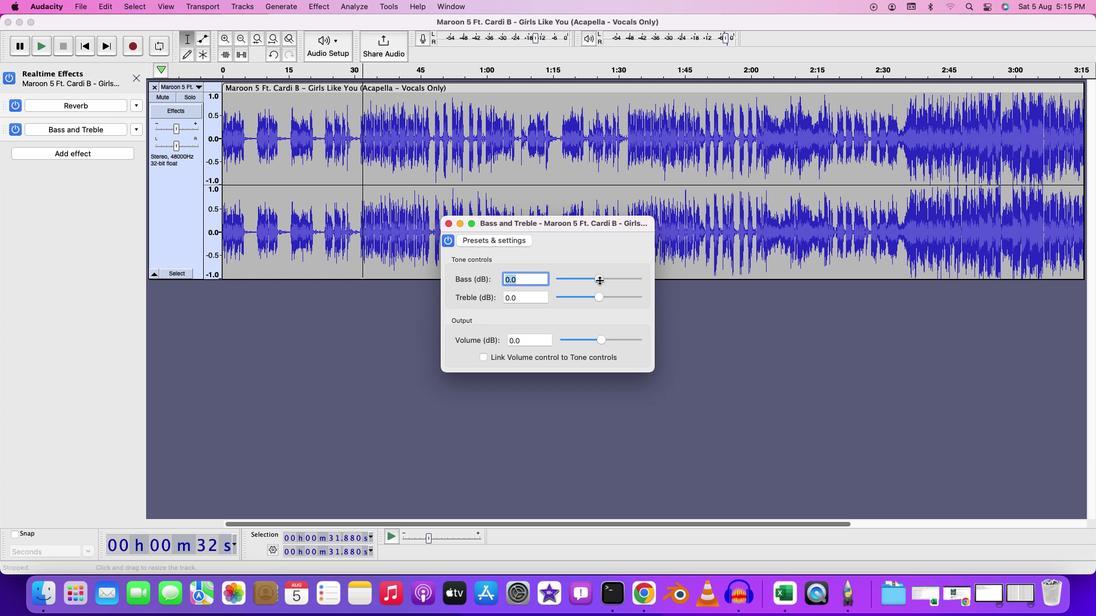 
Action: Mouse pressed left at (599, 280)
Screenshot: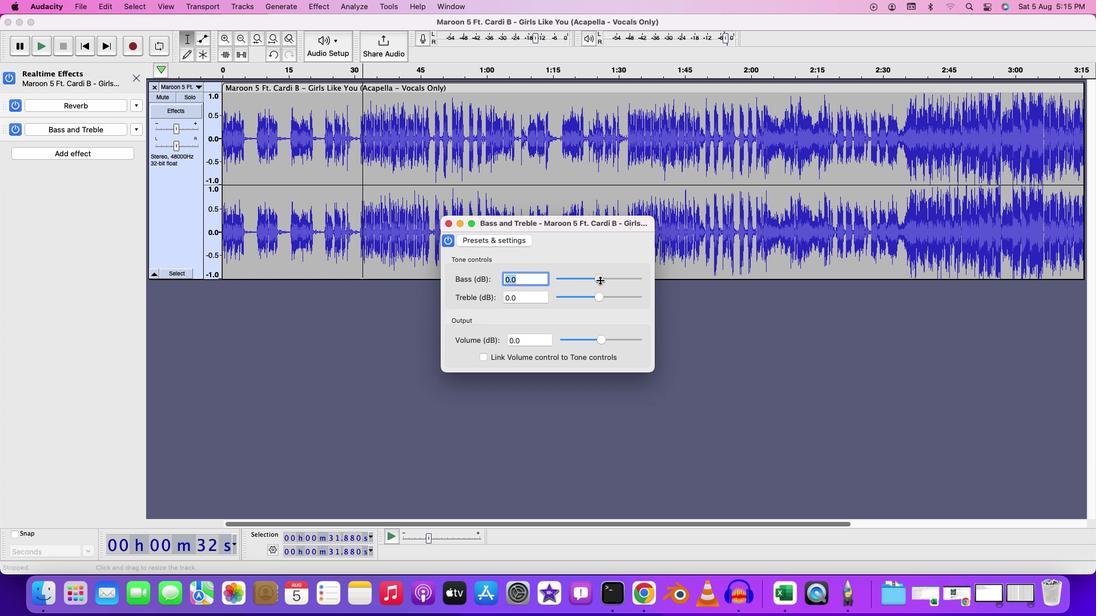 
Action: Mouse moved to (363, 111)
Screenshot: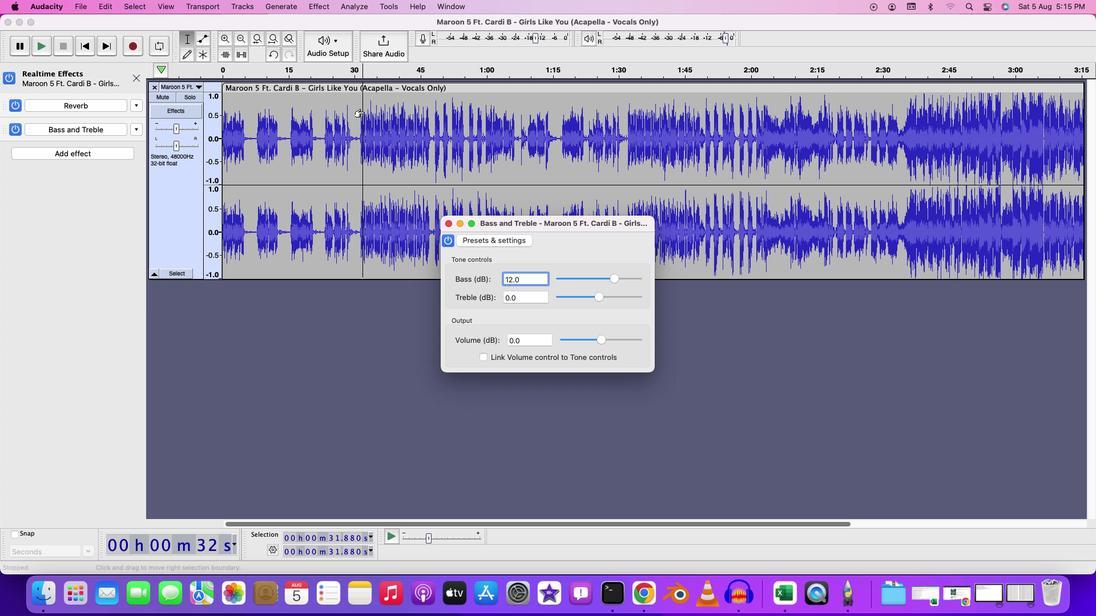 
Action: Mouse pressed left at (363, 111)
Screenshot: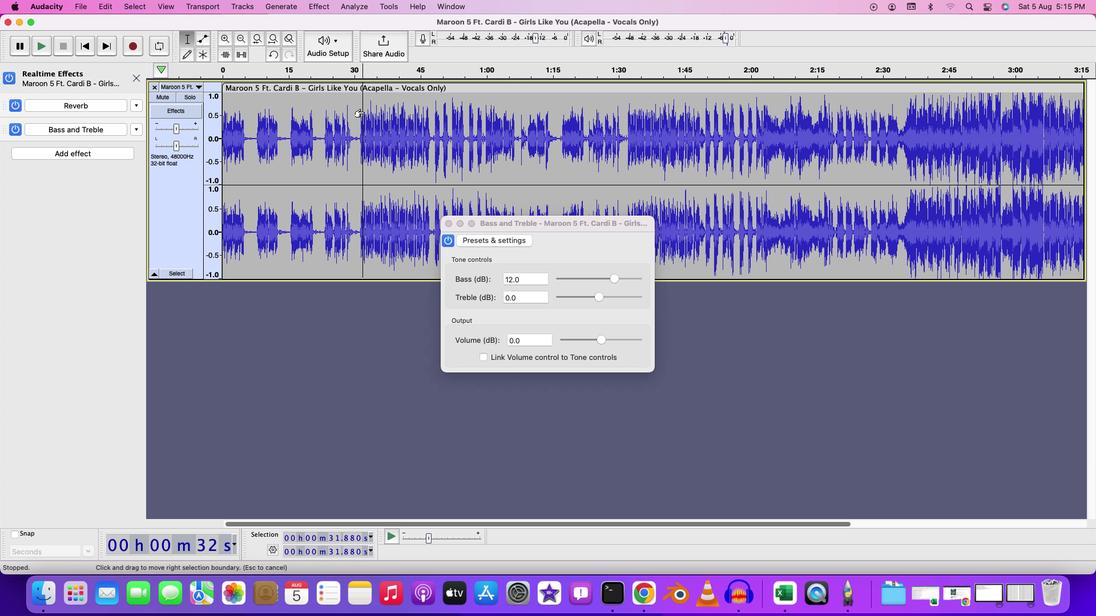 
Action: Mouse moved to (360, 110)
Screenshot: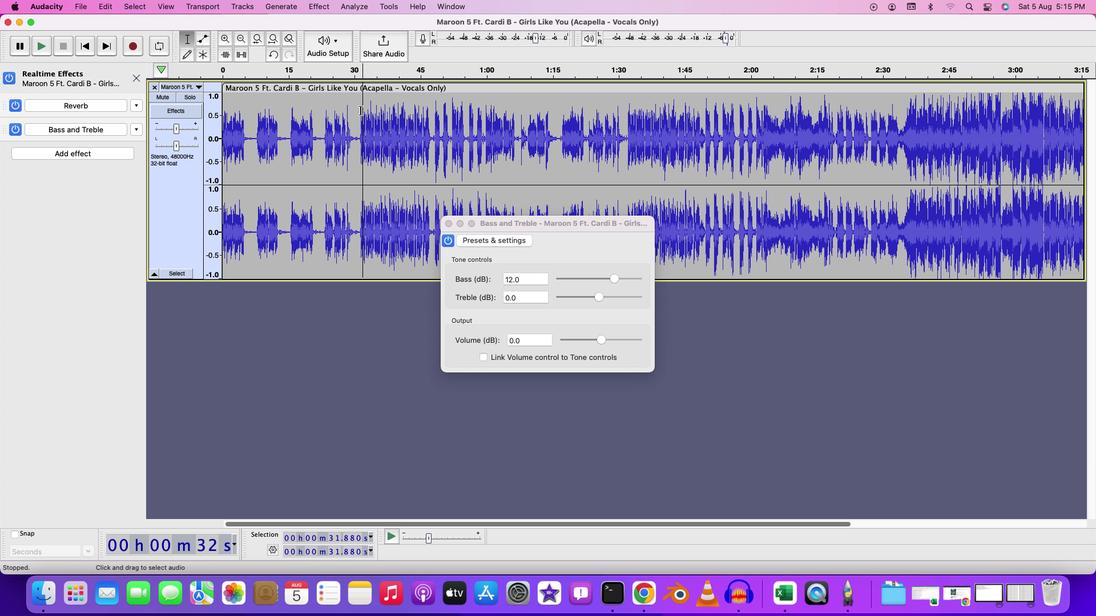 
Action: Mouse pressed left at (360, 110)
Screenshot: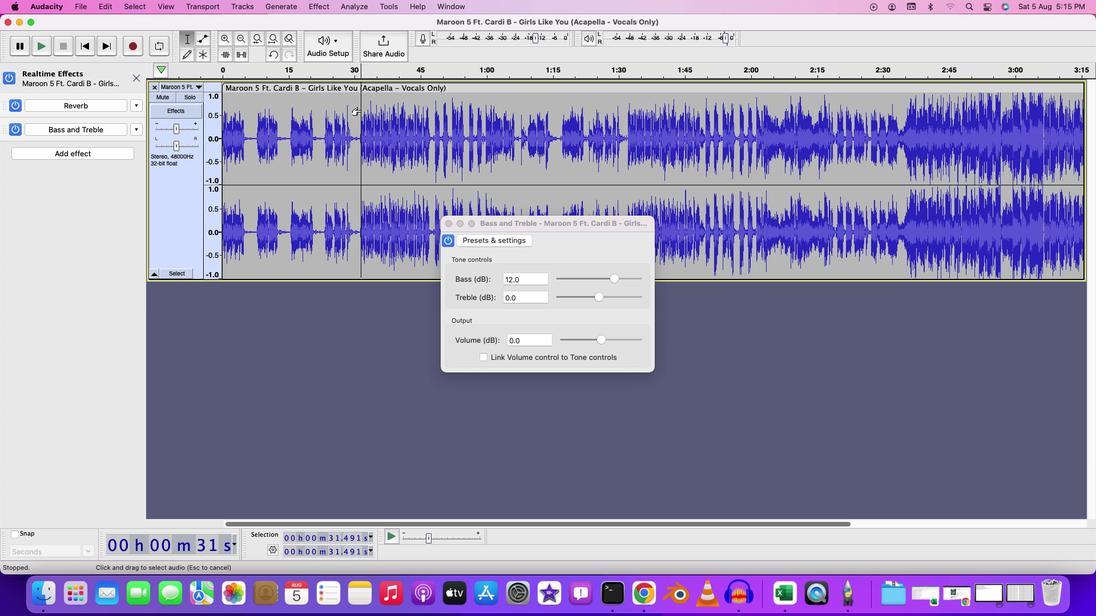 
Action: Key pressed Key.space
Screenshot: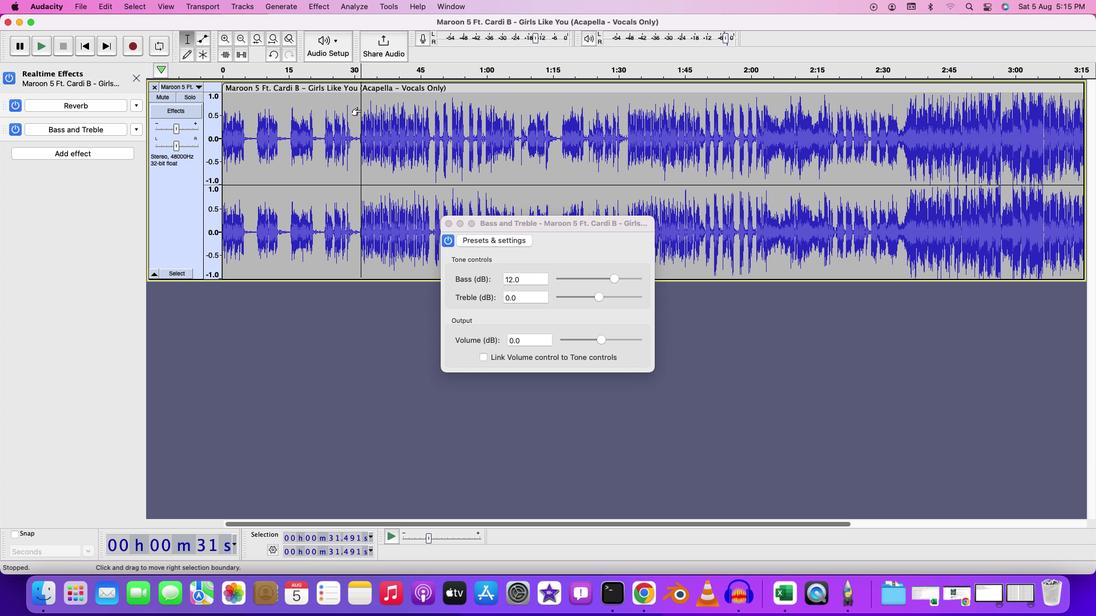 
Action: Mouse moved to (323, 106)
Screenshot: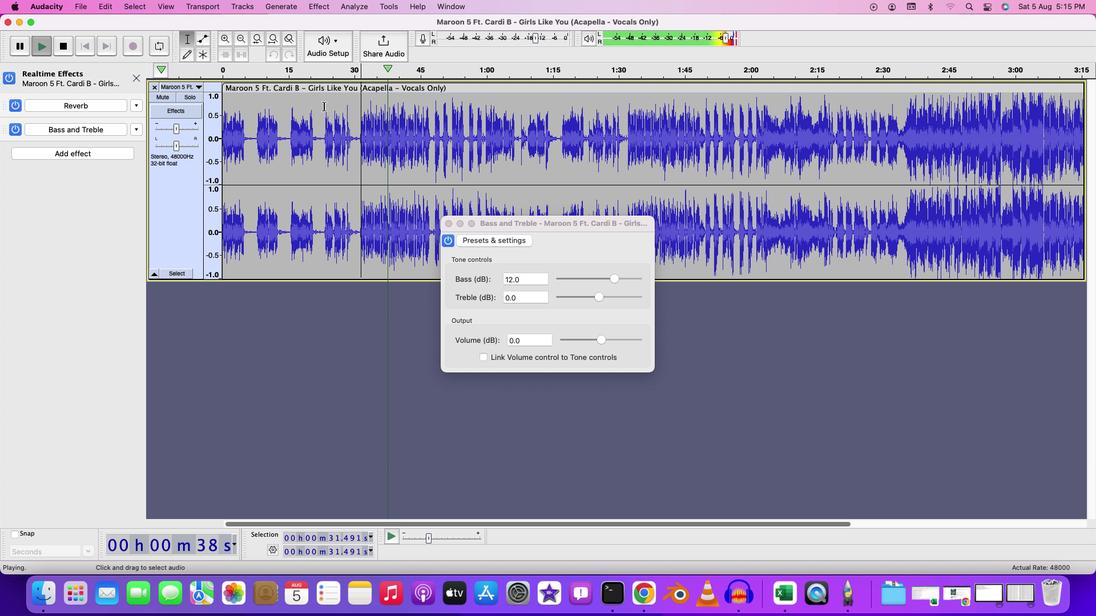 
Action: Mouse pressed left at (323, 106)
Screenshot: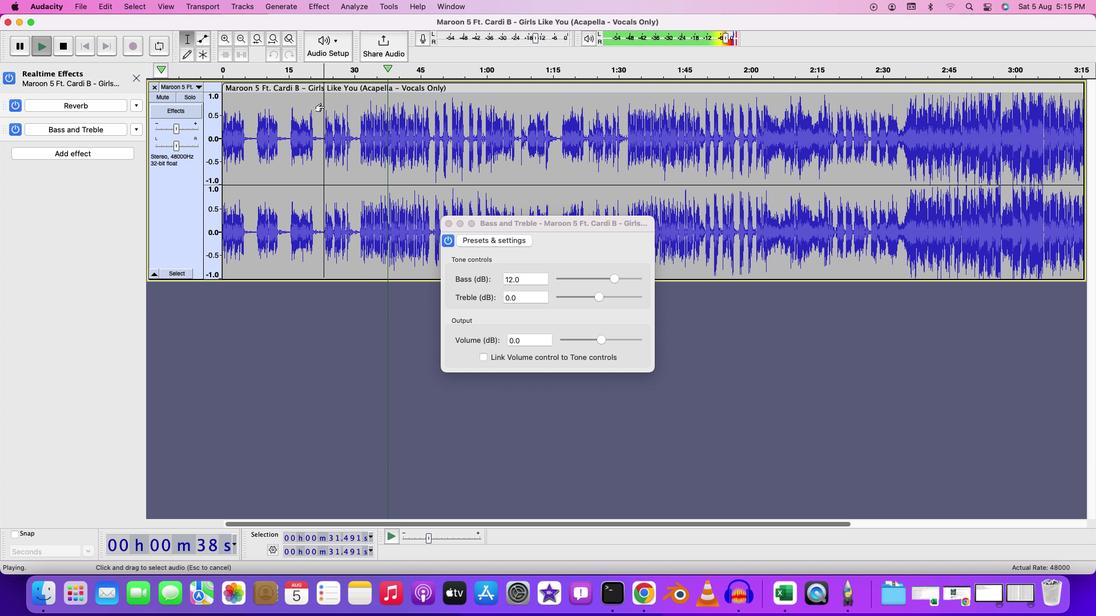 
Action: Key pressed Key.spaceKey.space
Screenshot: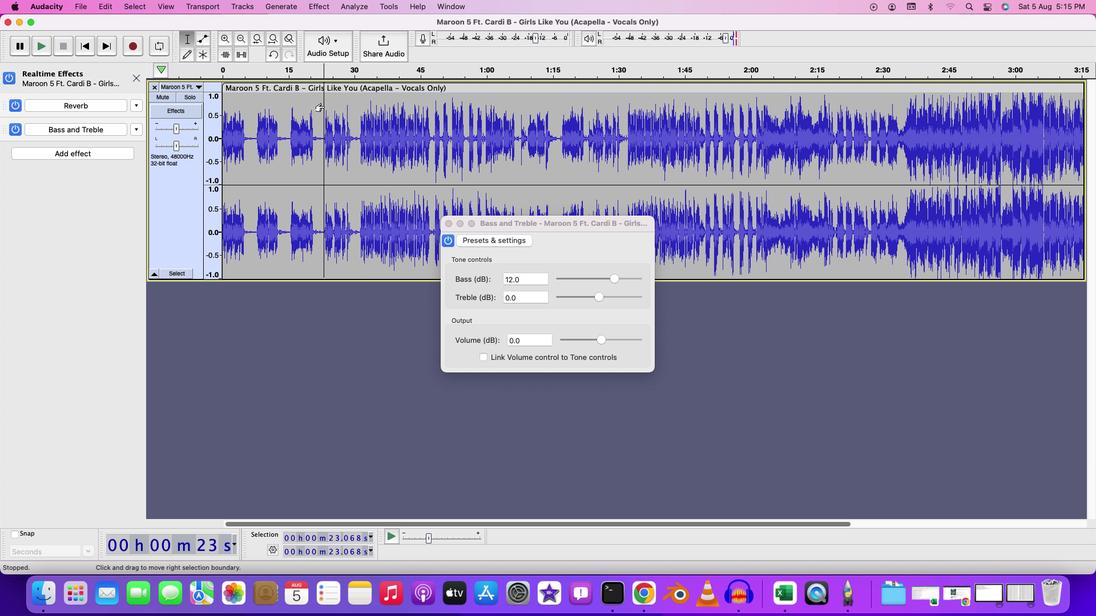 
Action: Mouse moved to (555, 255)
Screenshot: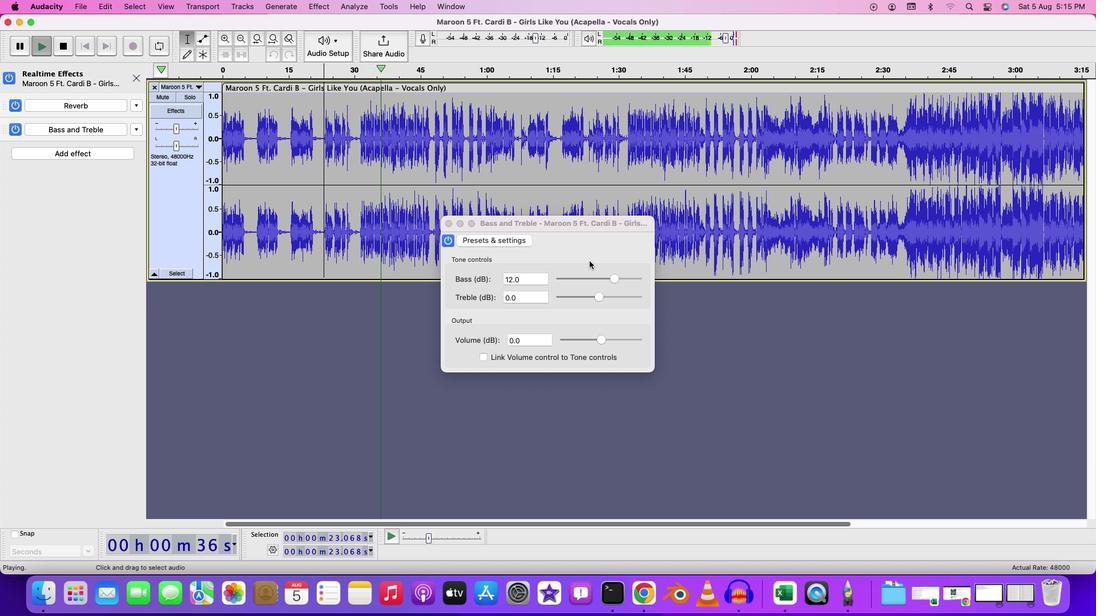 
Action: Key pressed Key.space
Screenshot: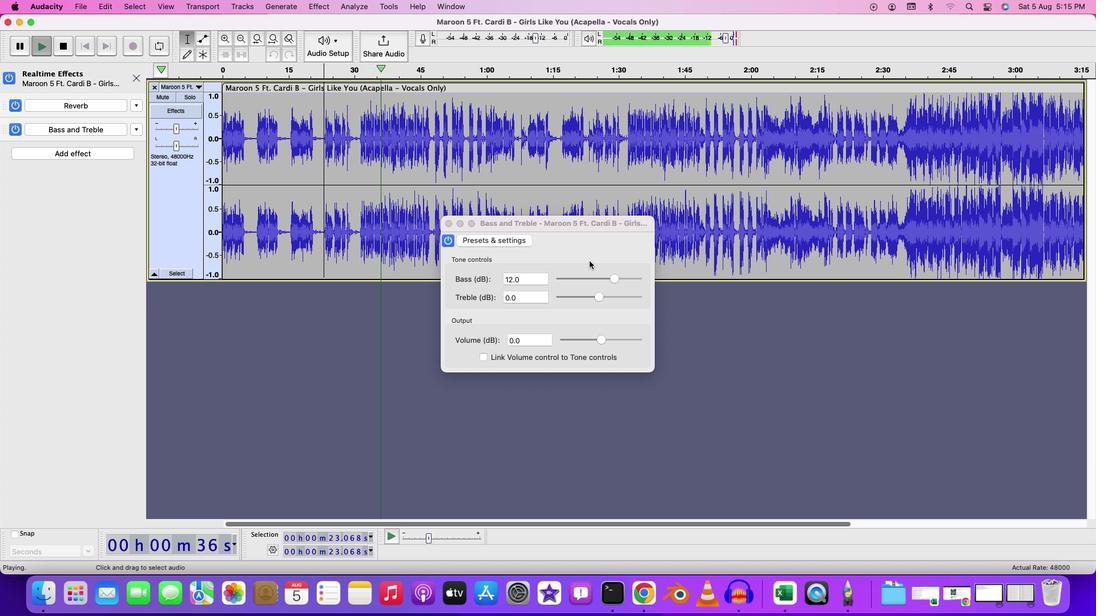 
Action: Mouse moved to (615, 270)
Screenshot: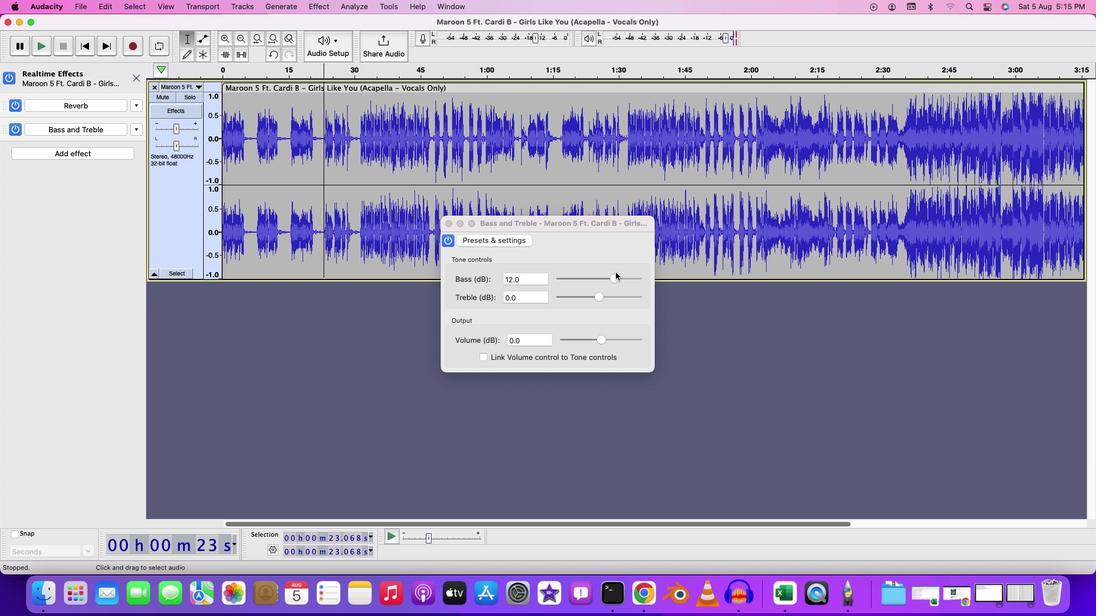 
Action: Key pressed Key.space
Screenshot: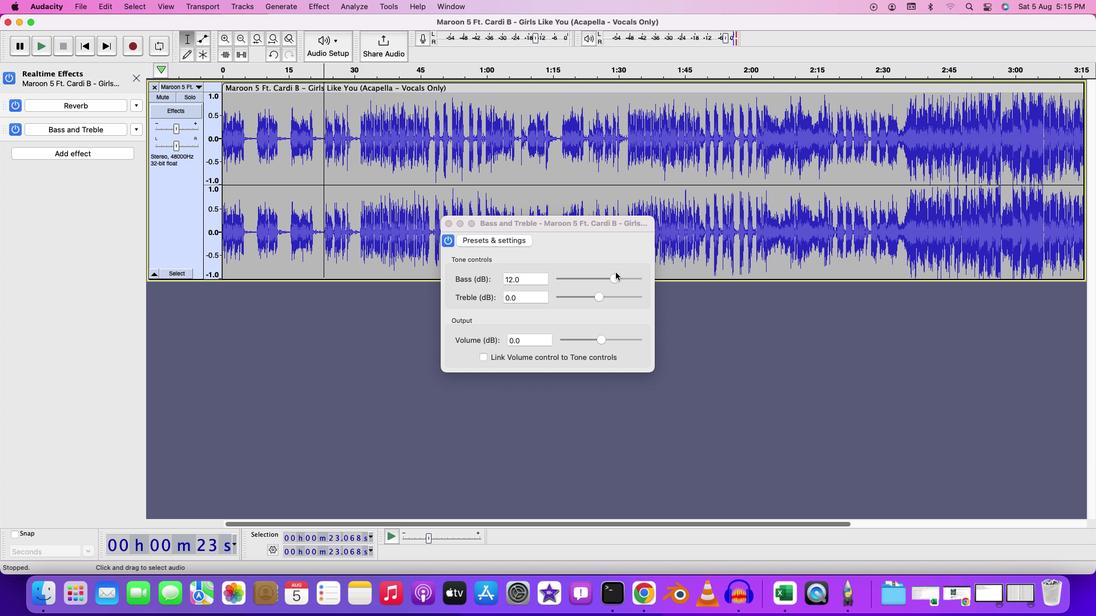 
Action: Mouse moved to (616, 278)
Screenshot: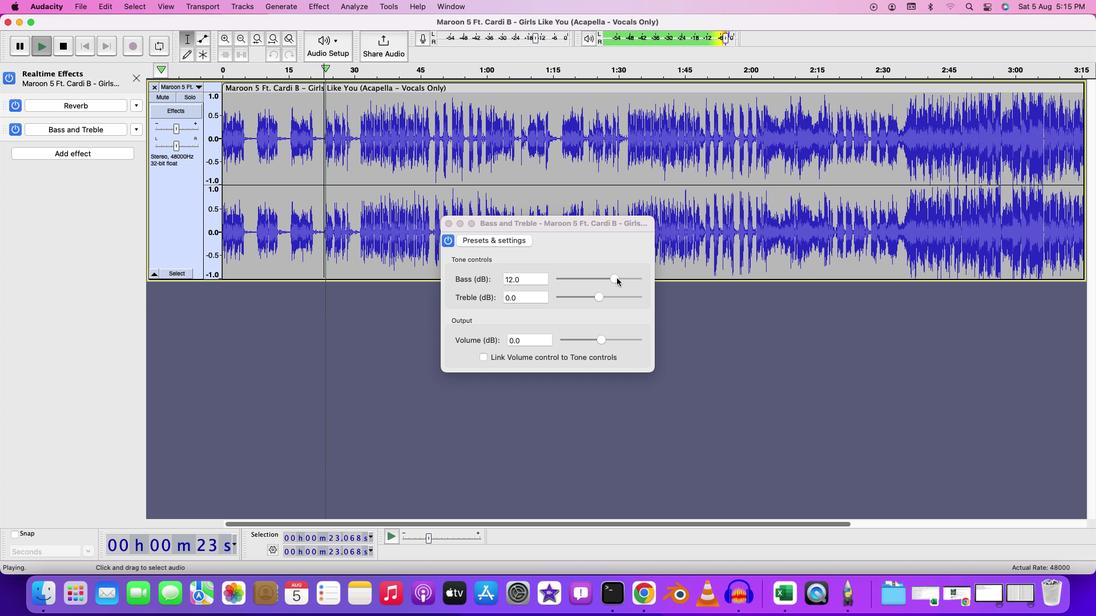 
Action: Mouse pressed left at (616, 278)
Screenshot: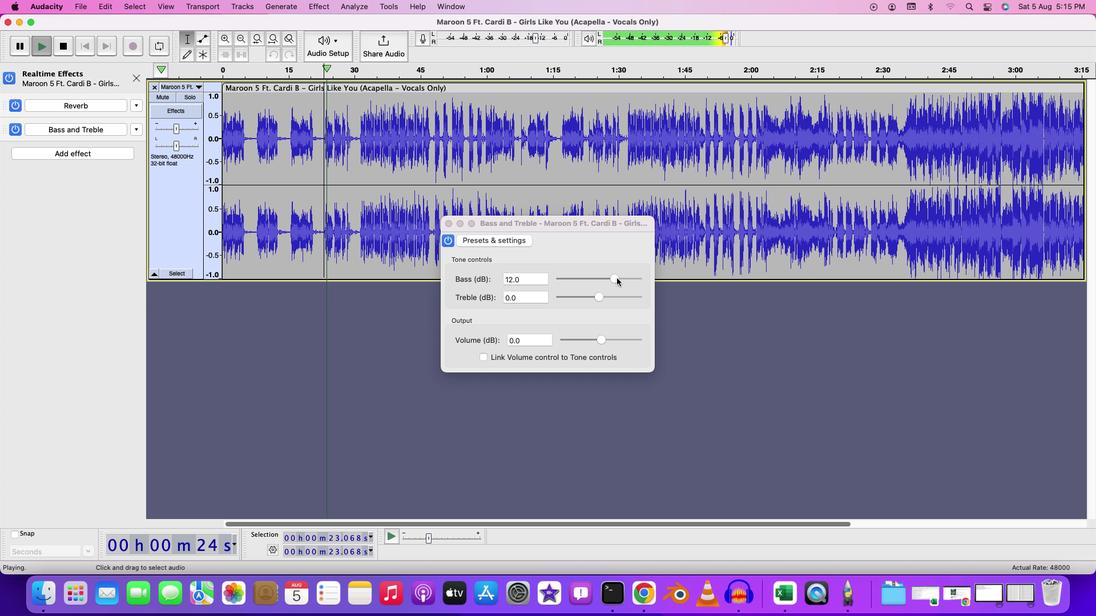 
Action: Mouse moved to (601, 296)
Screenshot: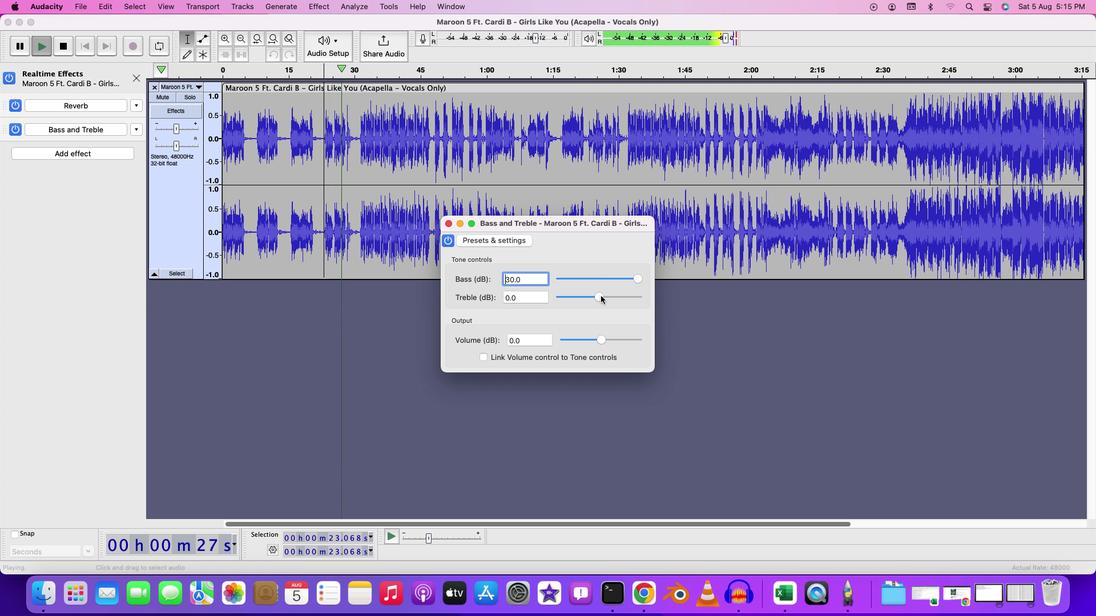 
Action: Mouse pressed left at (601, 296)
Screenshot: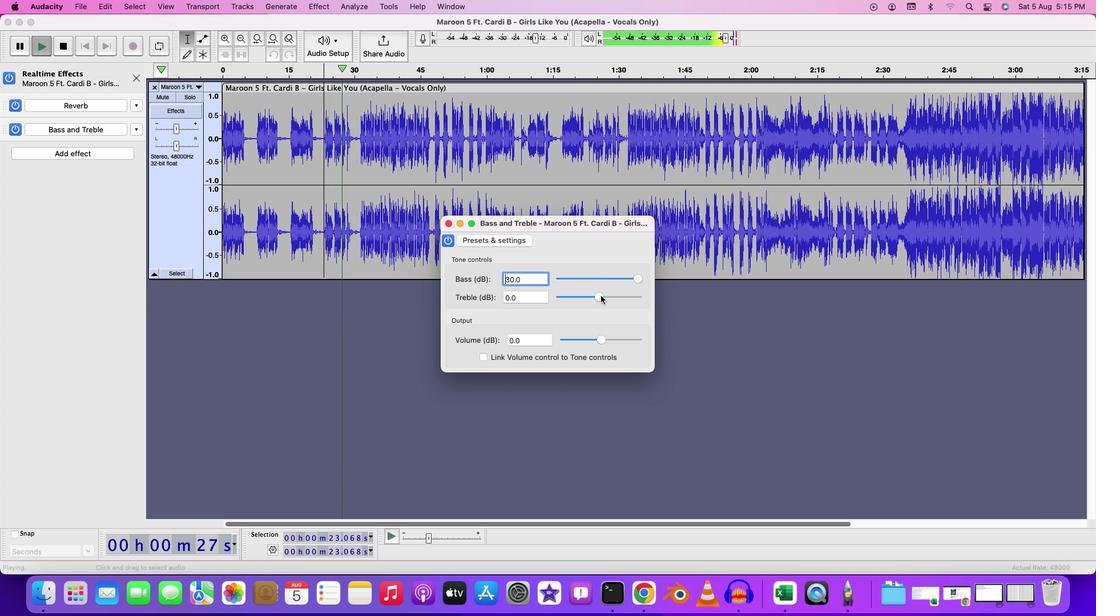 
Action: Mouse moved to (599, 340)
Screenshot: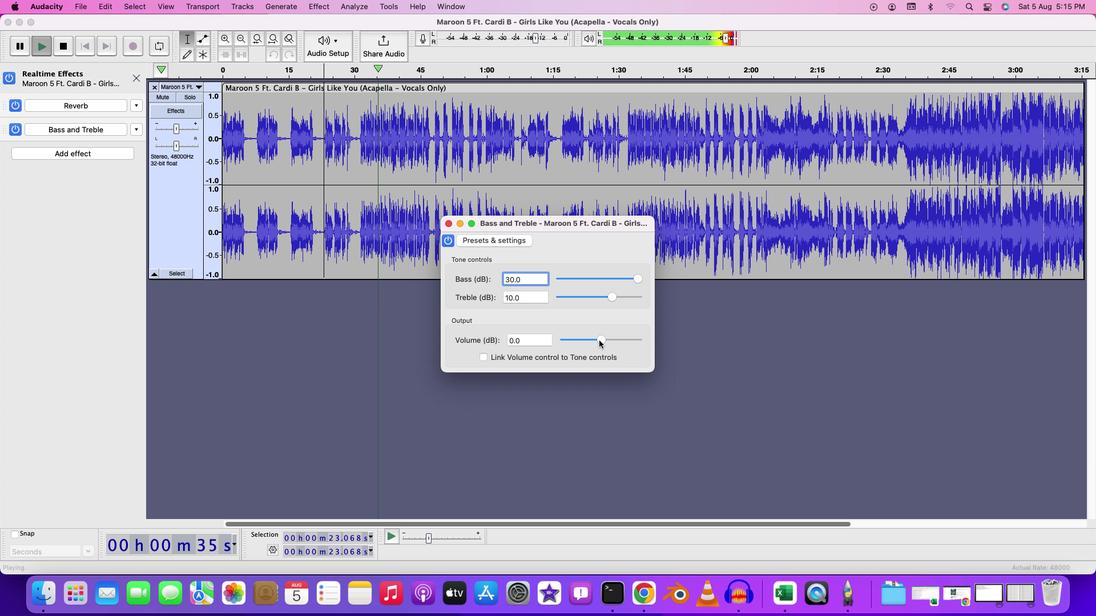 
Action: Mouse pressed left at (599, 340)
Screenshot: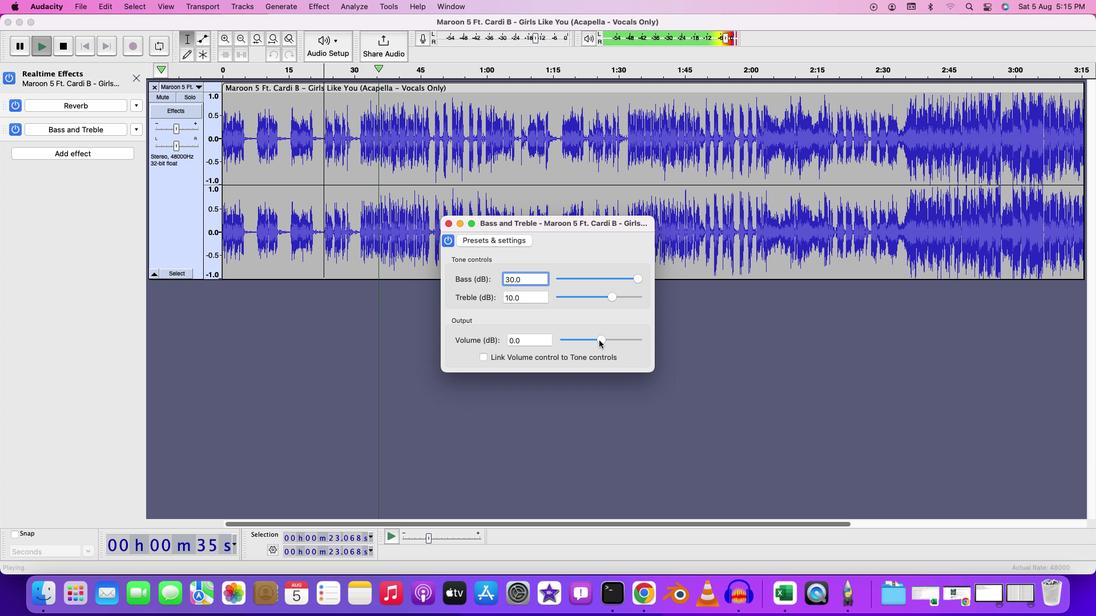 
Action: Mouse moved to (613, 295)
Screenshot: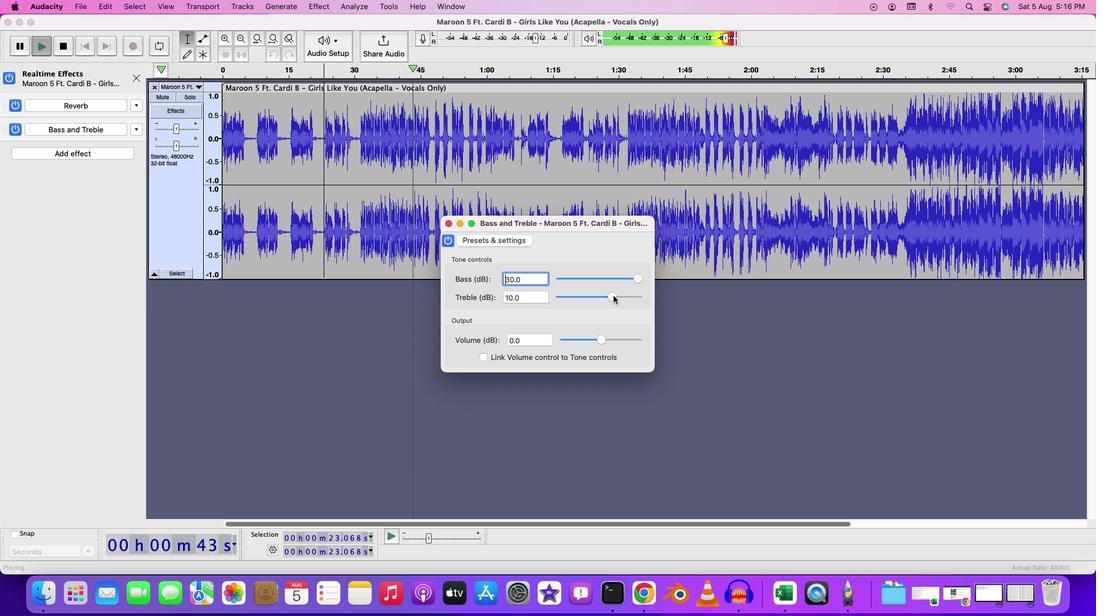 
Action: Mouse pressed left at (613, 295)
Screenshot: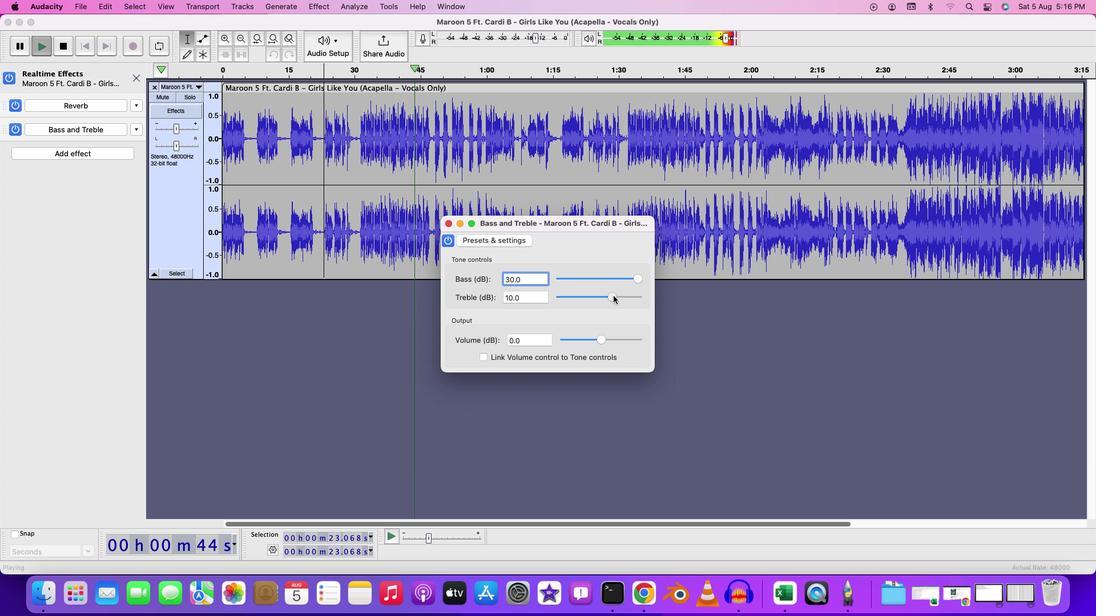 
Action: Mouse moved to (582, 296)
Screenshot: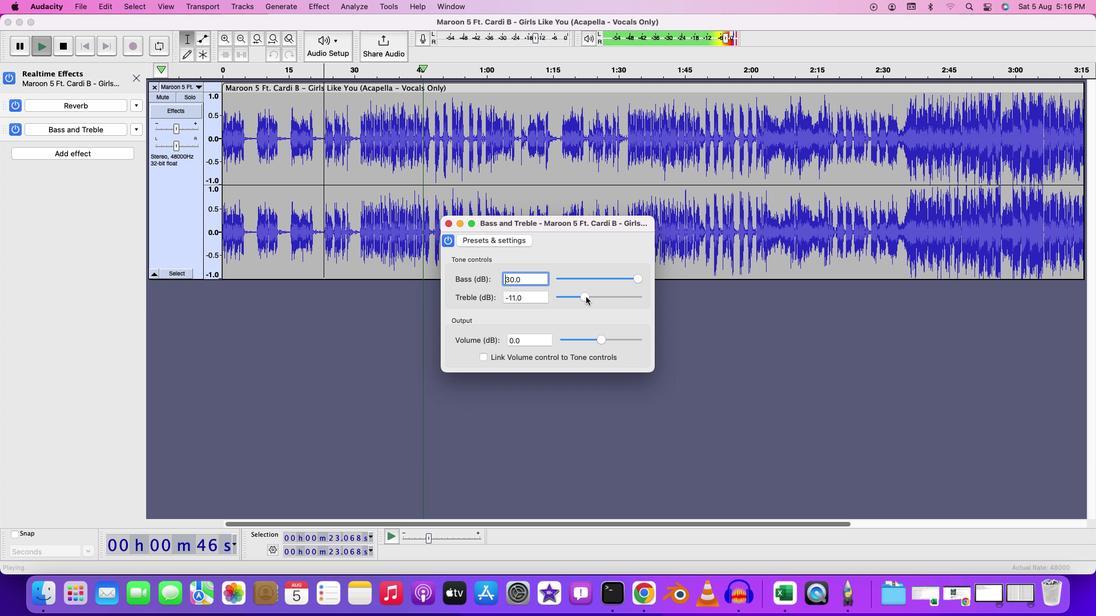 
Action: Mouse pressed left at (582, 296)
Screenshot: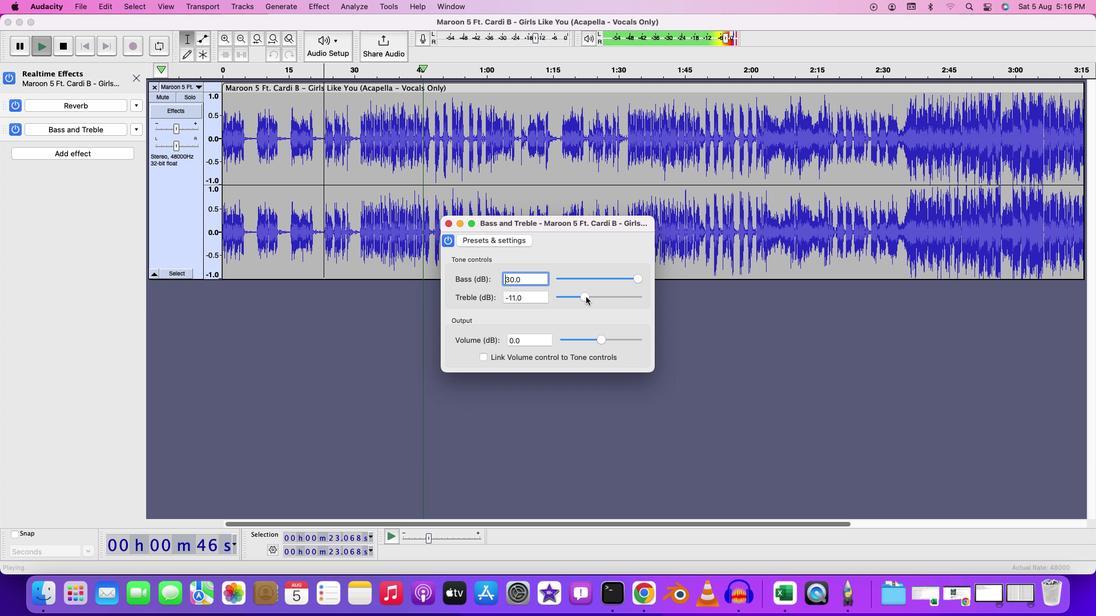 
Action: Mouse moved to (637, 281)
Screenshot: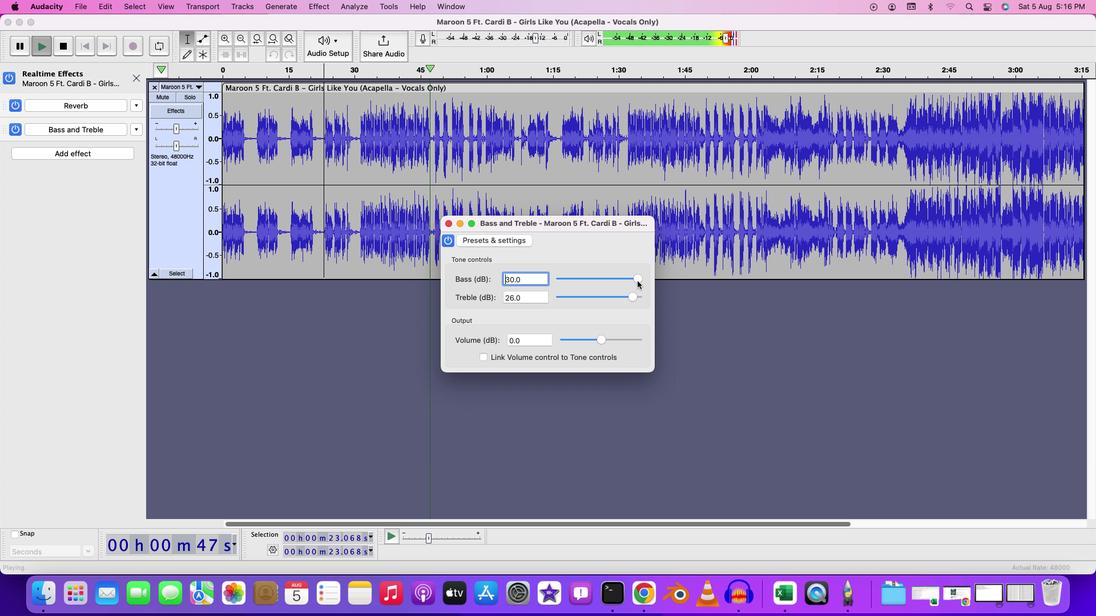 
Action: Mouse pressed left at (637, 281)
Screenshot: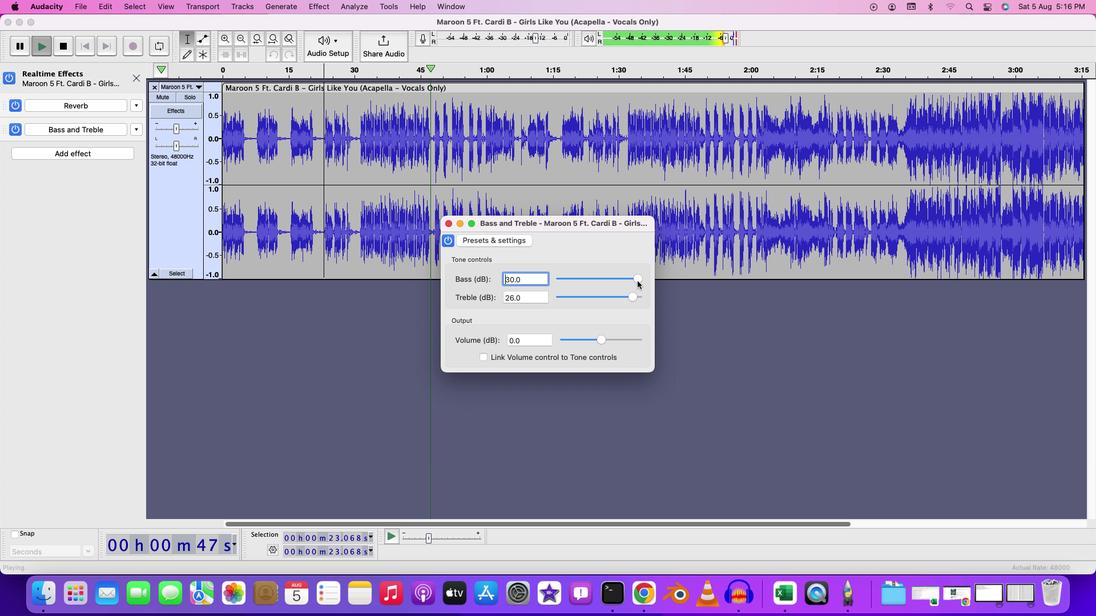 
Action: Mouse moved to (632, 296)
Screenshot: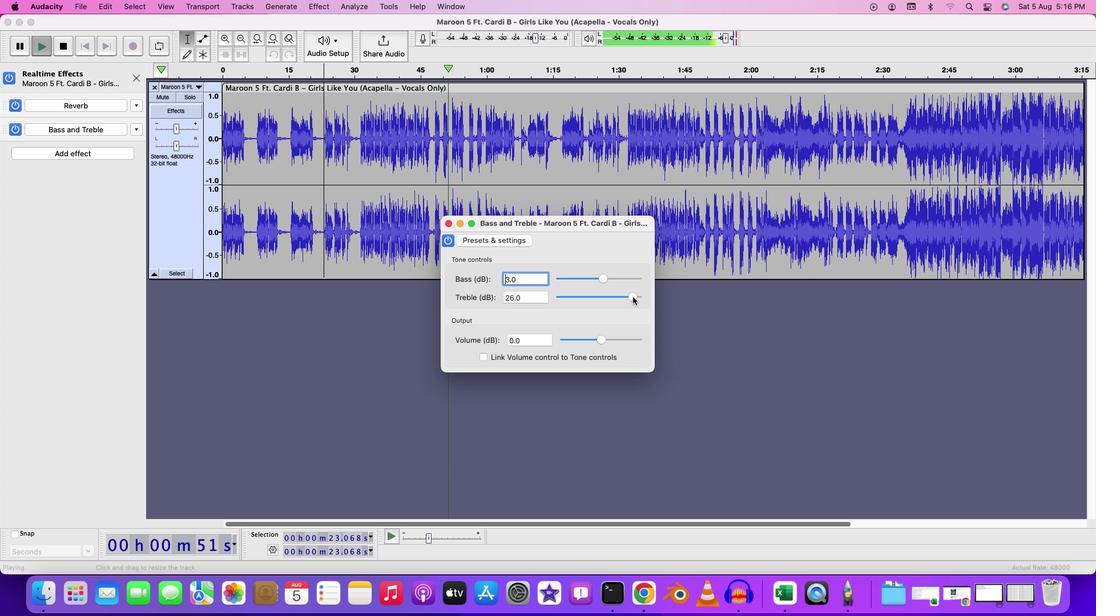 
Action: Mouse pressed left at (632, 296)
Screenshot: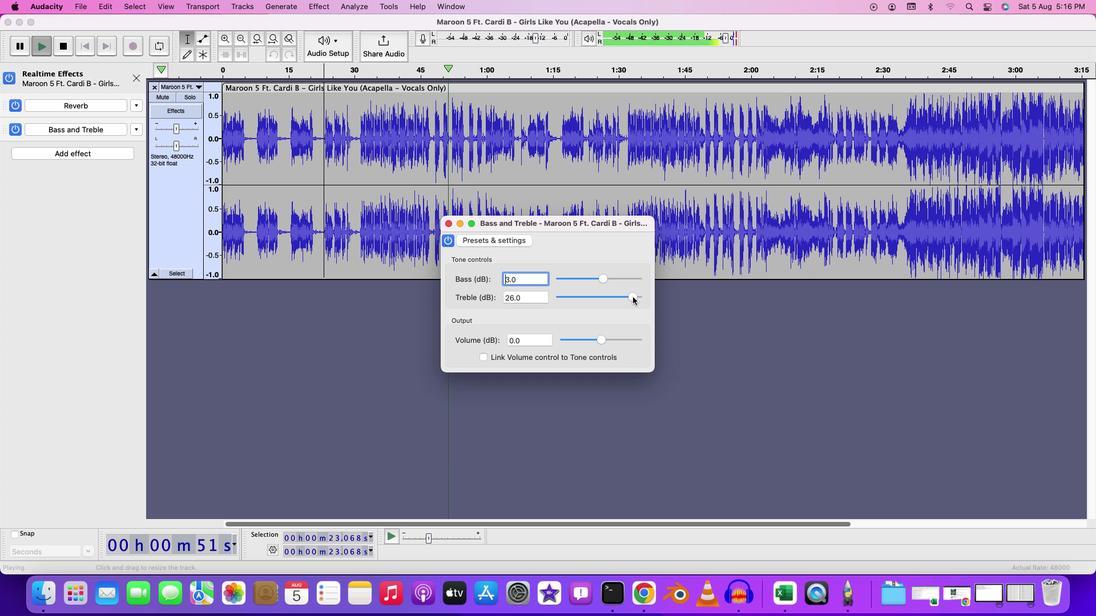 
Action: Mouse moved to (608, 280)
Screenshot: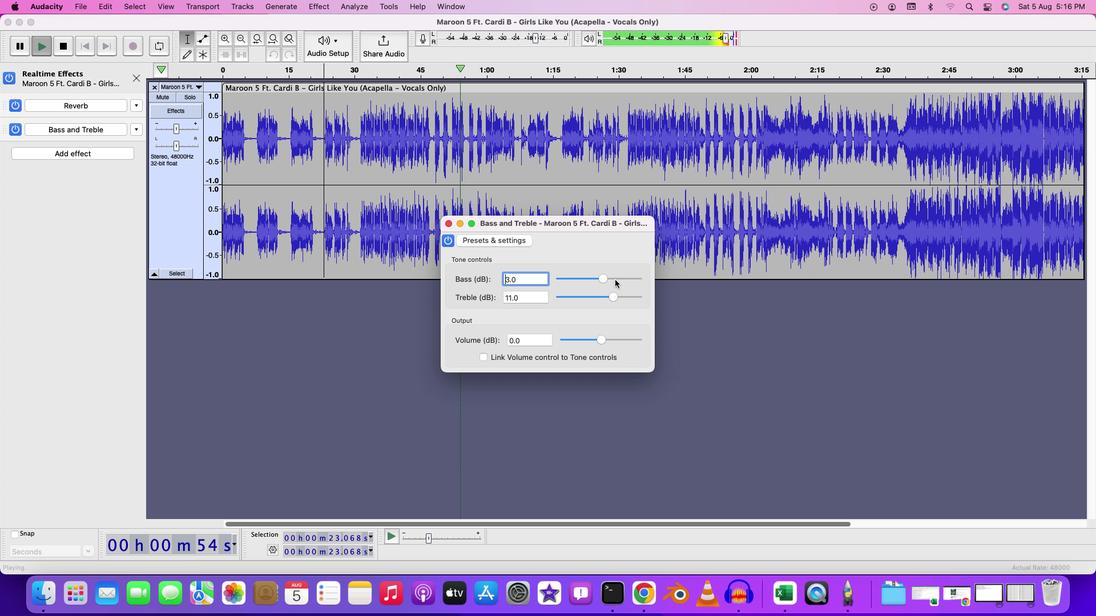 
Action: Mouse pressed left at (608, 280)
Screenshot: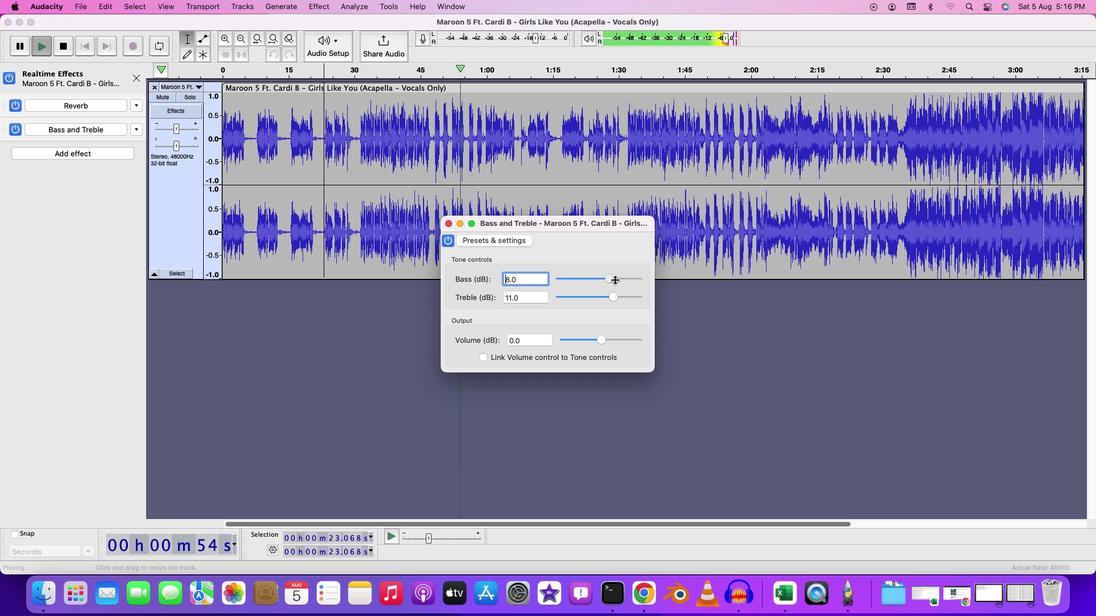 
Action: Mouse moved to (618, 296)
Screenshot: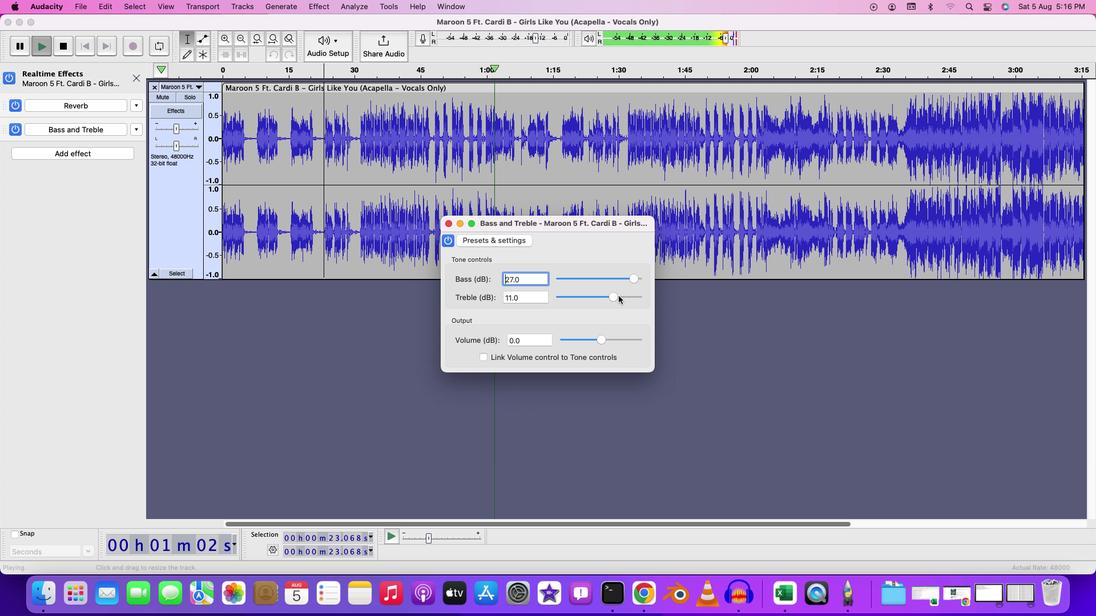 
Action: Mouse pressed left at (618, 296)
Screenshot: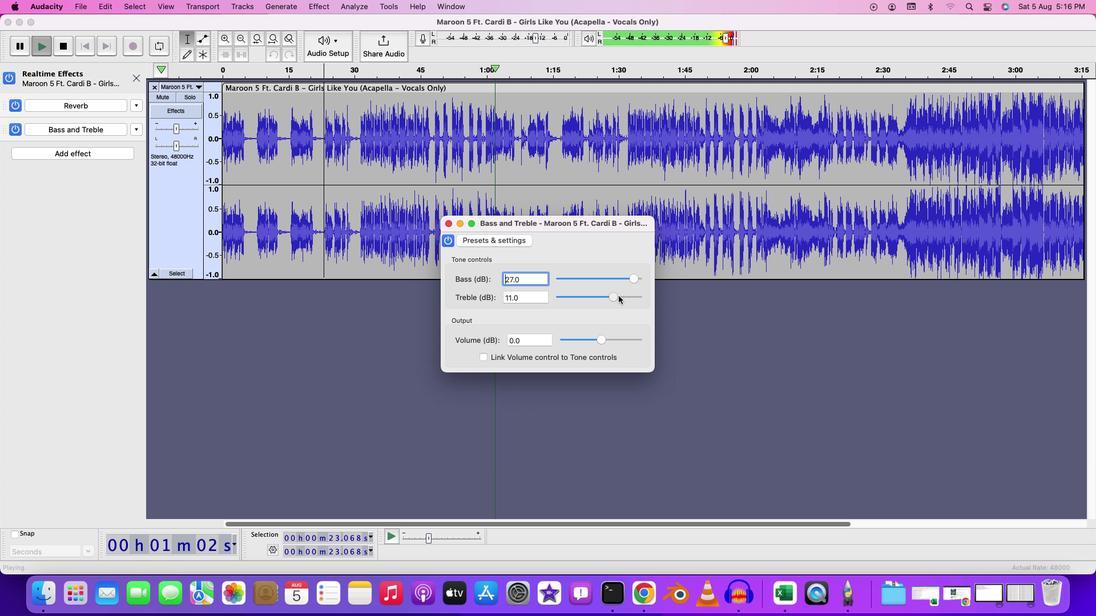 
Action: Mouse moved to (450, 226)
Screenshot: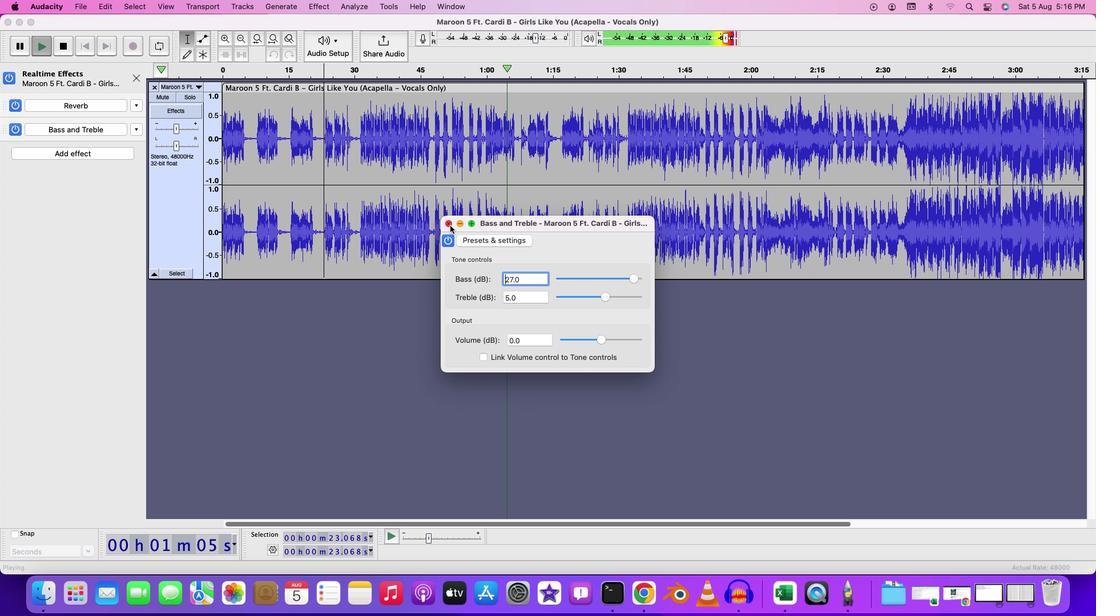 
Action: Mouse pressed left at (450, 226)
Screenshot: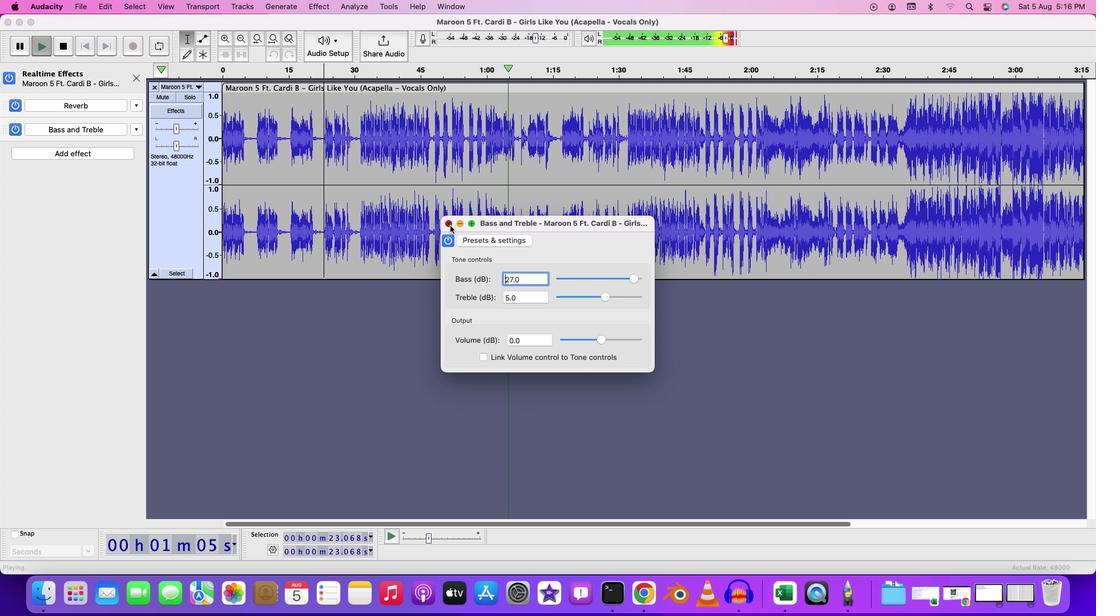 
Action: Mouse moved to (627, 106)
Screenshot: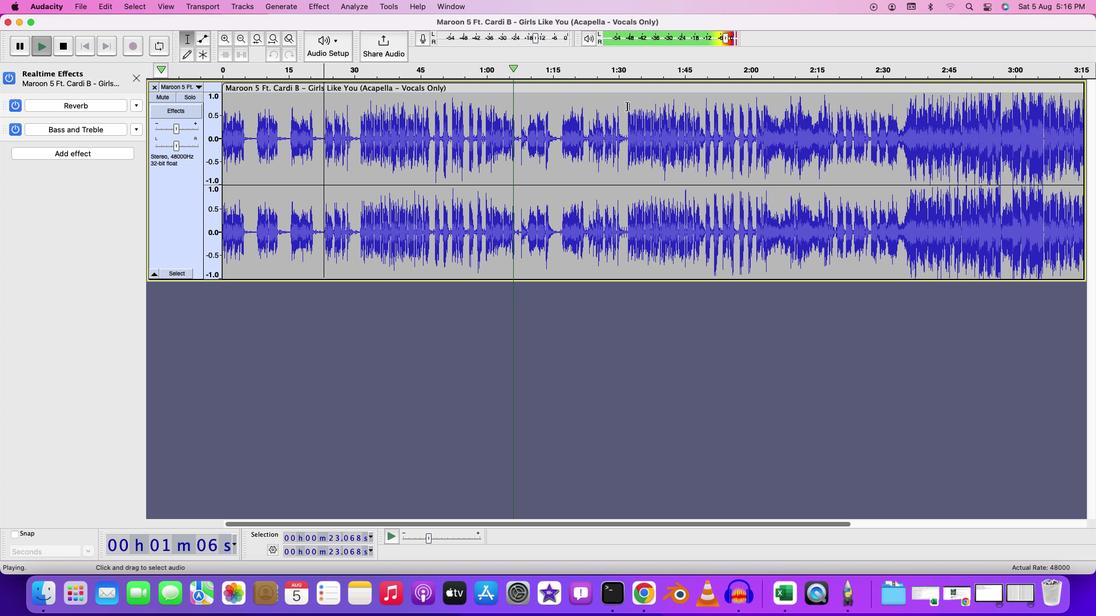 
Action: Mouse pressed left at (627, 106)
Screenshot: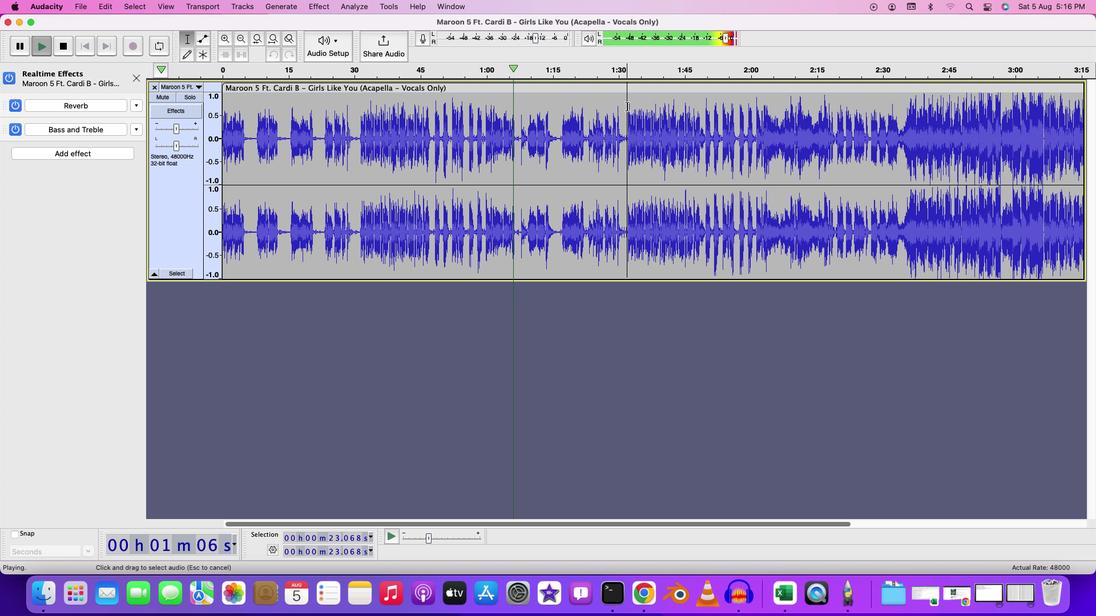 
Action: Key pressed Key.space
Screenshot: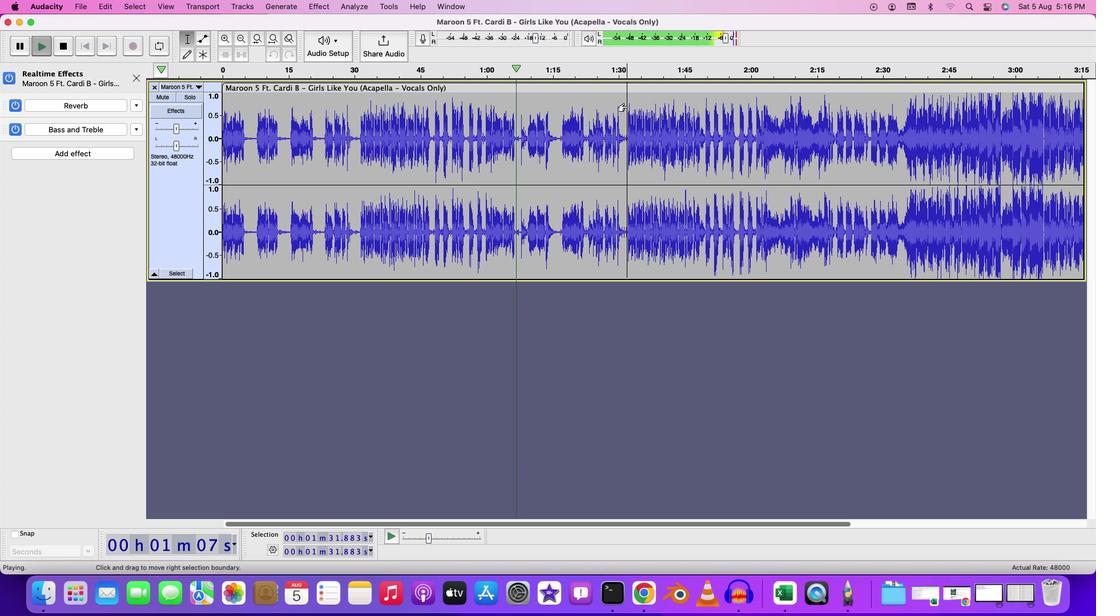 
Action: Mouse moved to (629, 101)
Screenshot: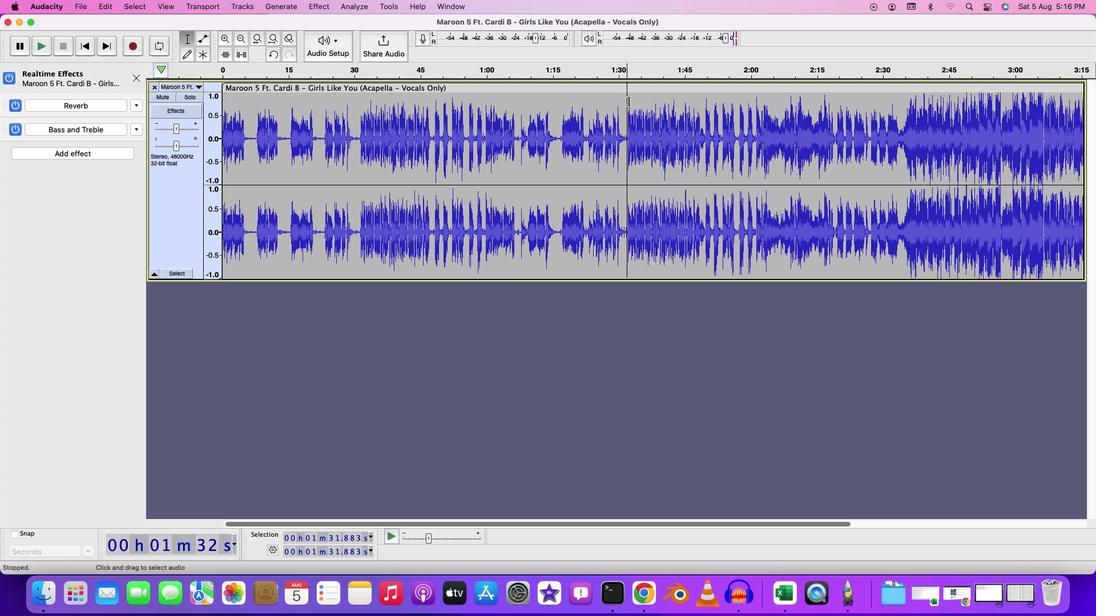 
Action: Key pressed Key.space
Screenshot: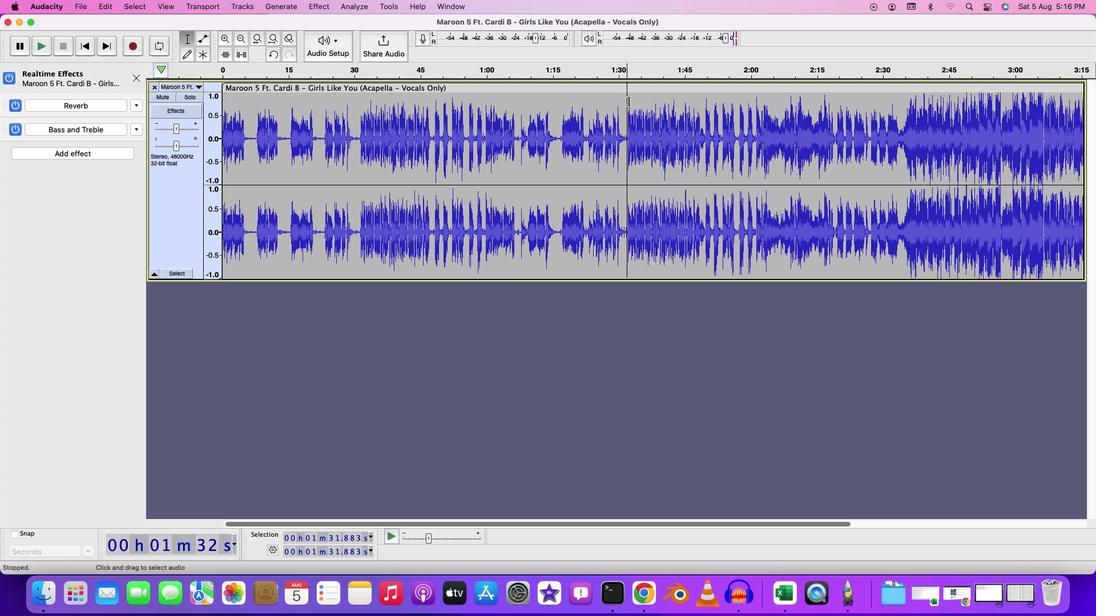 
Action: Mouse moved to (103, 155)
Screenshot: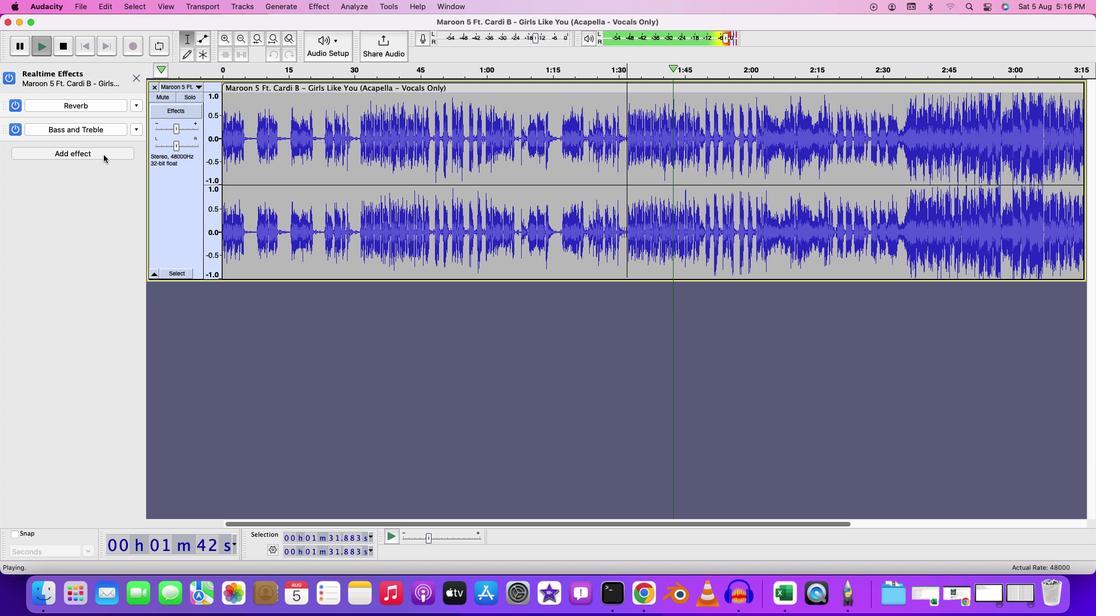 
Action: Key pressed Key.space
Screenshot: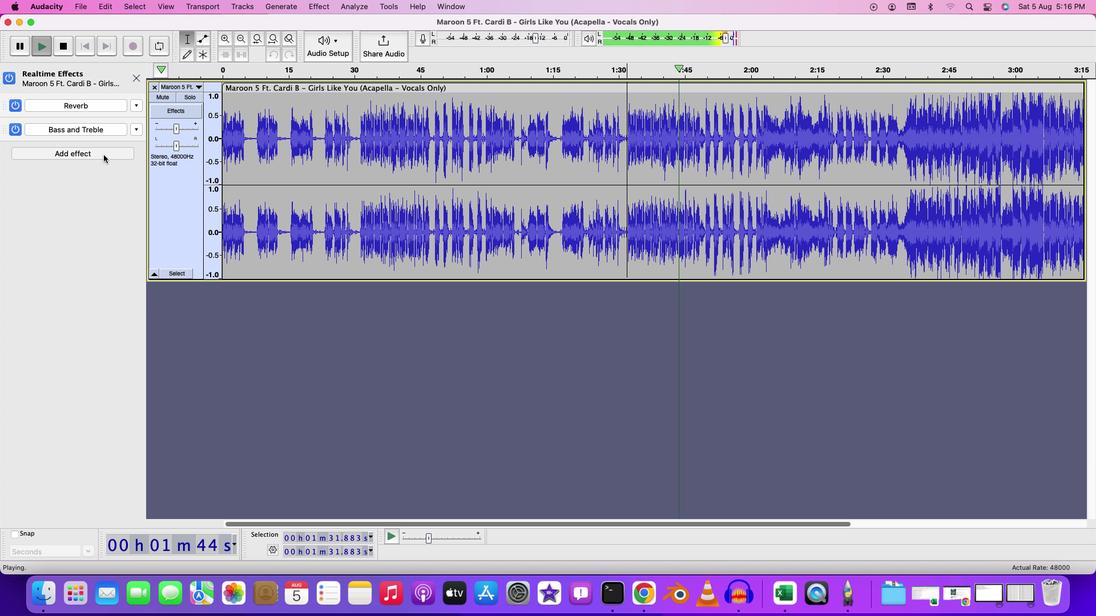 
Action: Mouse pressed left at (103, 155)
Screenshot: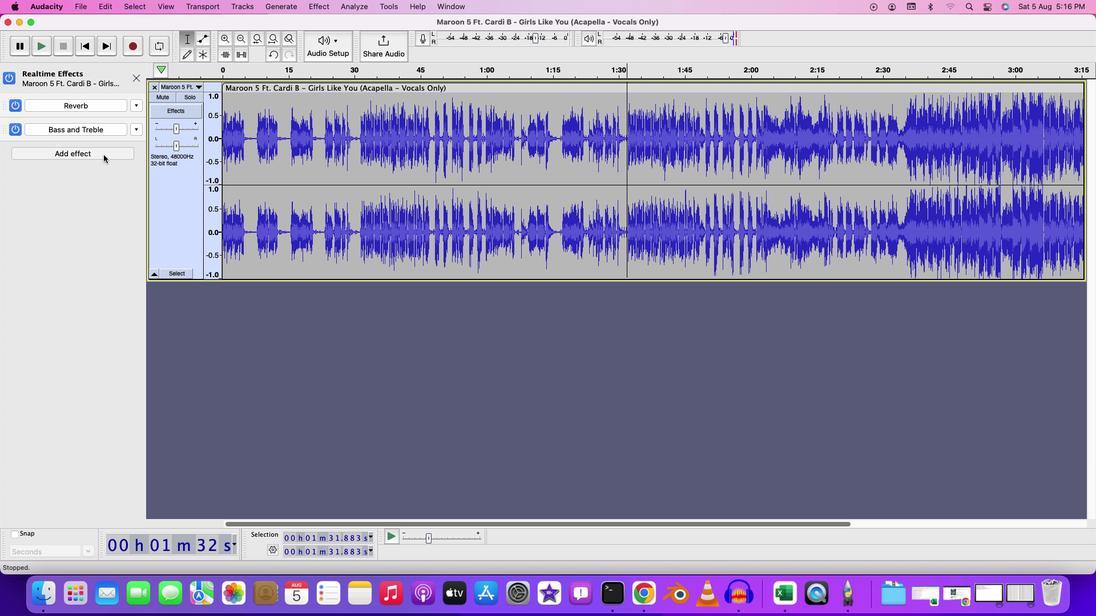 
Action: Mouse moved to (206, 298)
Screenshot: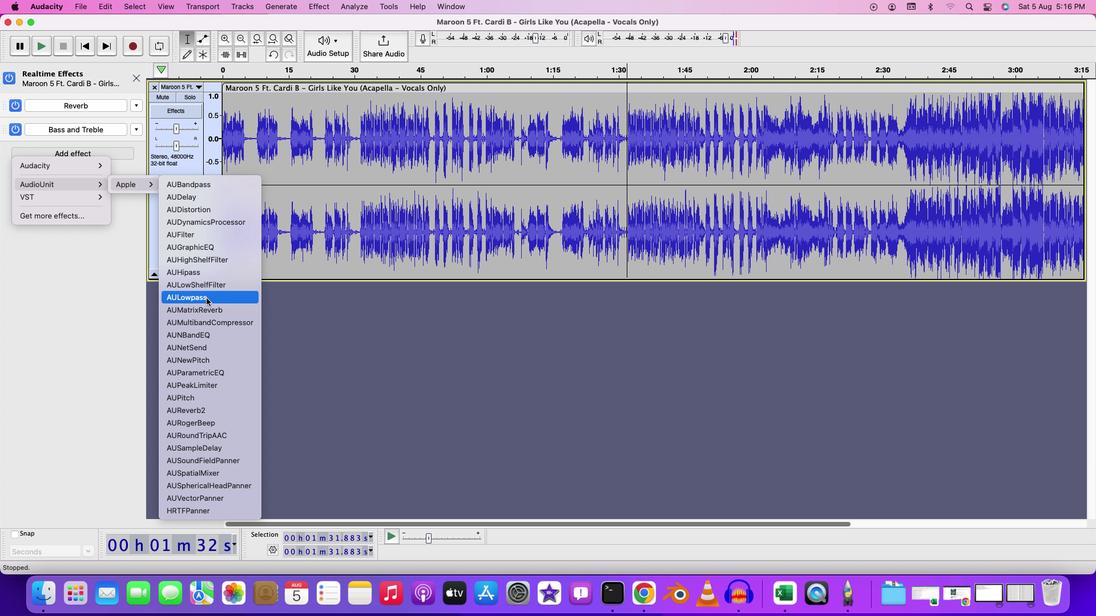 
Action: Mouse pressed left at (206, 298)
Screenshot: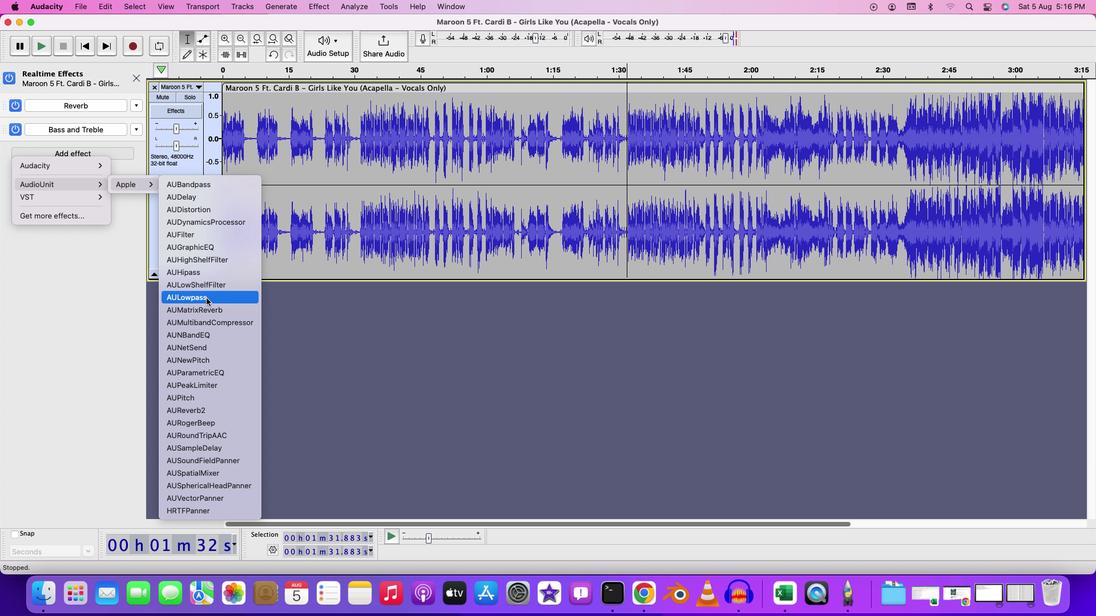 
Action: Mouse moved to (236, 102)
Screenshot: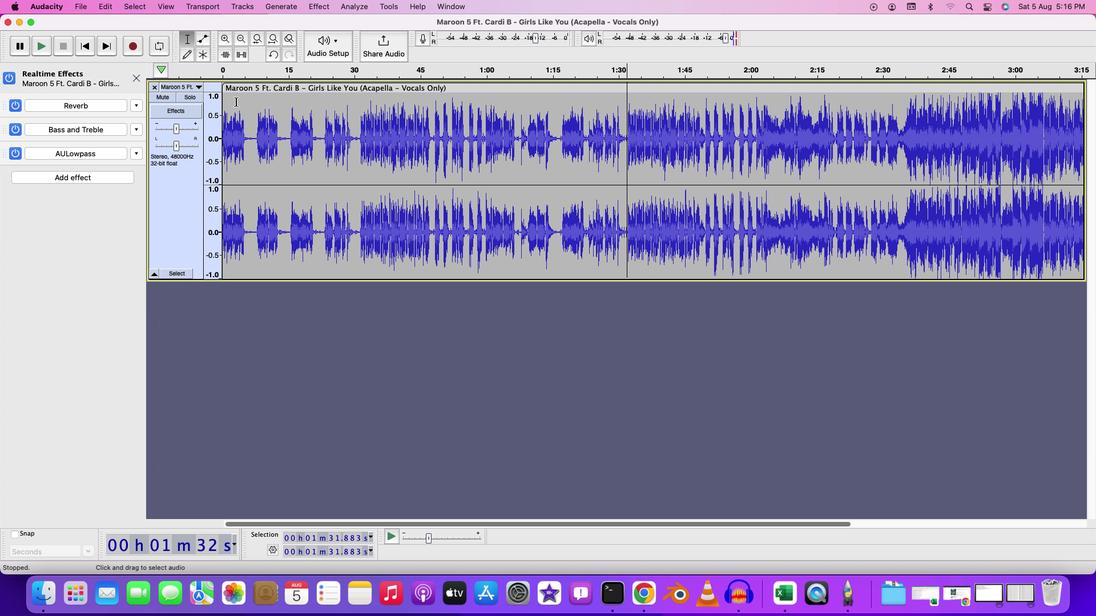 
Action: Mouse pressed left at (236, 102)
Screenshot: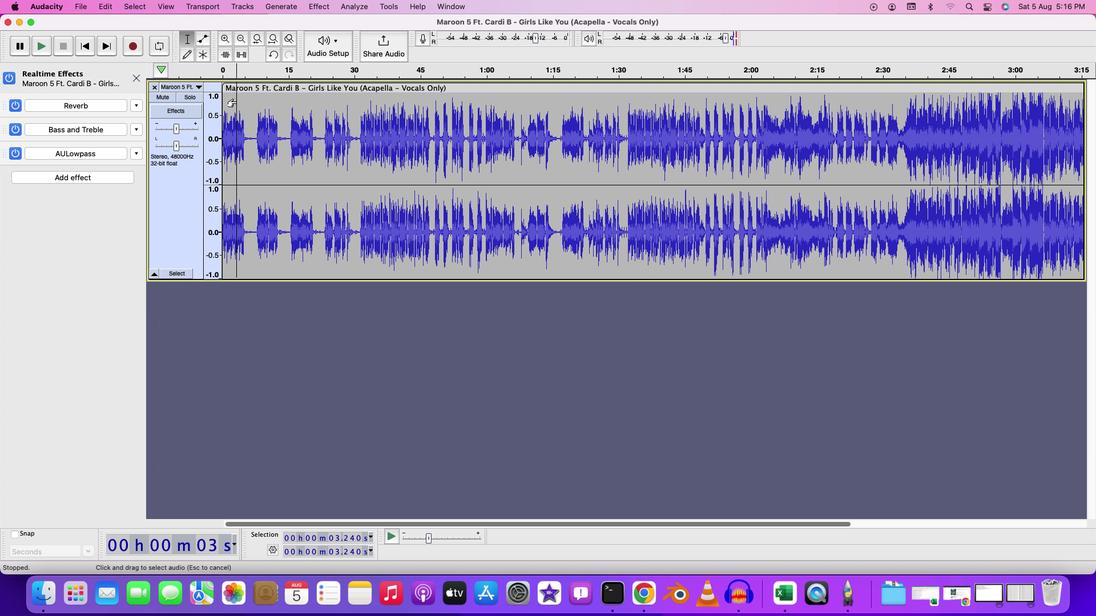 
Action: Key pressed Key.spaceKey.space
Screenshot: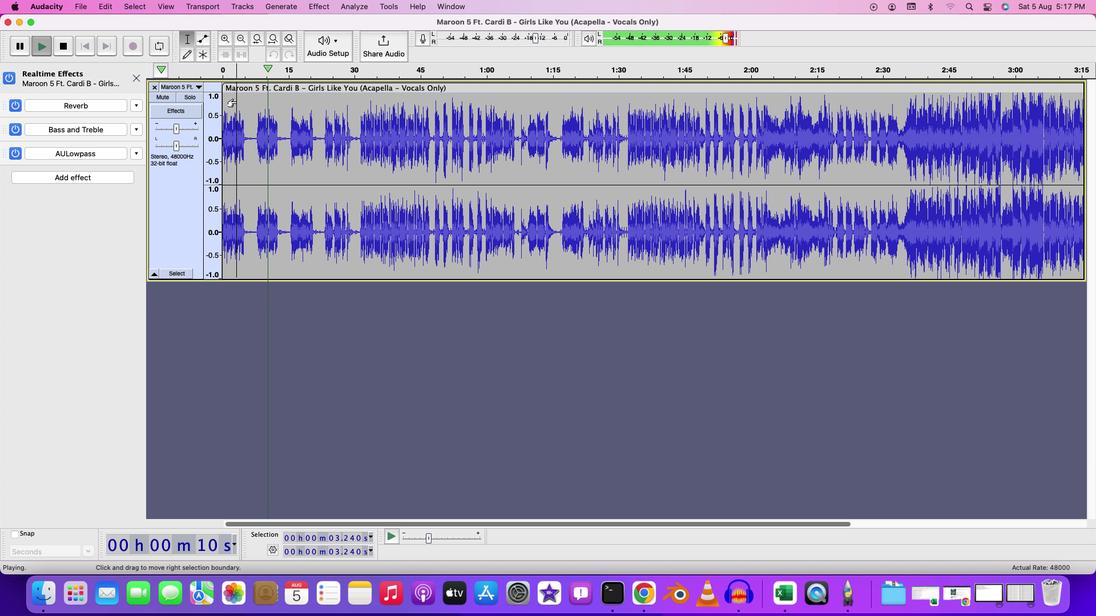 
Action: Mouse moved to (79, 6)
Screenshot: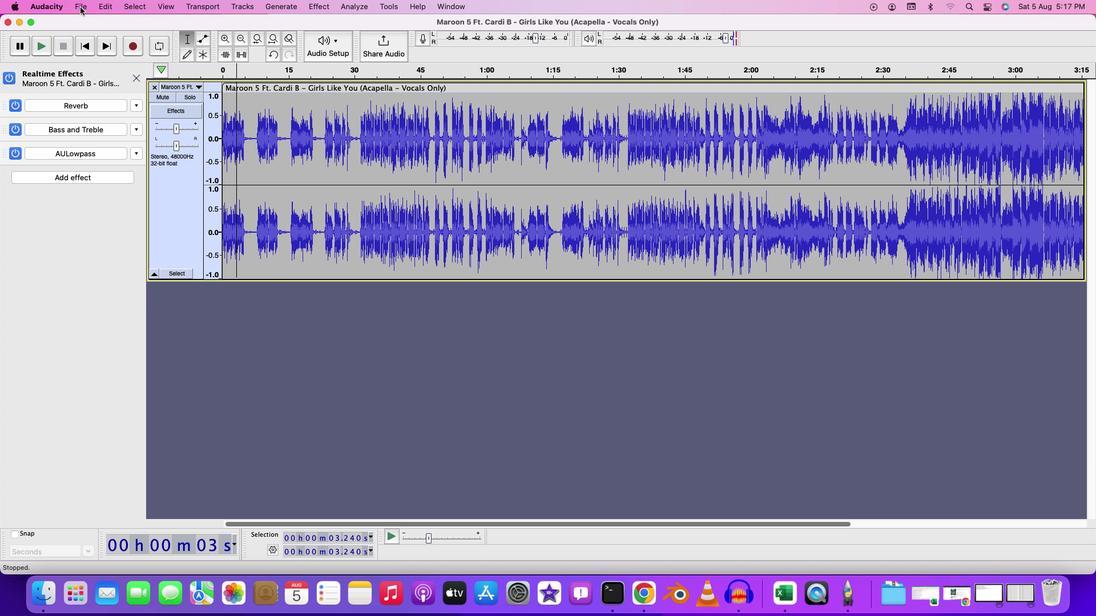 
Action: Mouse pressed left at (79, 6)
Screenshot: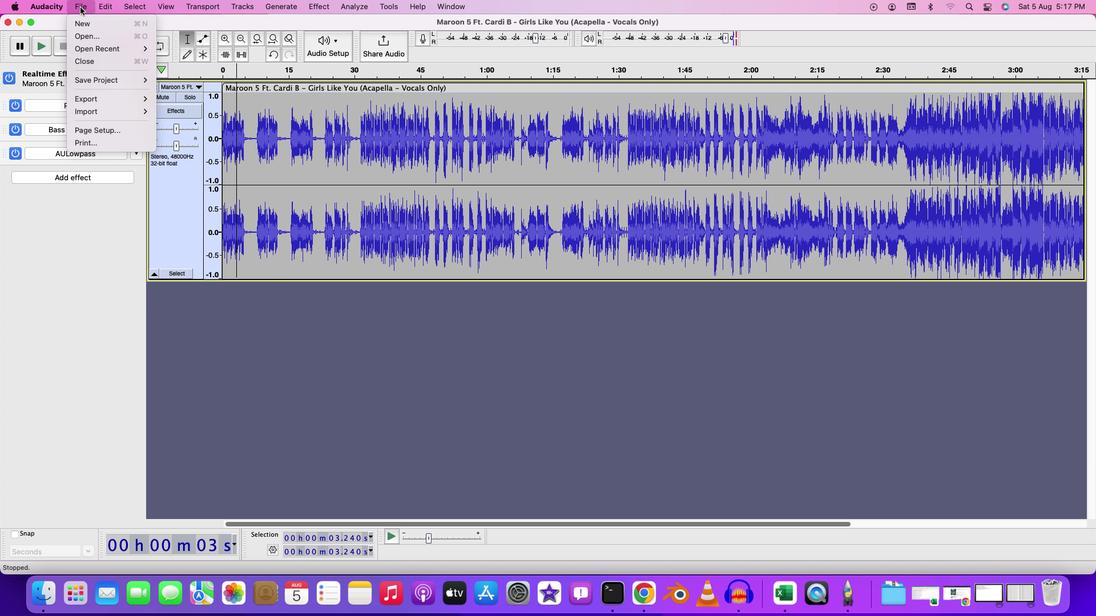
Action: Mouse moved to (175, 104)
Screenshot: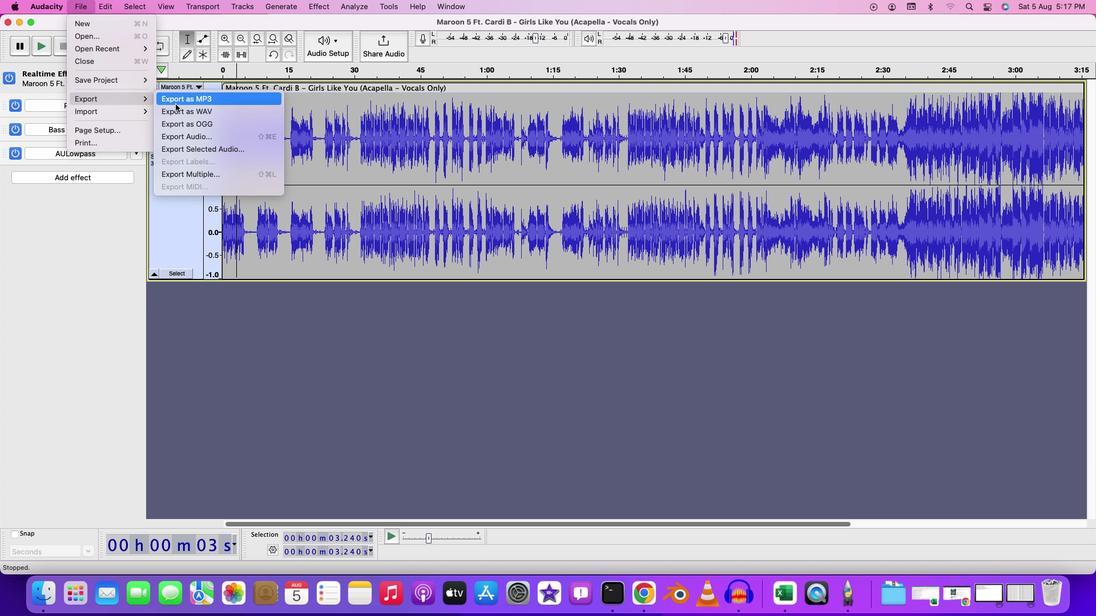 
Action: Mouse pressed left at (175, 104)
Screenshot: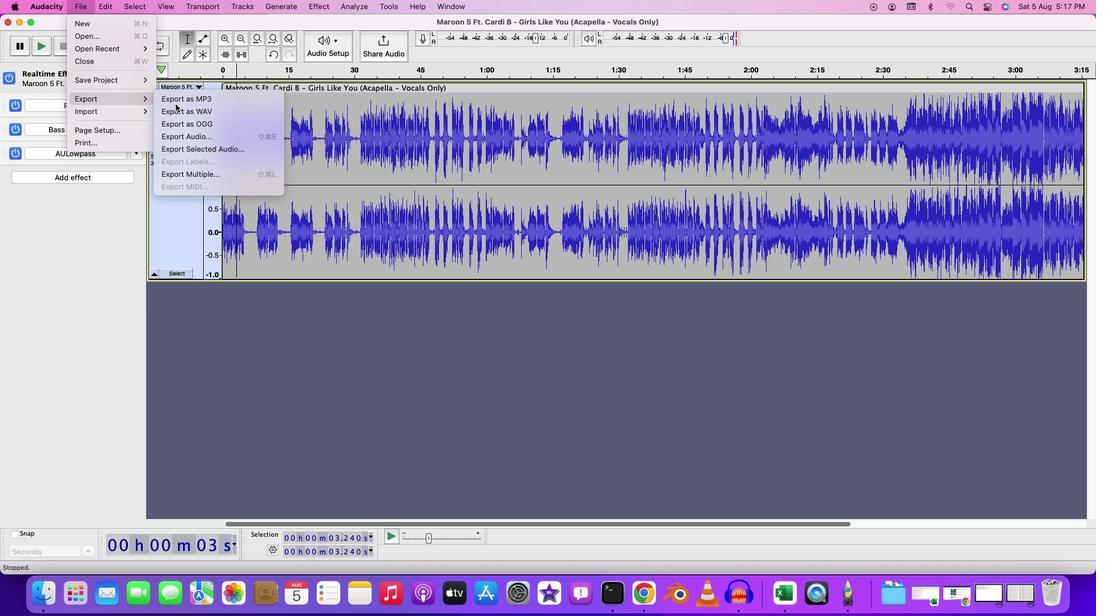 
Action: Mouse moved to (175, 103)
Screenshot: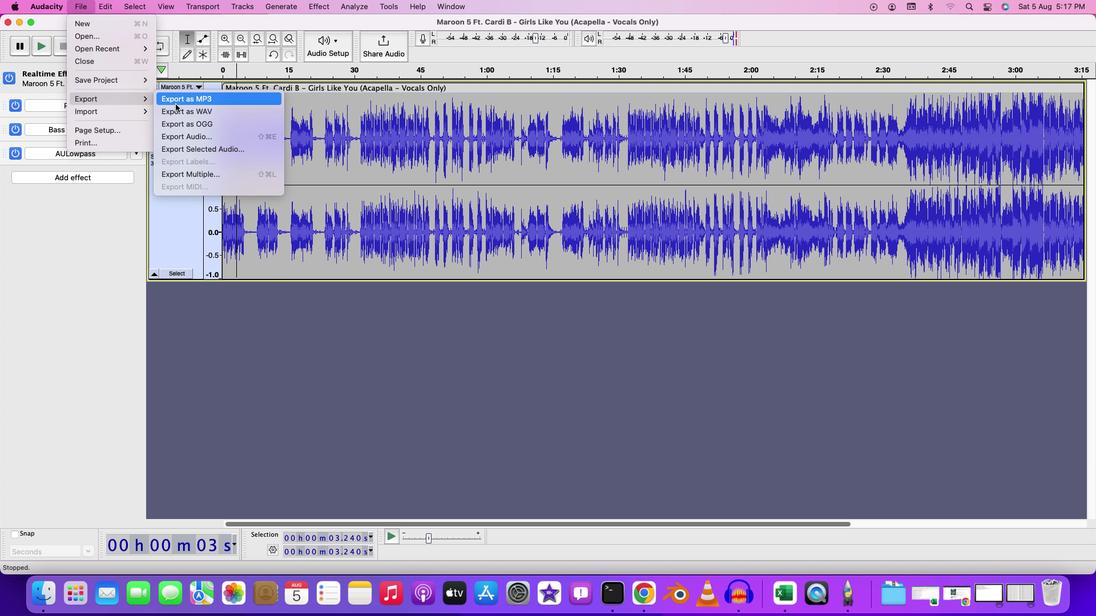 
Action: Key pressed Key.backspaceKey.shift'V''o''c''a''l'Key.space'e''f''f''e''c''t''s'
Screenshot: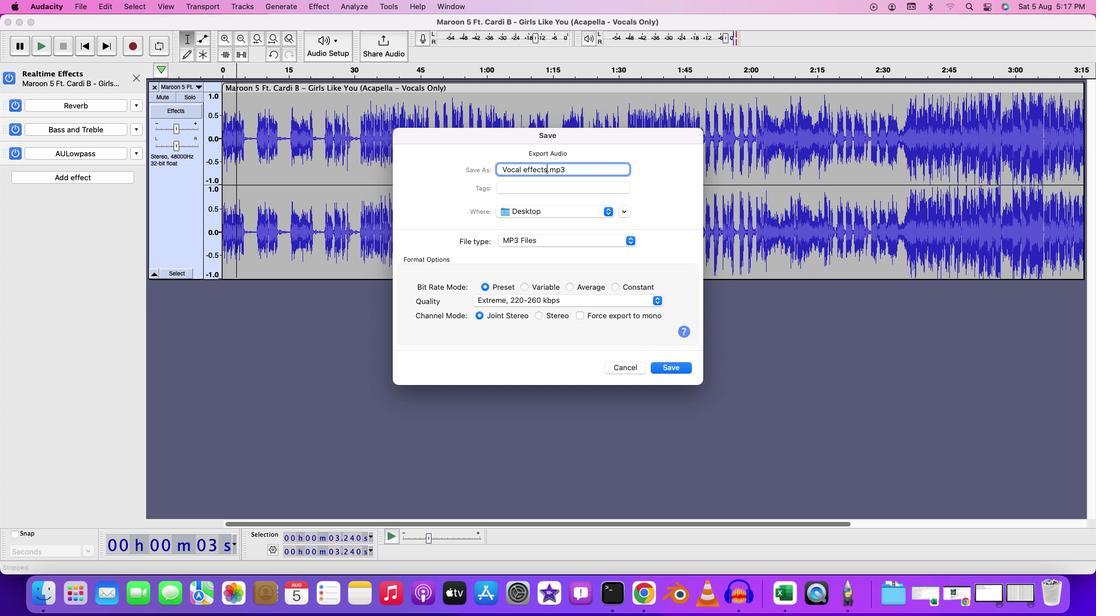 
Action: Mouse moved to (659, 296)
Screenshot: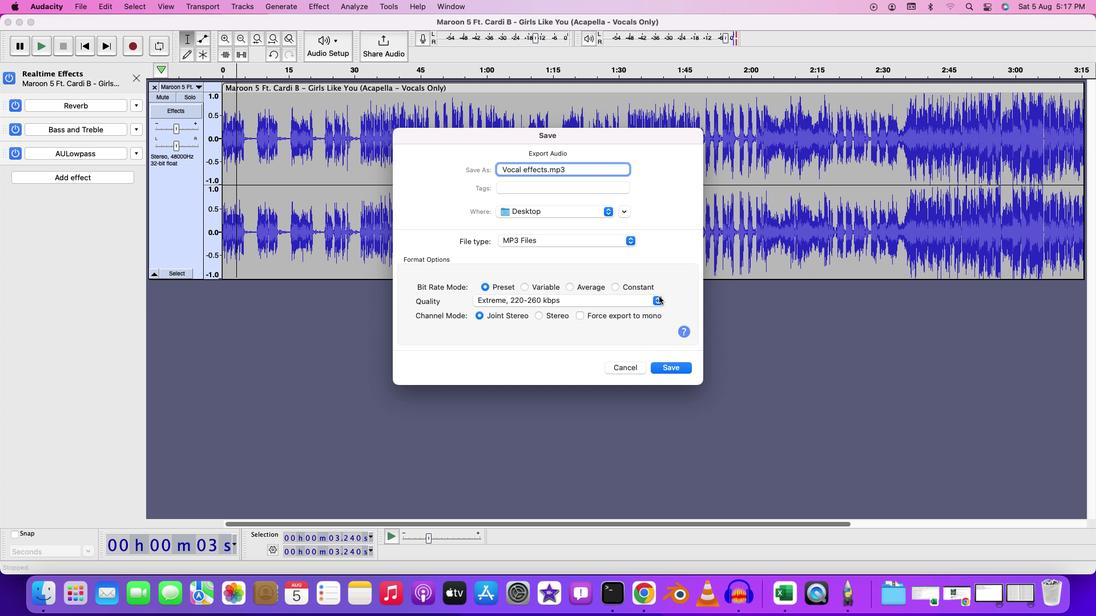 
Action: Mouse pressed left at (659, 296)
Screenshot: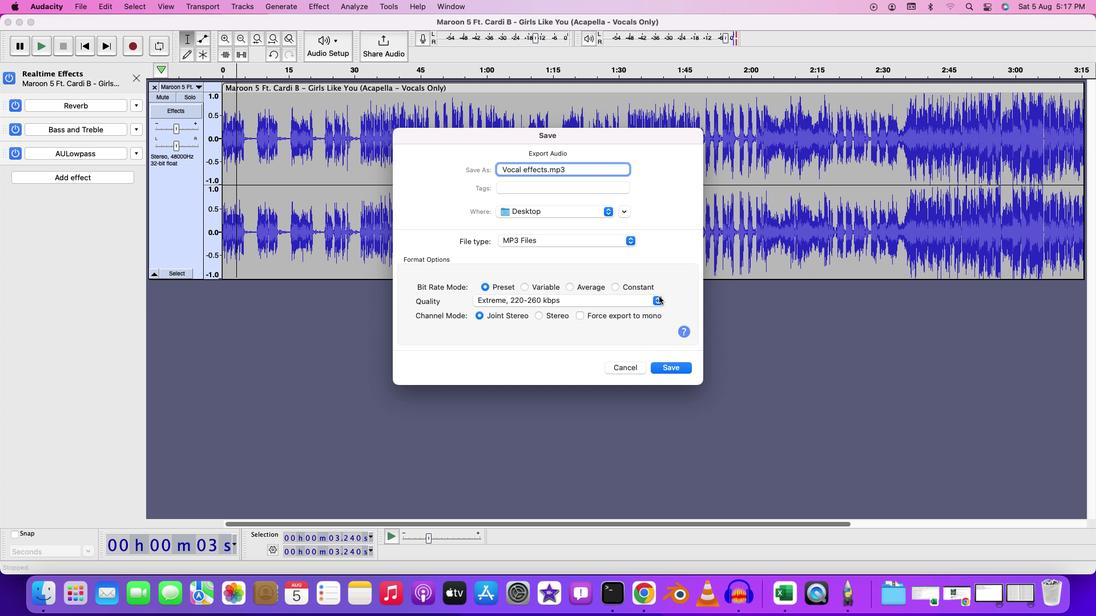 
Action: Mouse moved to (569, 292)
Screenshot: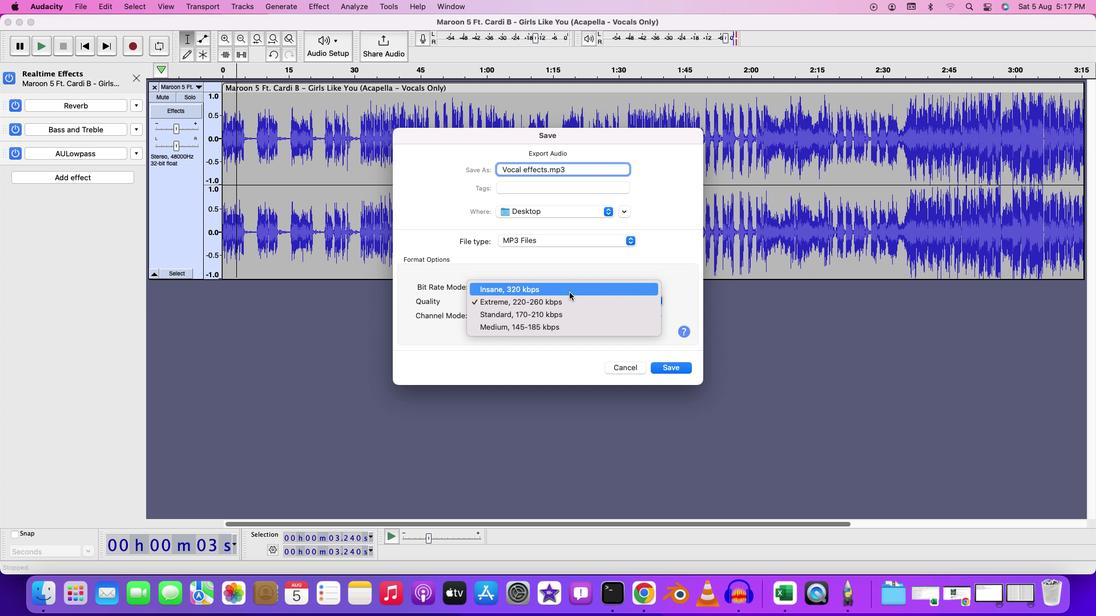 
Action: Mouse pressed left at (569, 292)
Screenshot: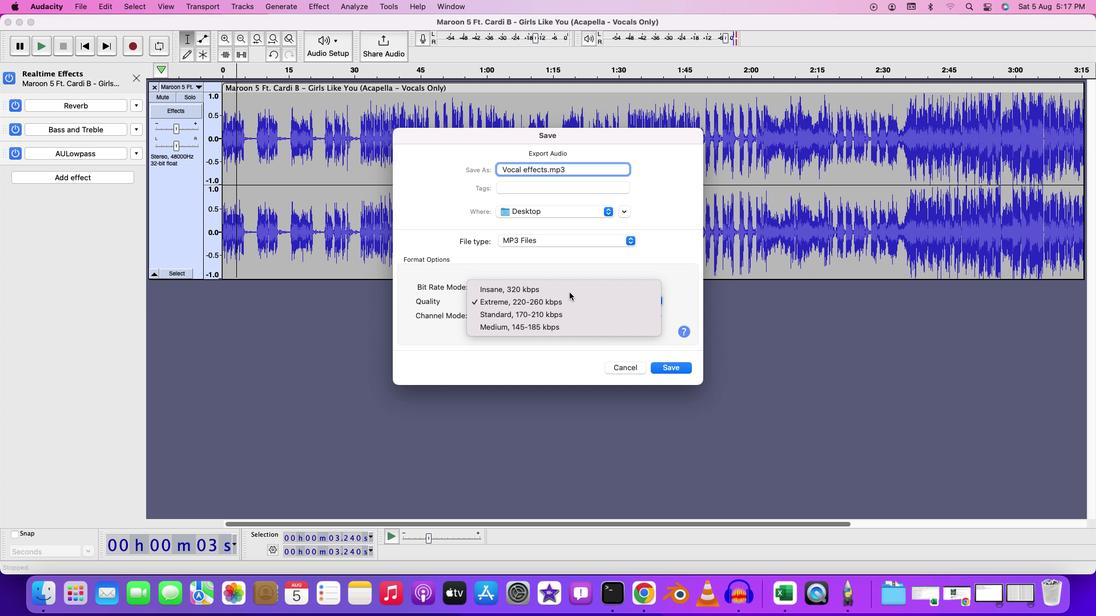 
Action: Mouse moved to (673, 368)
Screenshot: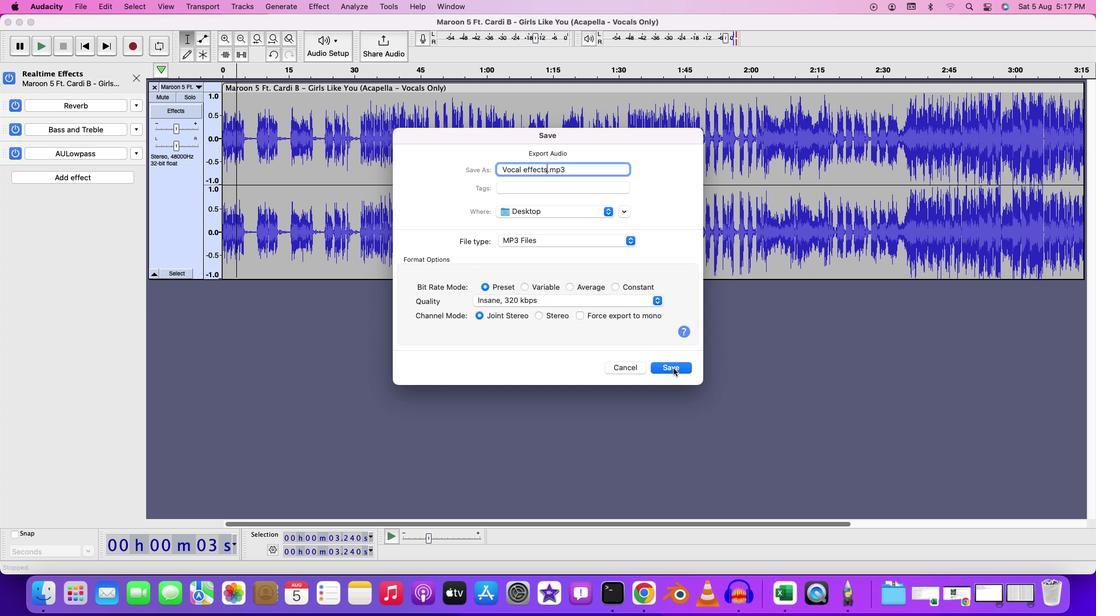 
Action: Mouse pressed left at (673, 368)
Screenshot: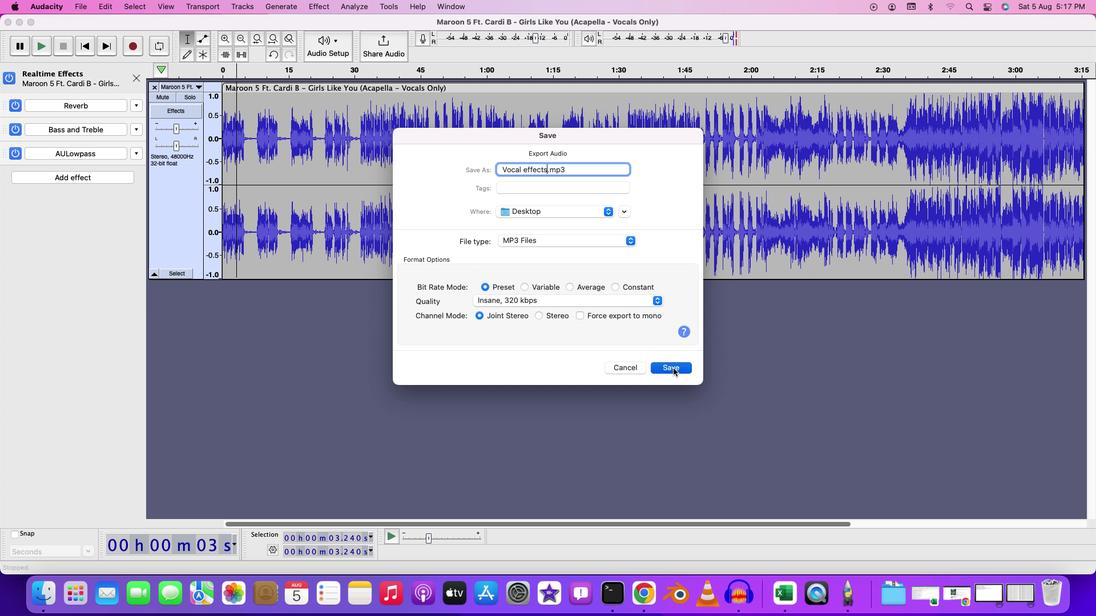 
Action: Mouse moved to (661, 391)
Screenshot: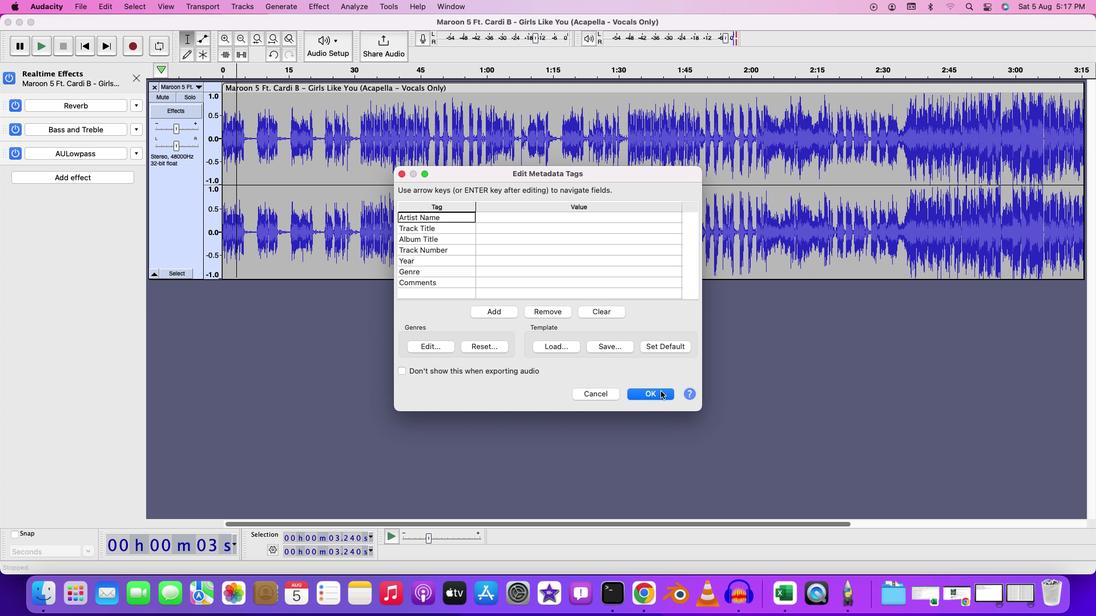
Action: Mouse pressed left at (661, 391)
Screenshot: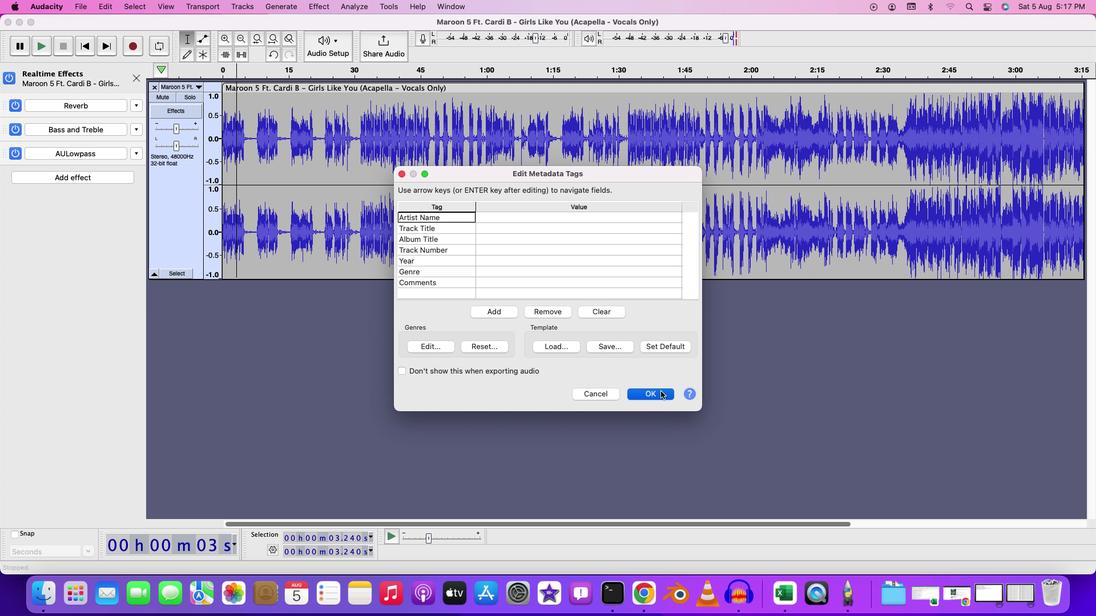 
Action: Mouse moved to (640, 370)
Screenshot: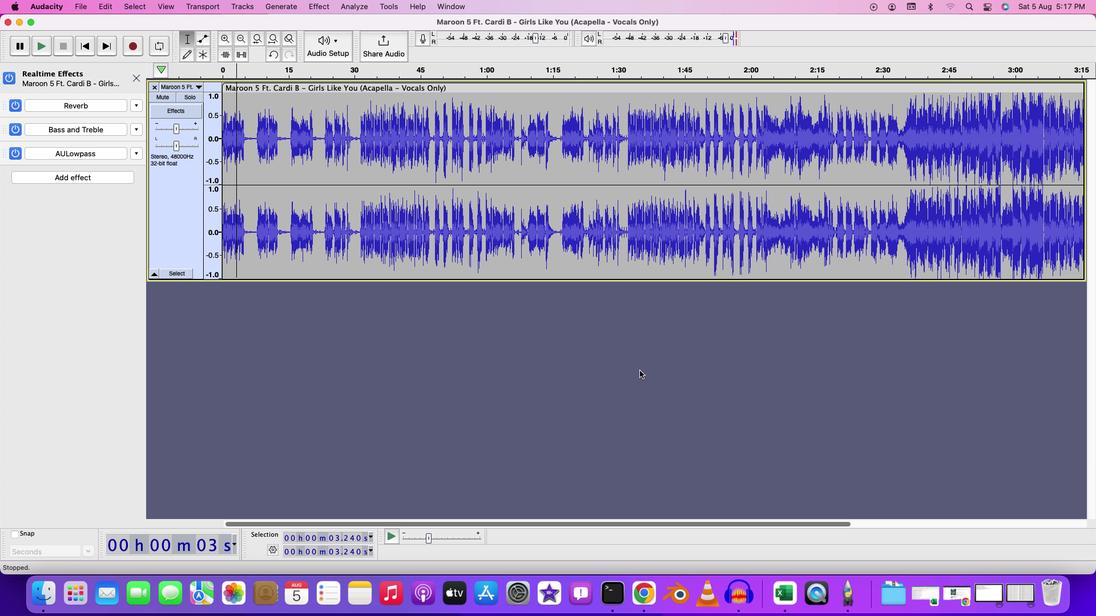 
Action: Mouse pressed left at (640, 370)
Screenshot: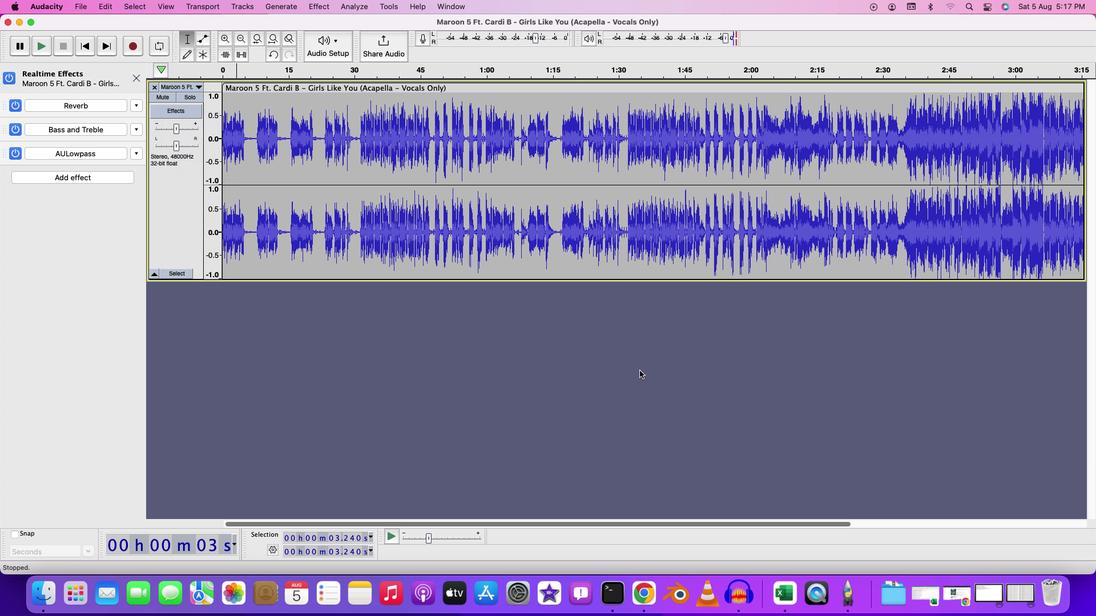 
Action: Mouse moved to (601, 364)
Screenshot: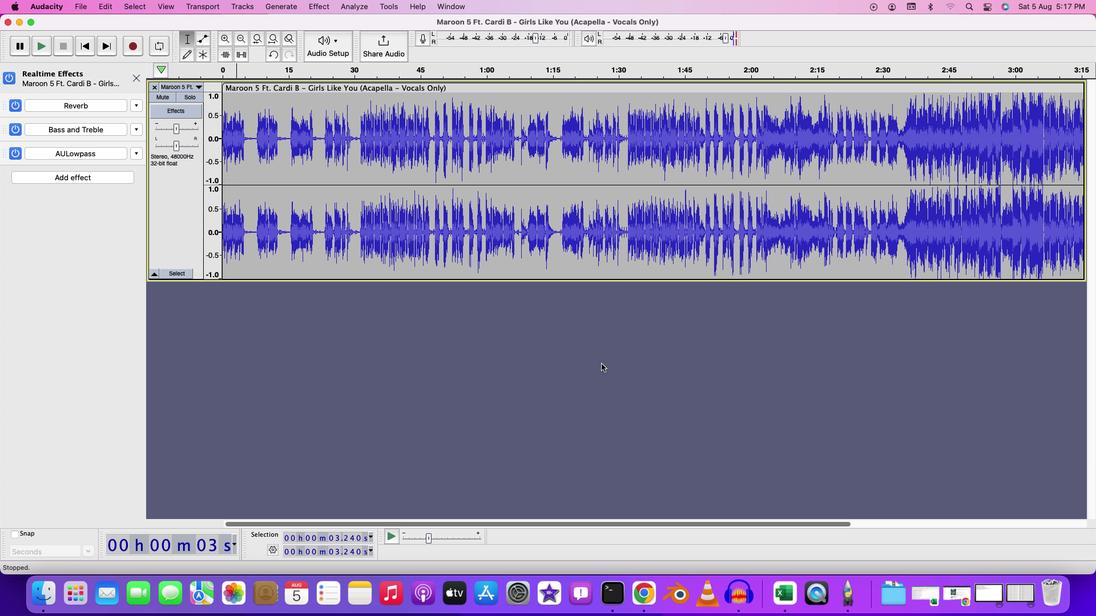 
